 Task: Create new invoice with Date Opened :15-Apr-23, Select Customer: American Spirits, Terms: Payment Term 1. Make invoice entry for item-1 with Date: 15-Apr-23, Description: Gold Peak Tea Sweet Bottle (52 oz)_x000D_
, Action: Material, Income Account: Income:Sales, Quantity: 1, Unit Price: 9.25, Discount $: 0.5. Make entry for item-2 with Date: 15-Apr-23, Description: _x000D_
Bounty Paper Napkins White & Print, Action: Material, Income Account: Income:Sales, Quantity: 1, Unit Price: 5.5, Discount $: 1.5. Make entry for item-3 with Date: 15-Apr-23, Description: Nice! Halves & Pieces Honey Roasted Cashew, Action: Material, Income Account: Income:Sales, Quantity: 2, Unit Price: 6.5, Discount $: 2. Write Notes: Looking forward to serving you again.. Post Invoice with Post Date: 15-Apr-23, Post to Accounts: Assets:Accounts Receivable. Pay / Process Payment with Transaction Date: 15-May-23, Amount: 23.75, Transfer Account: Checking Account. Print Invoice, display notes by going to Option, then go to Display Tab and check Invoice Notes.
Action: Mouse moved to (143, 16)
Screenshot: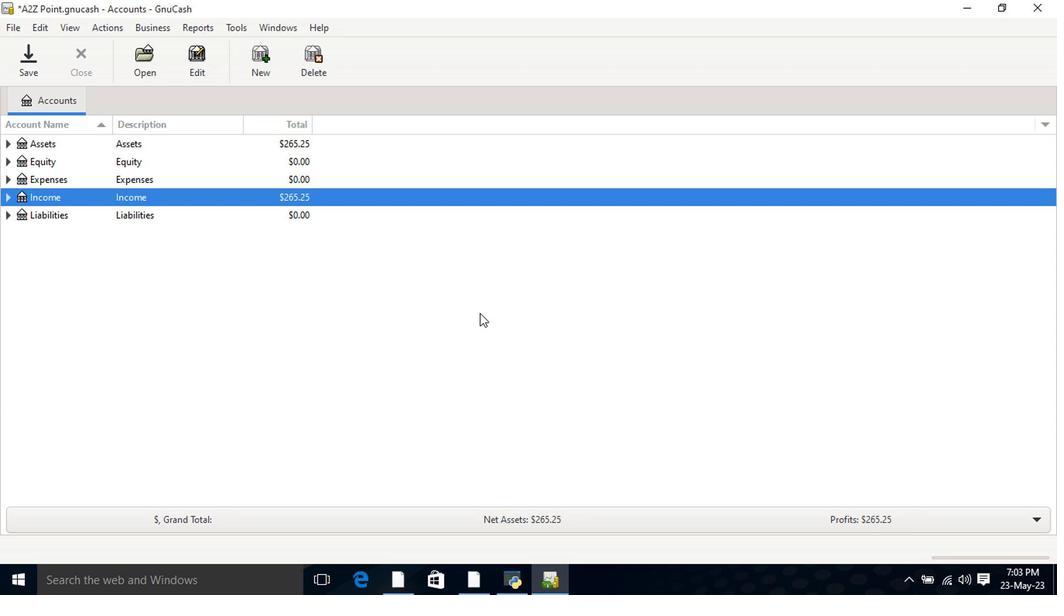 
Action: Mouse pressed left at (143, 16)
Screenshot: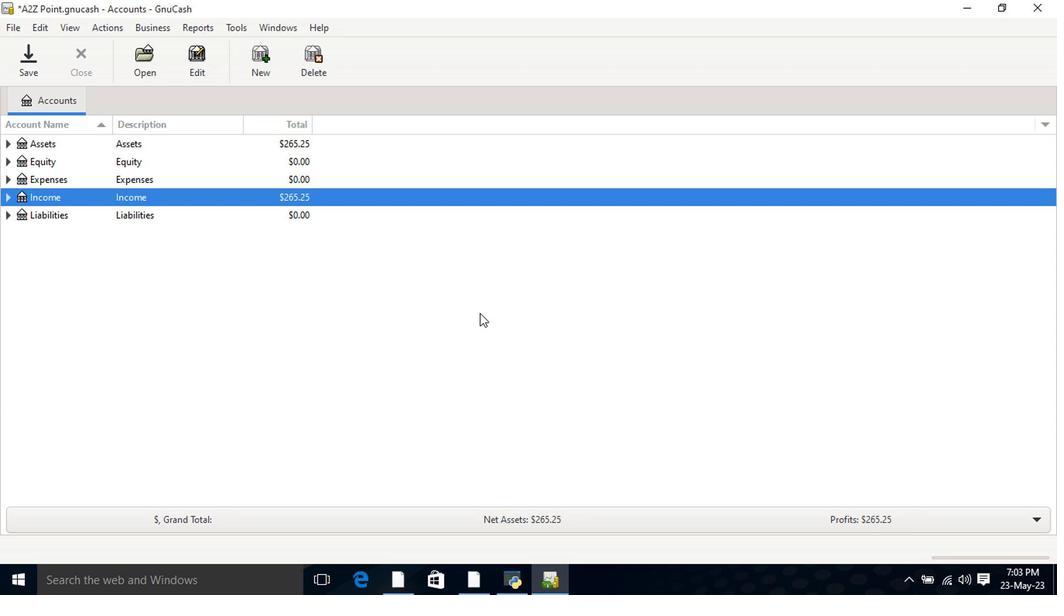 
Action: Mouse moved to (171, 43)
Screenshot: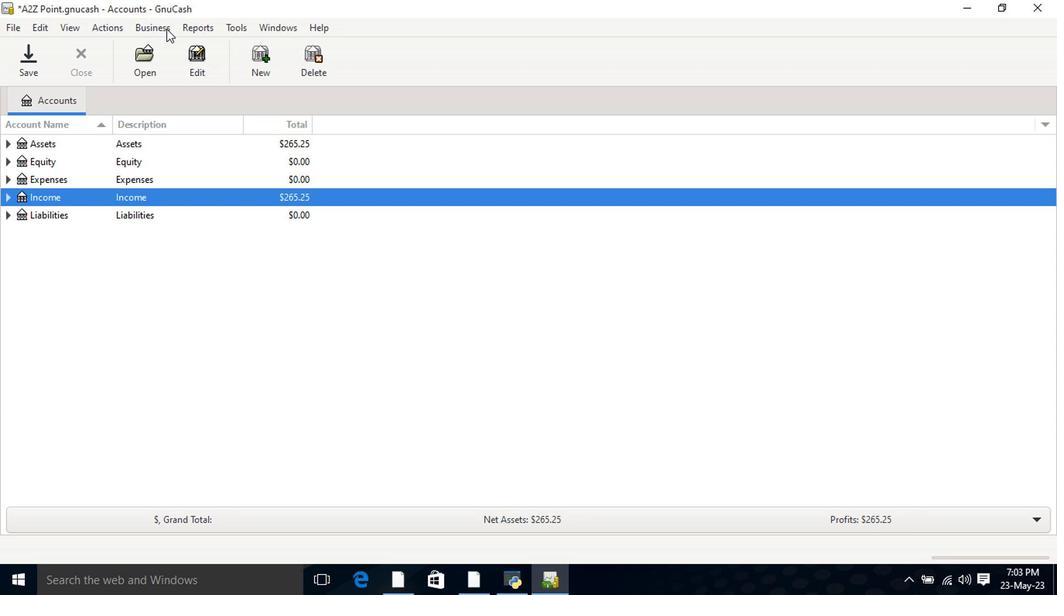 
Action: Mouse pressed left at (171, 43)
Screenshot: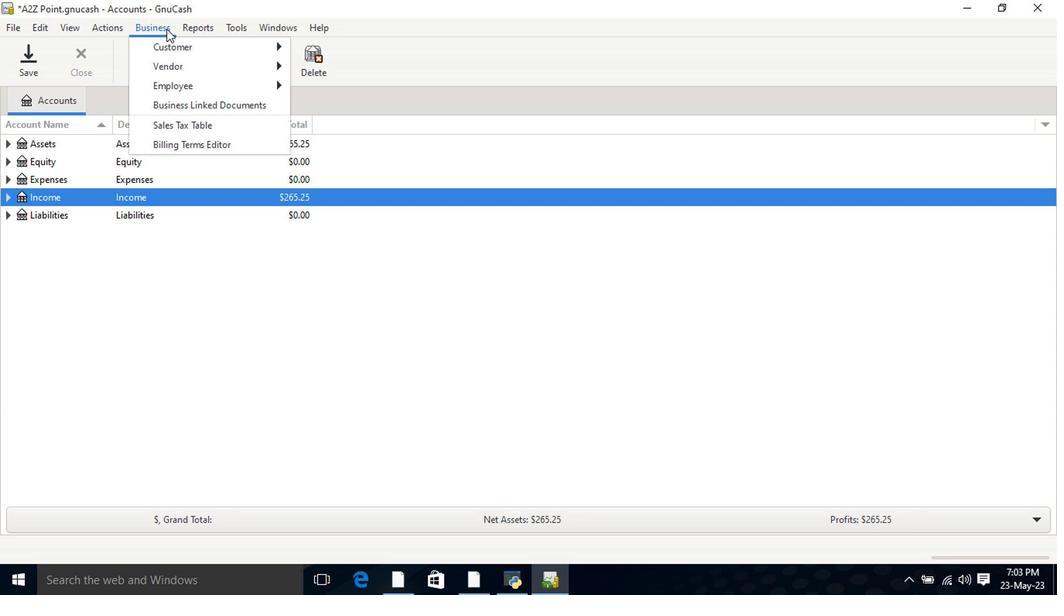 
Action: Mouse moved to (337, 106)
Screenshot: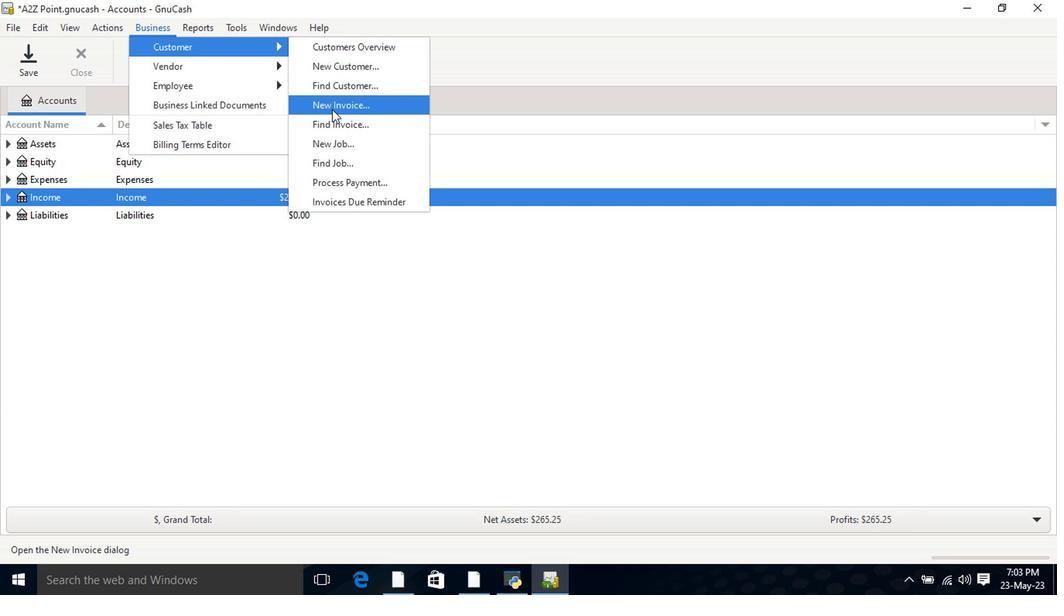 
Action: Mouse pressed left at (337, 106)
Screenshot: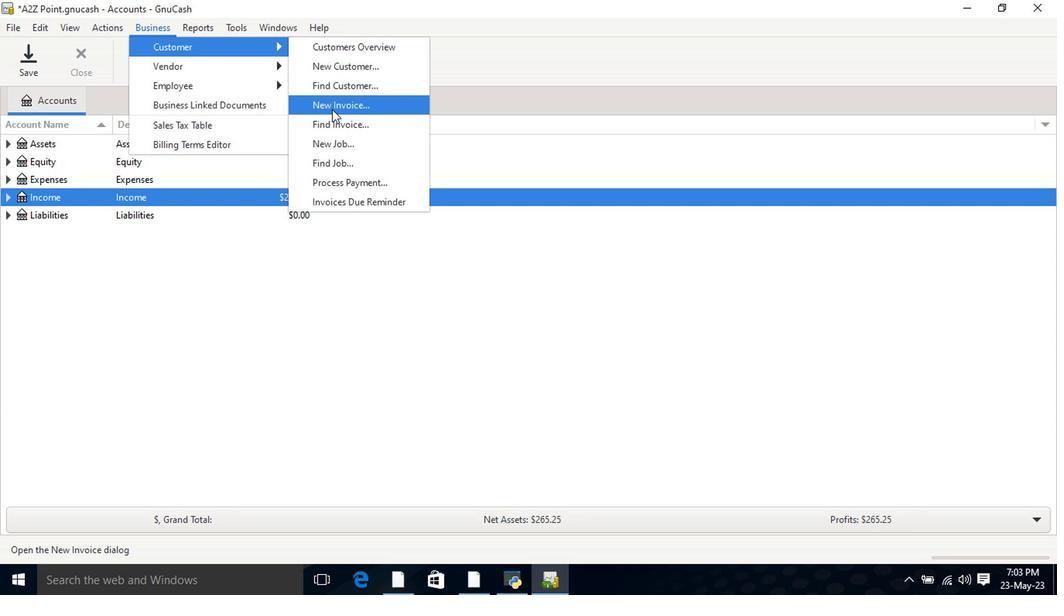 
Action: Mouse moved to (628, 233)
Screenshot: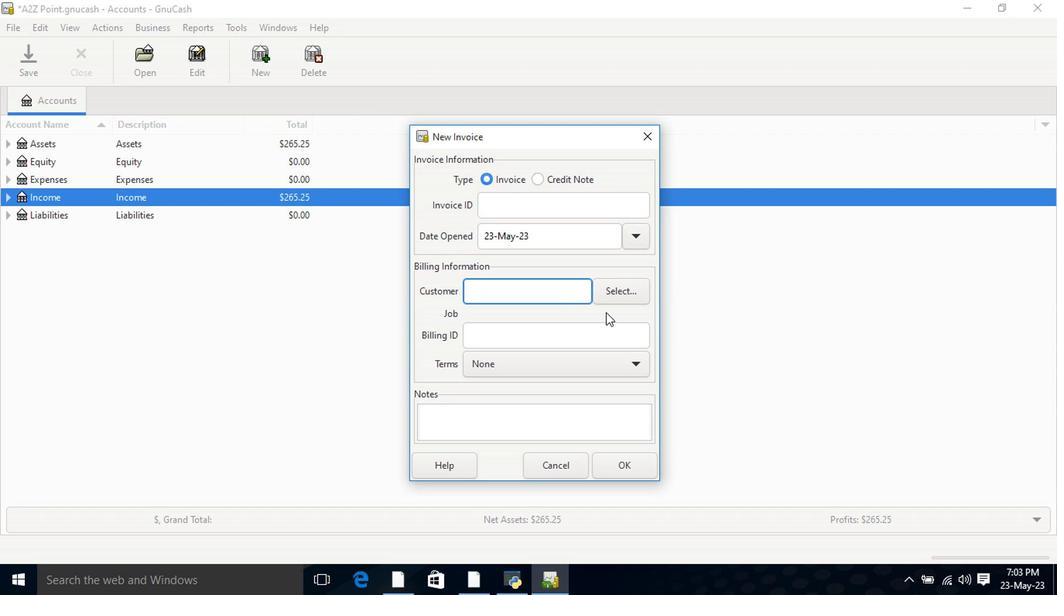 
Action: Mouse pressed left at (628, 233)
Screenshot: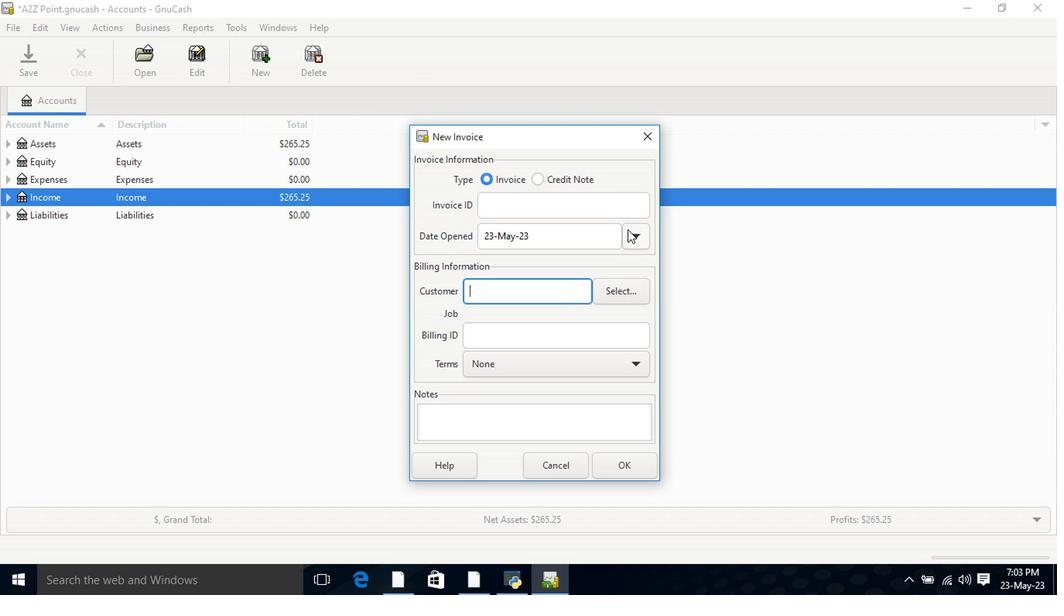 
Action: Mouse moved to (507, 257)
Screenshot: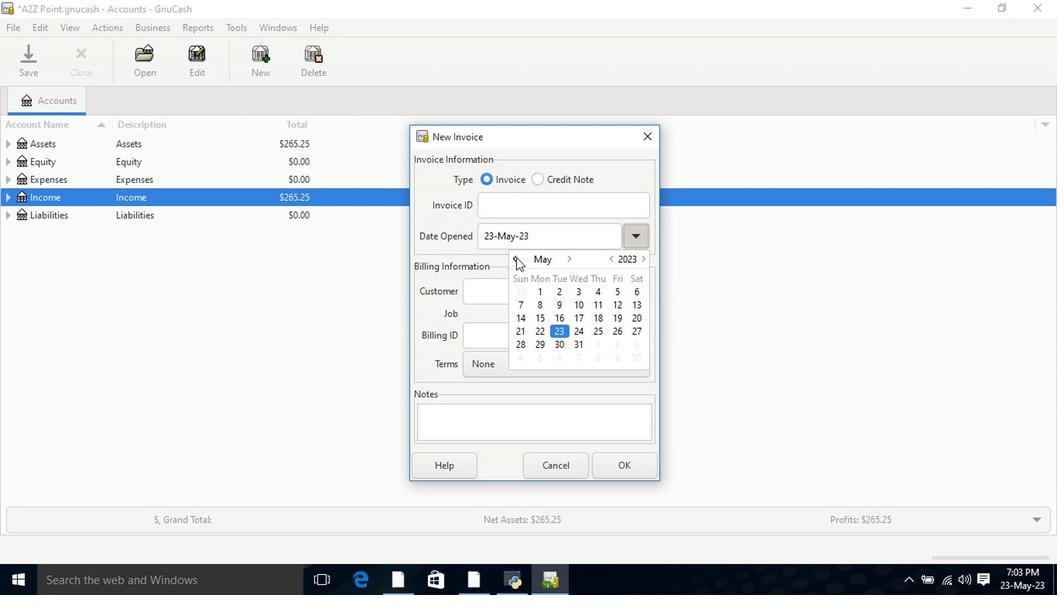 
Action: Mouse pressed left at (507, 257)
Screenshot: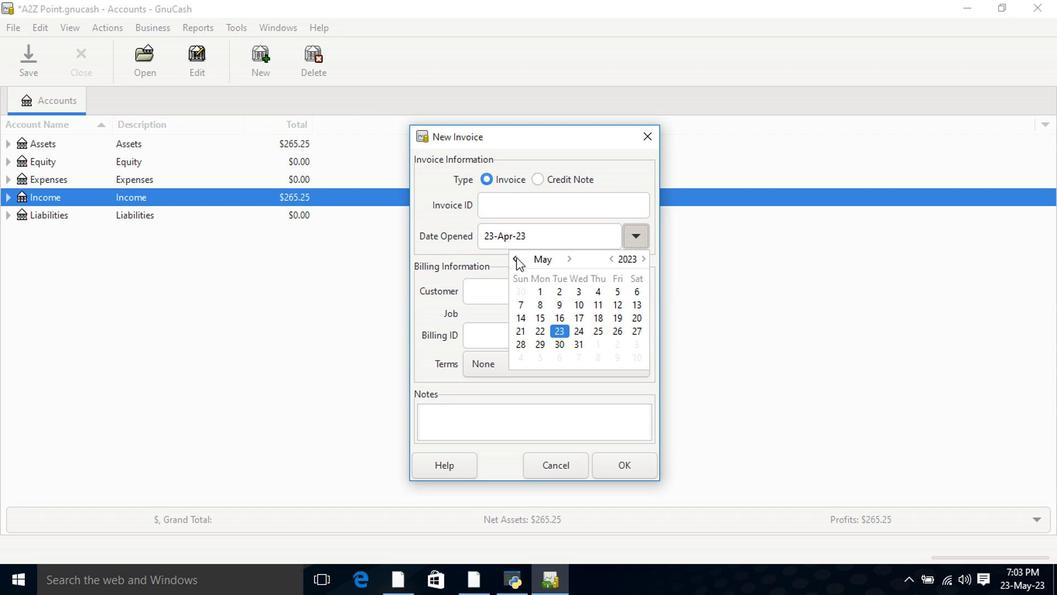 
Action: Mouse moved to (640, 315)
Screenshot: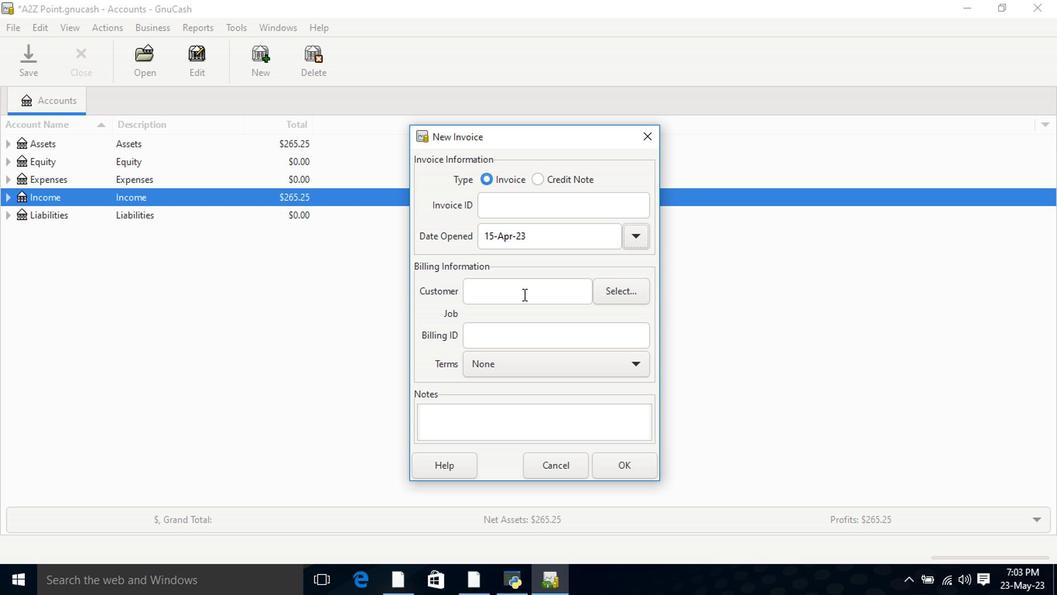 
Action: Mouse pressed left at (640, 315)
Screenshot: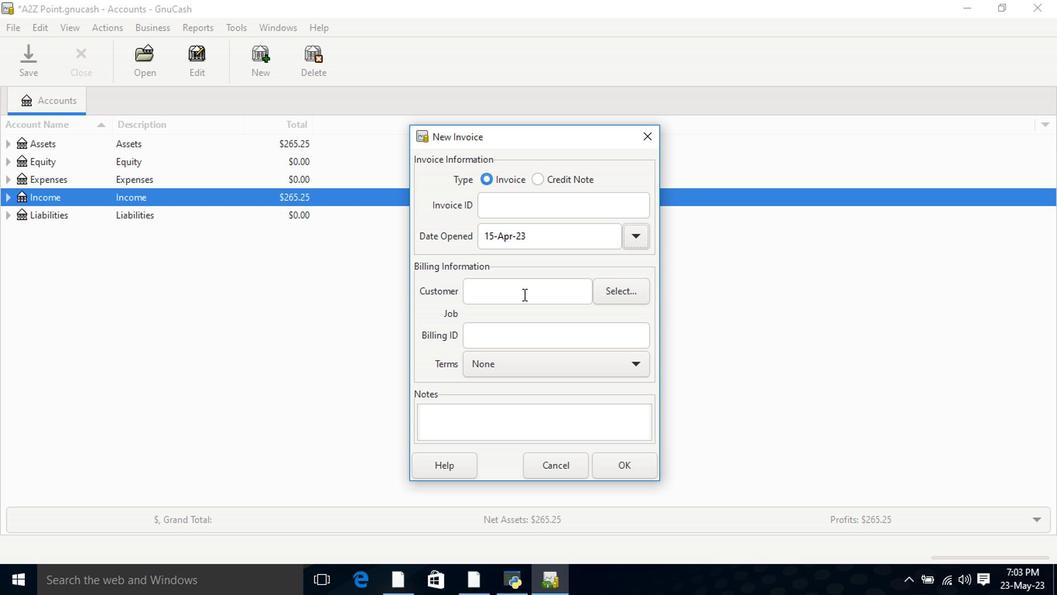 
Action: Mouse pressed left at (640, 315)
Screenshot: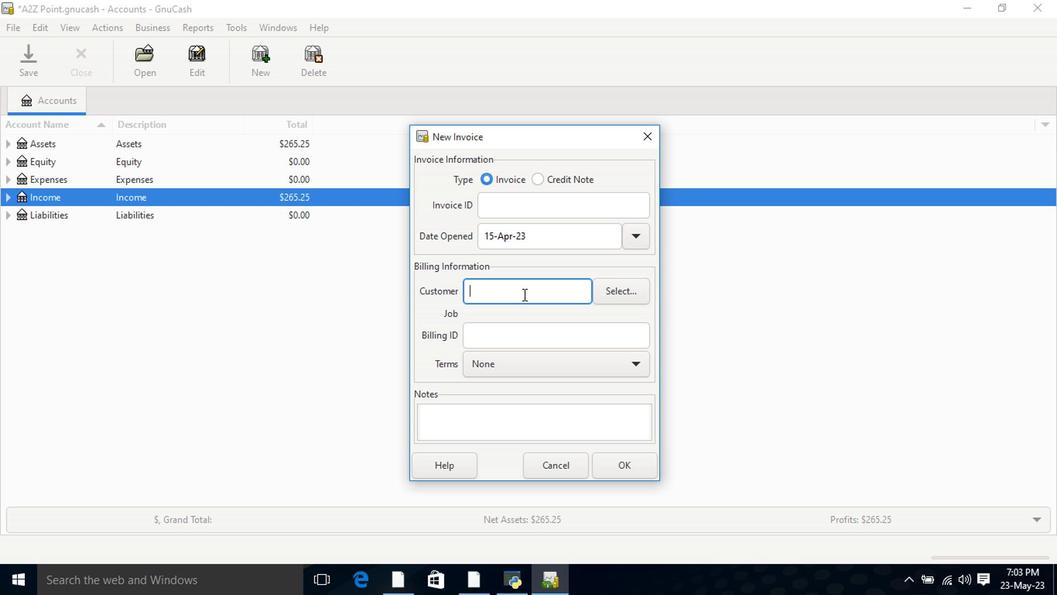 
Action: Mouse moved to (526, 295)
Screenshot: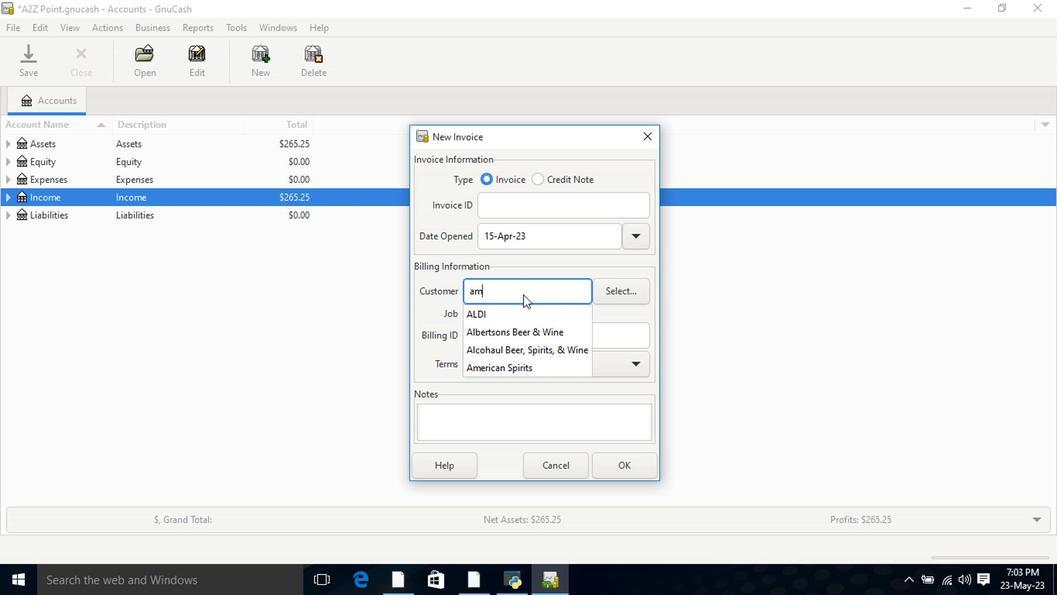 
Action: Mouse pressed left at (526, 295)
Screenshot: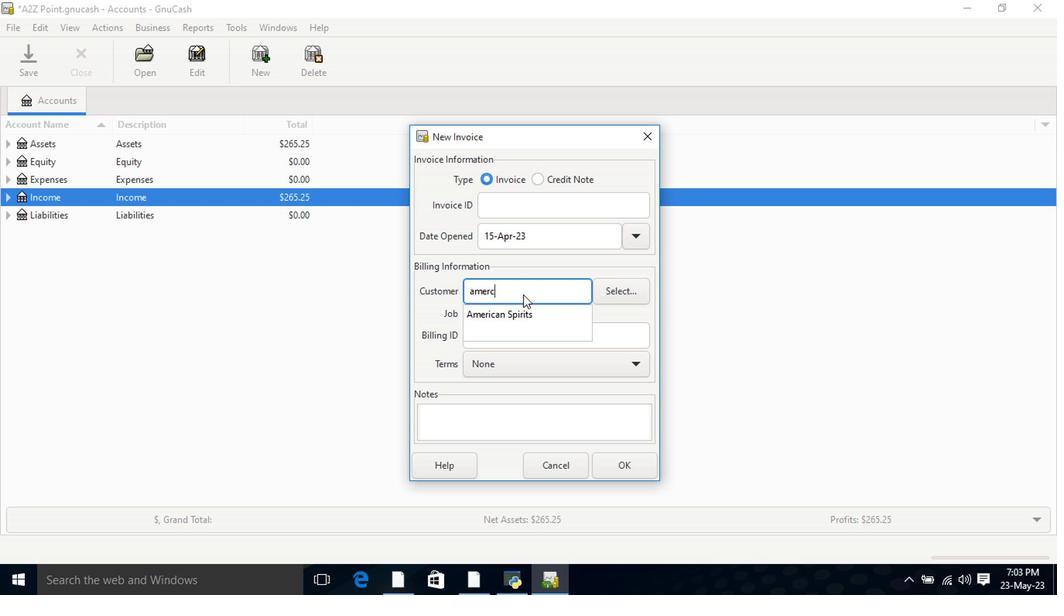 
Action: Mouse moved to (526, 295)
Screenshot: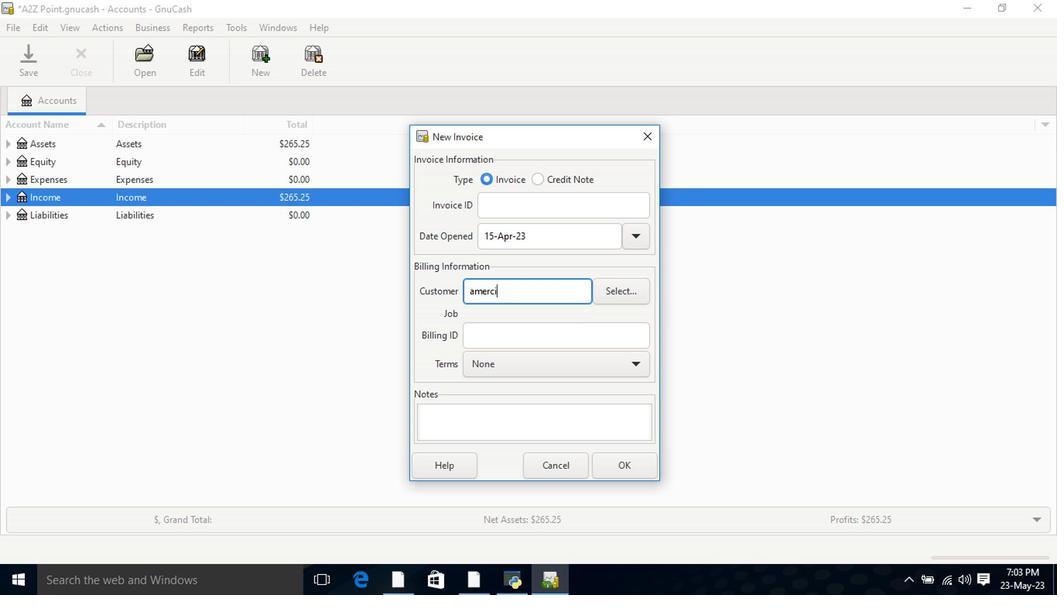 
Action: Key pressed <Key.shift>amei<Key.backspace>r
Screenshot: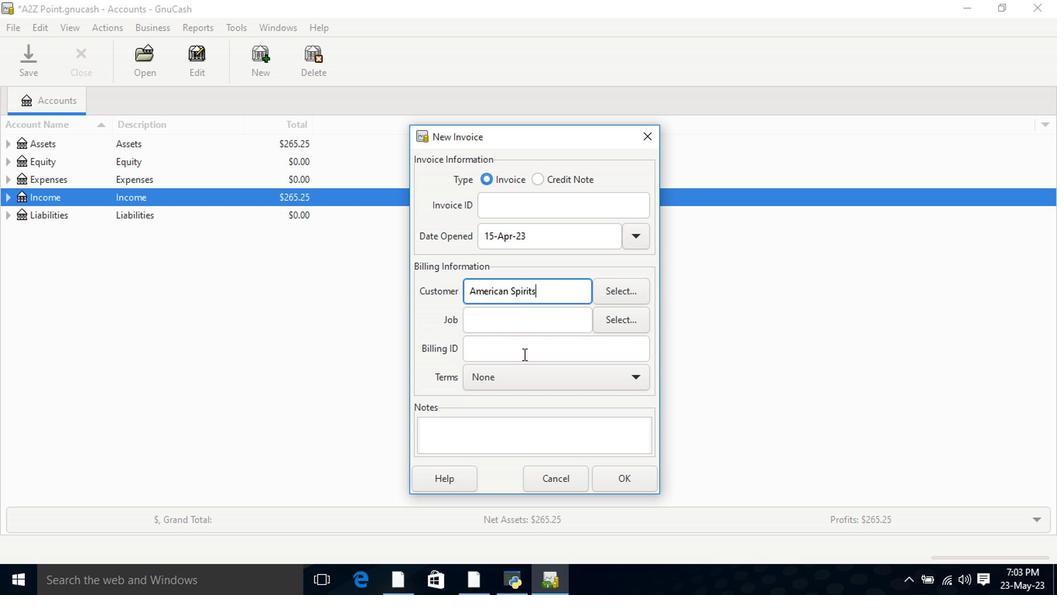 
Action: Mouse moved to (536, 319)
Screenshot: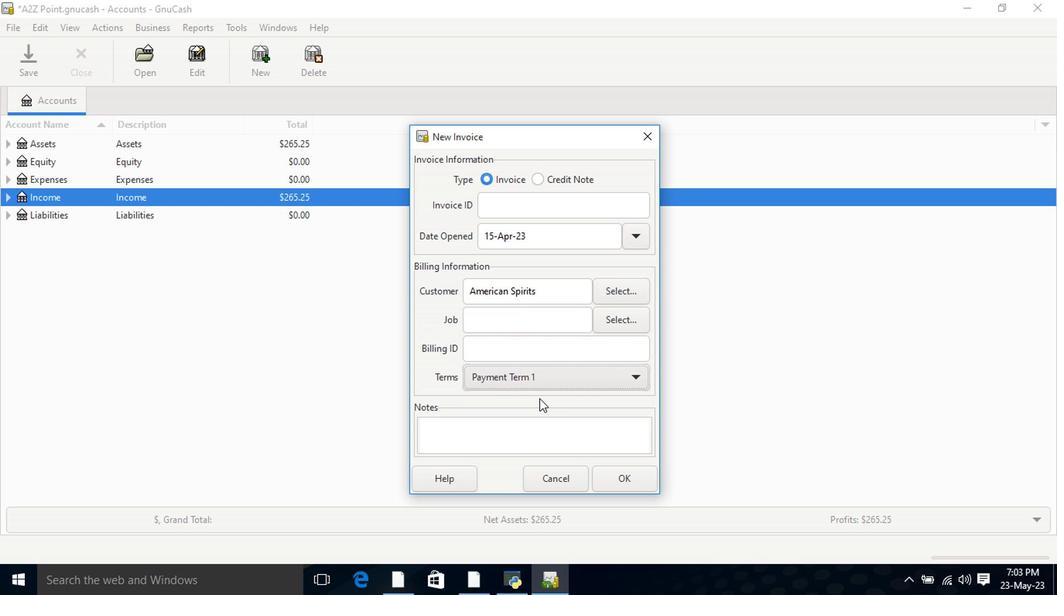 
Action: Mouse pressed left at (536, 319)
Screenshot: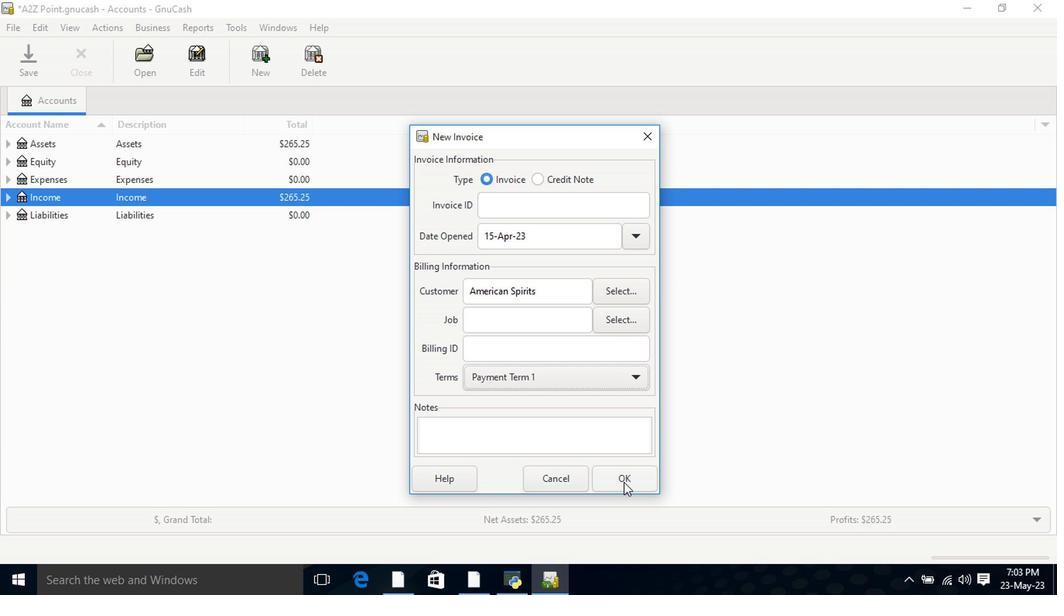 
Action: Mouse moved to (536, 348)
Screenshot: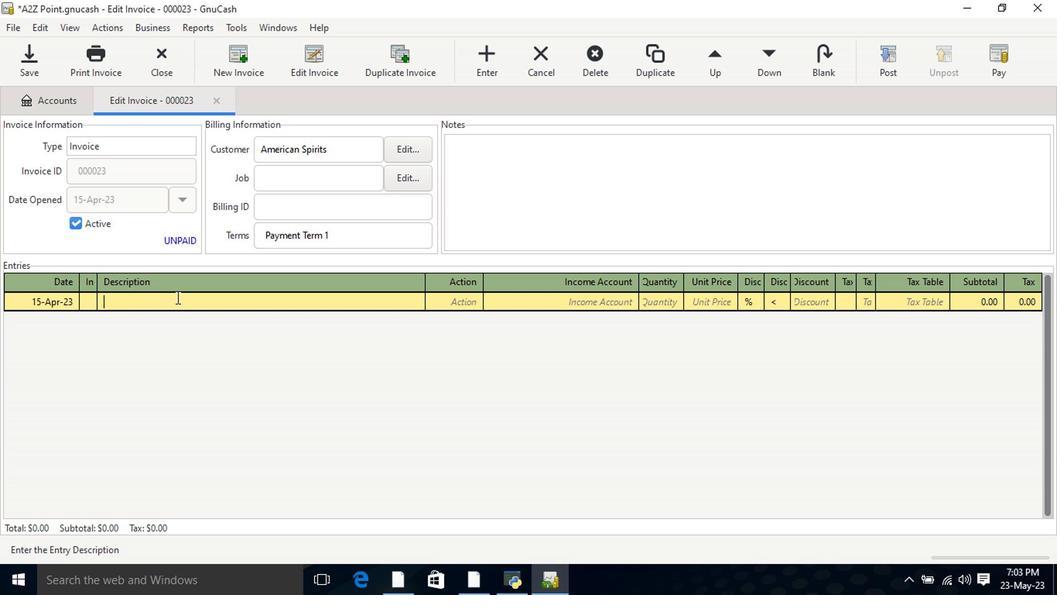 
Action: Mouse pressed left at (536, 348)
Screenshot: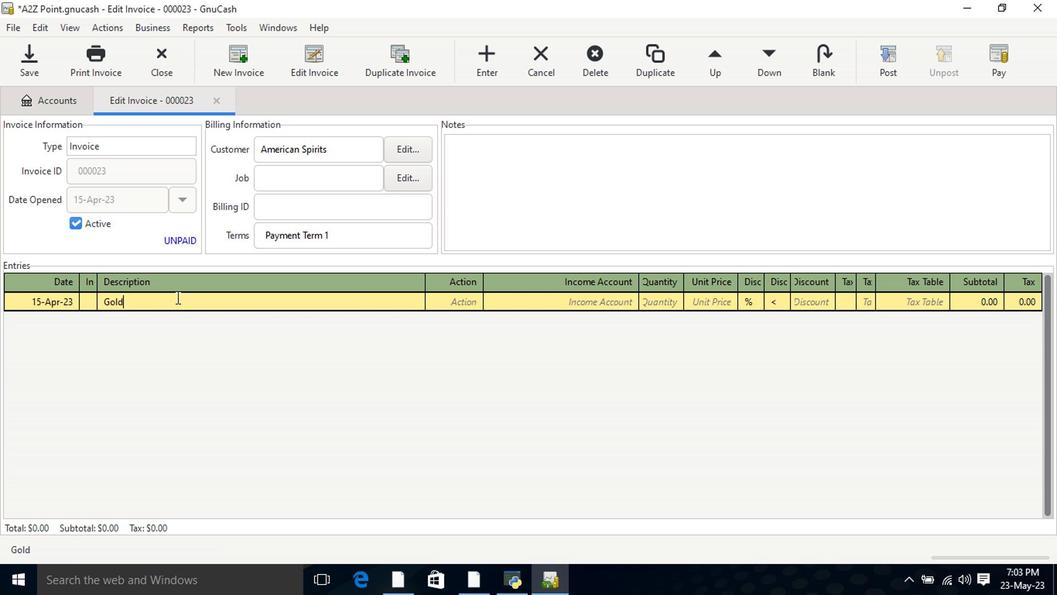 
Action: Mouse moved to (543, 322)
Screenshot: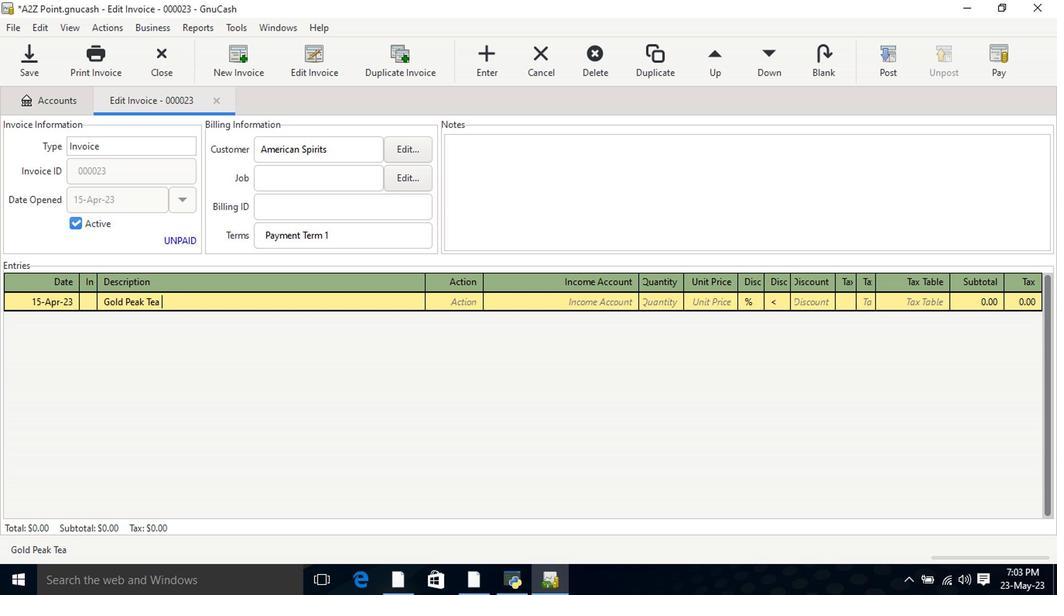 
Action: Mouse pressed left at (543, 322)
Screenshot: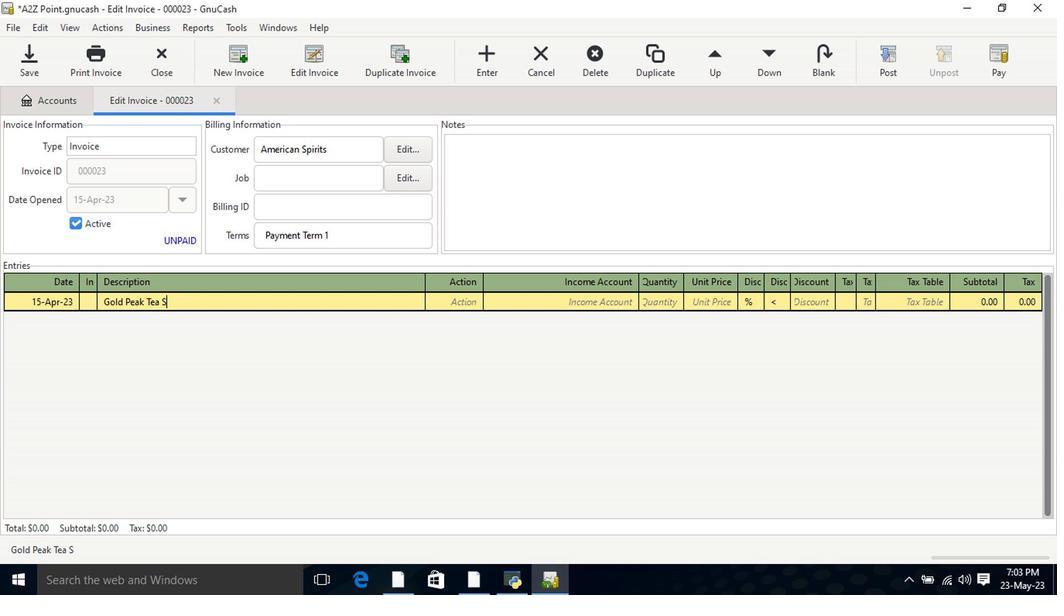 
Action: Mouse moved to (544, 293)
Screenshot: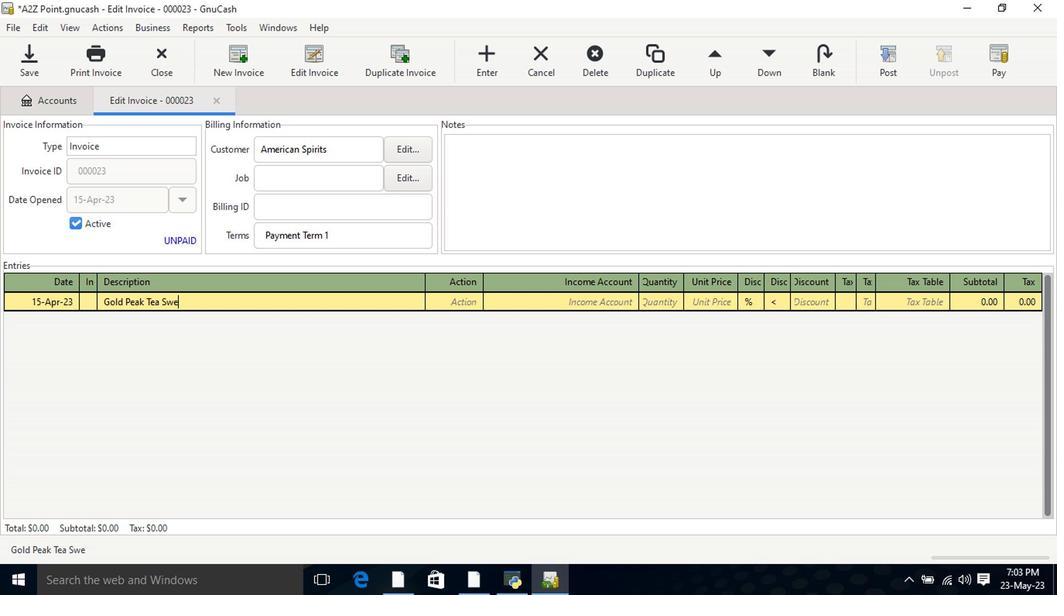 
Action: Mouse pressed left at (544, 293)
Screenshot: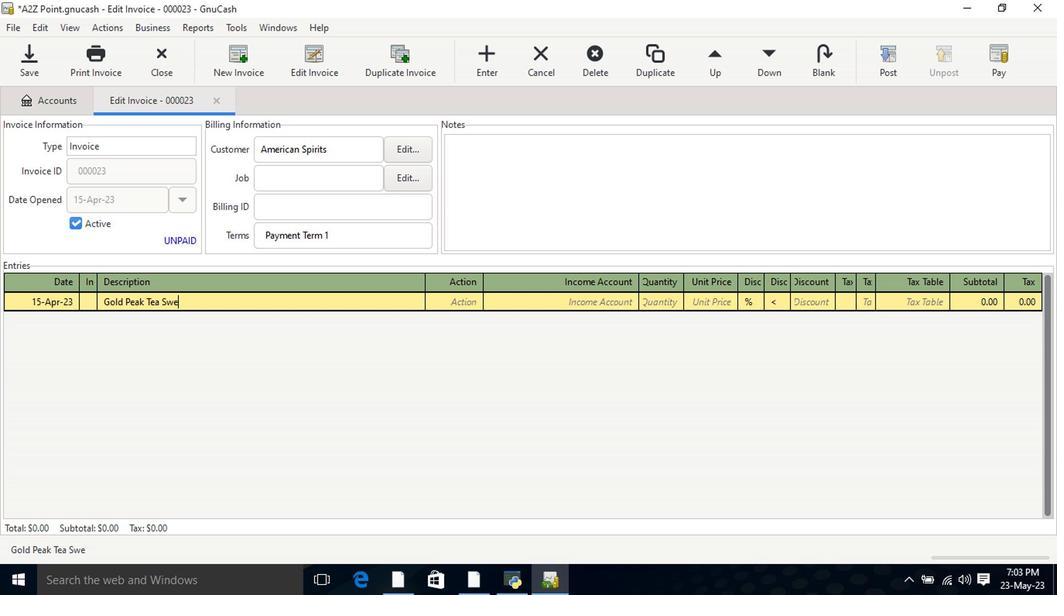 
Action: Mouse moved to (546, 322)
Screenshot: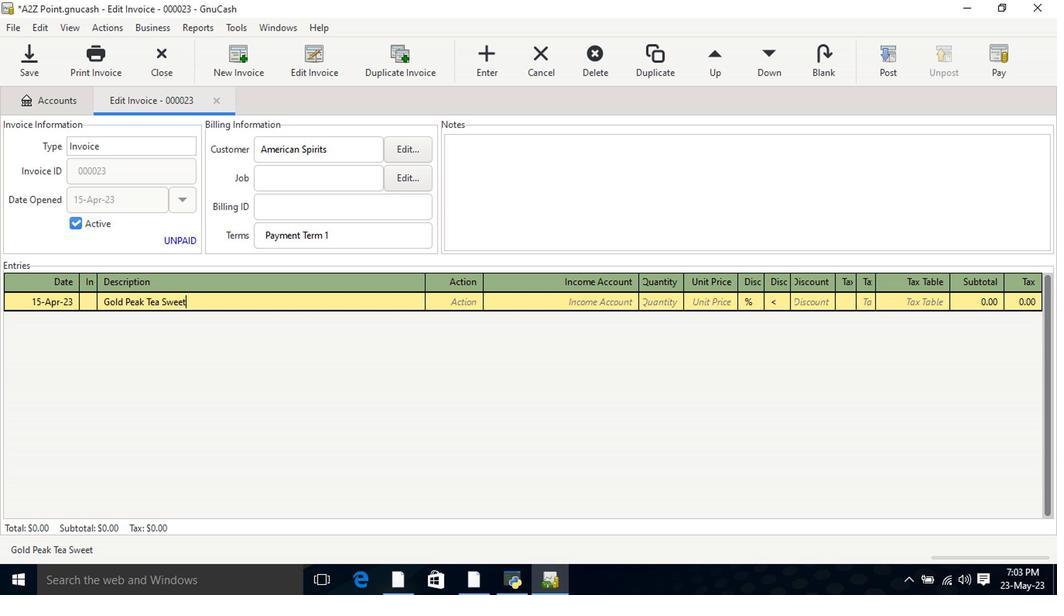 
Action: Mouse pressed left at (546, 322)
Screenshot: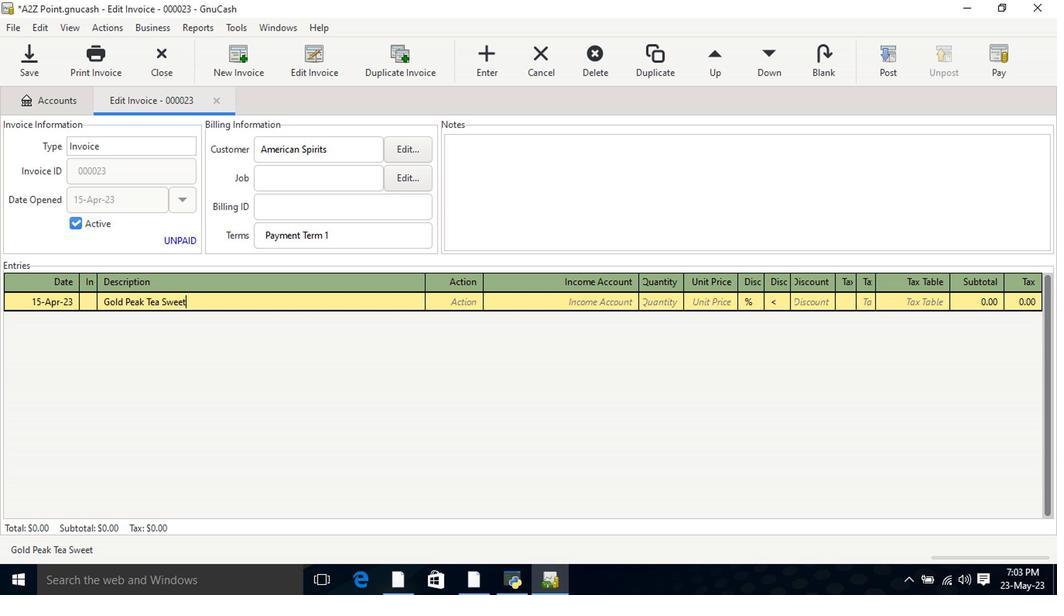 
Action: Mouse moved to (544, 354)
Screenshot: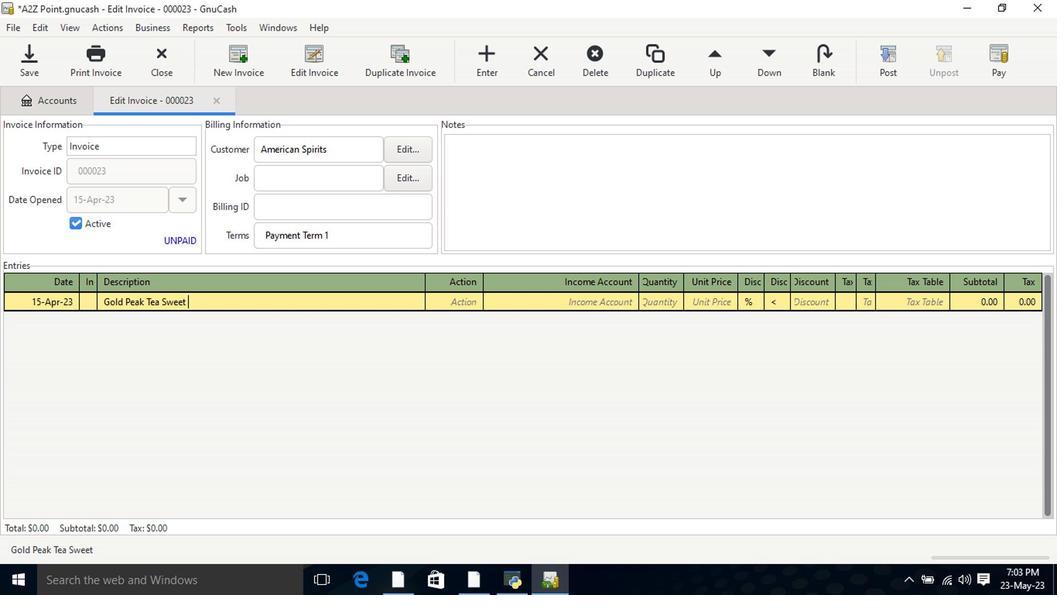 
Action: Mouse pressed left at (544, 354)
Screenshot: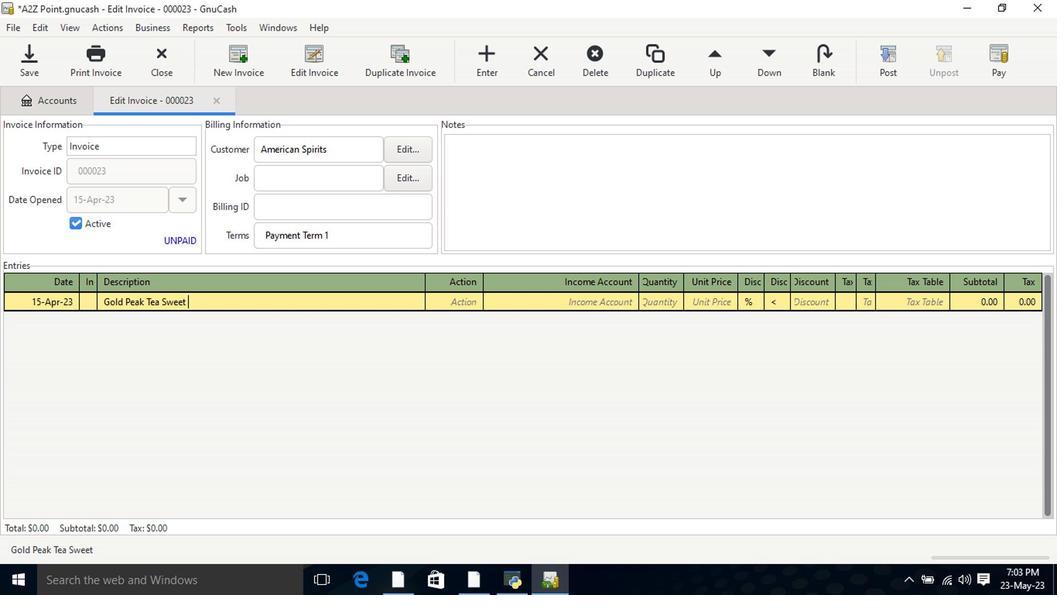 
Action: Mouse moved to (157, 24)
Screenshot: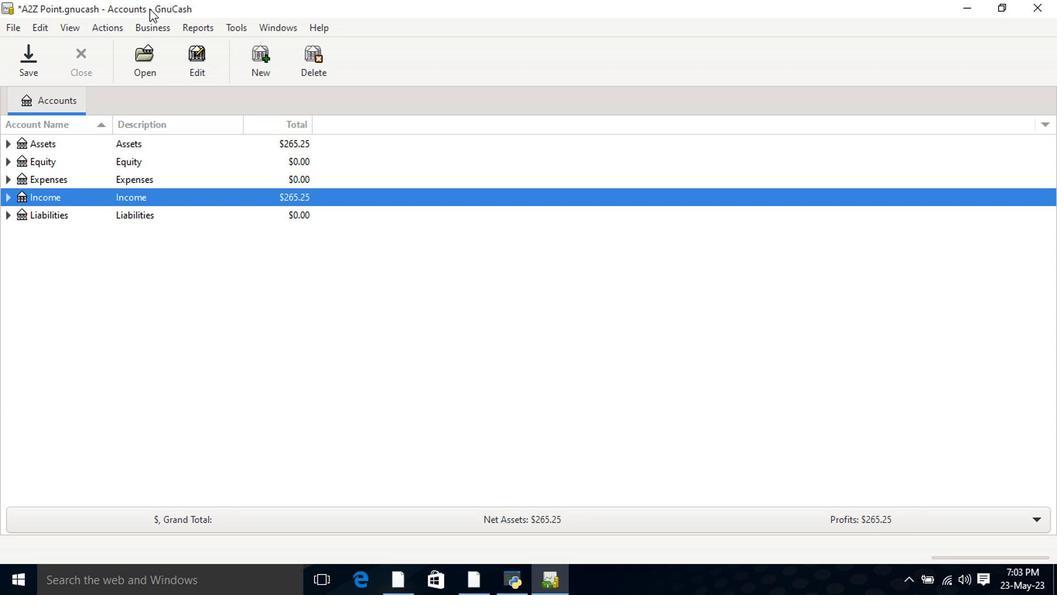 
Action: Mouse pressed left at (157, 24)
Screenshot: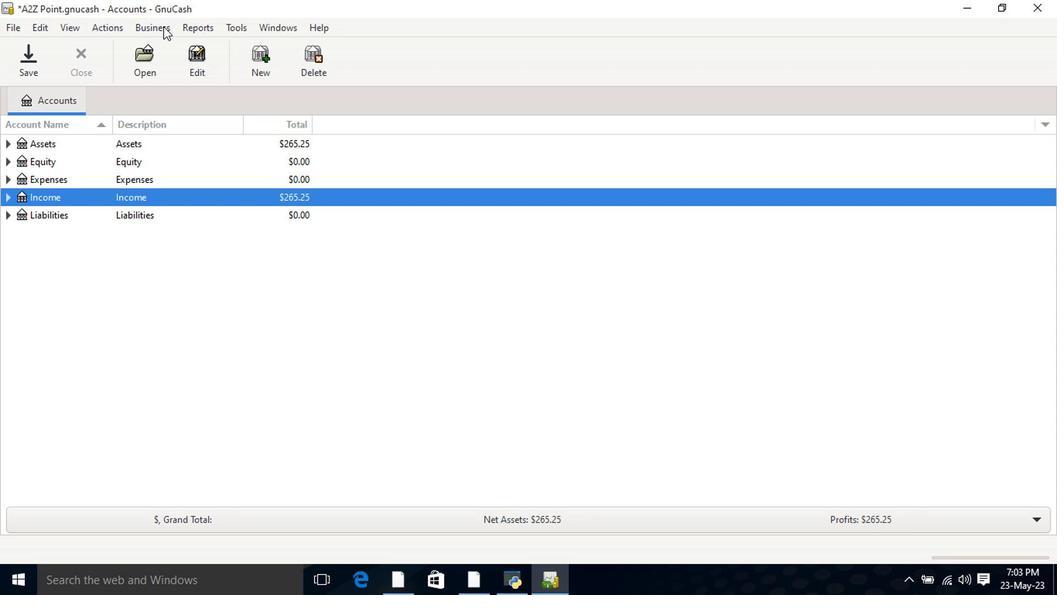 
Action: Mouse moved to (351, 101)
Screenshot: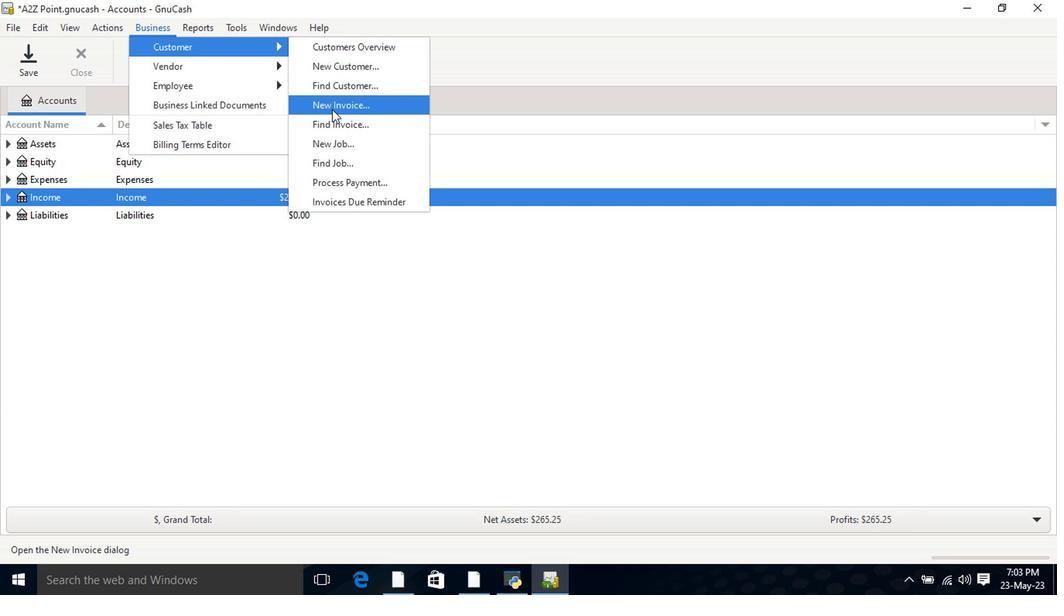 
Action: Mouse pressed left at (351, 101)
Screenshot: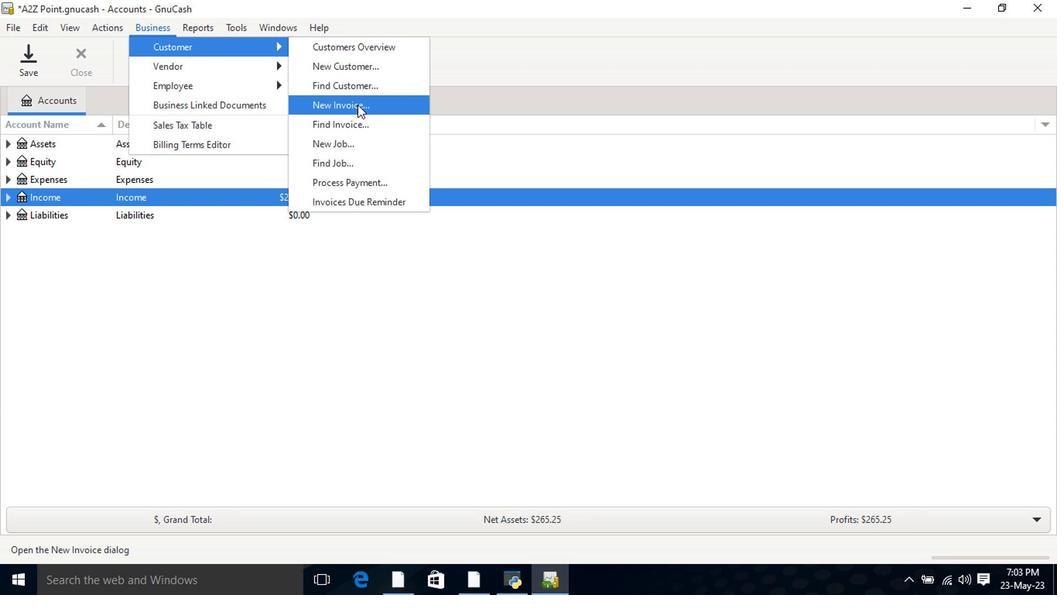 
Action: Mouse moved to (625, 229)
Screenshot: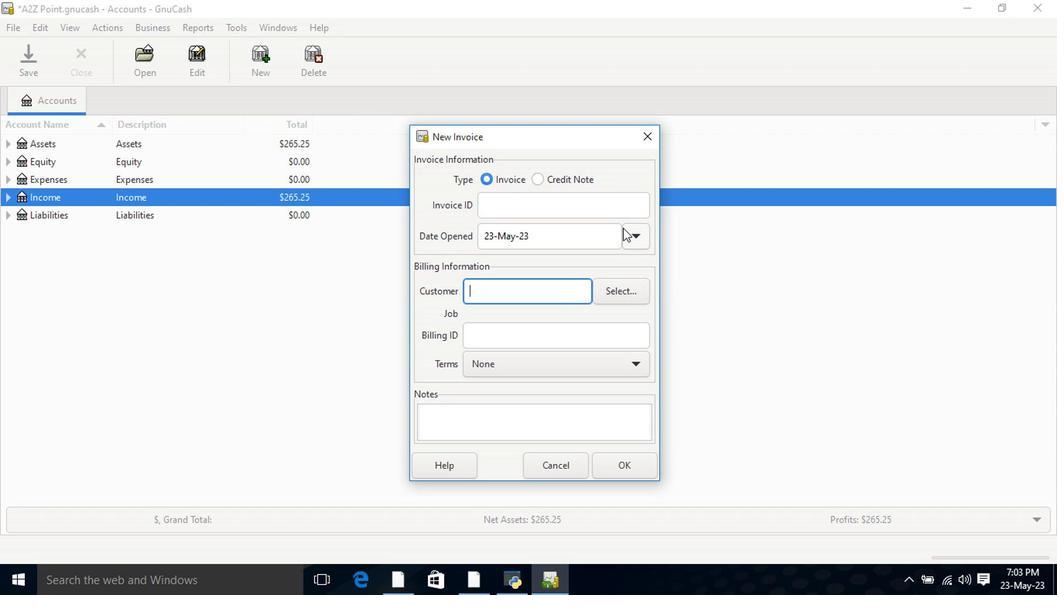 
Action: Mouse pressed left at (625, 229)
Screenshot: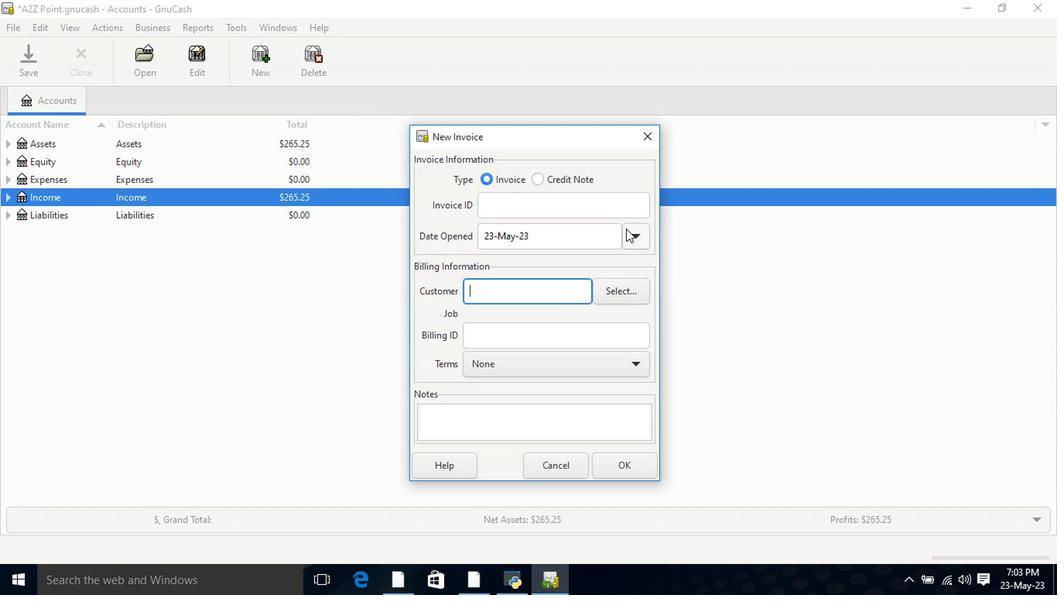 
Action: Mouse moved to (512, 257)
Screenshot: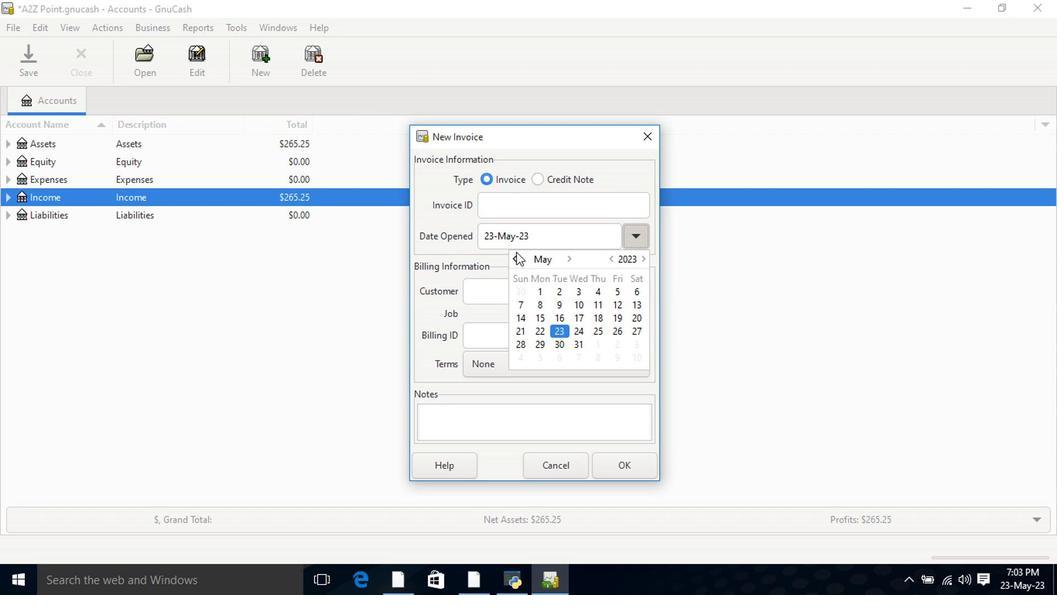 
Action: Mouse pressed left at (512, 257)
Screenshot: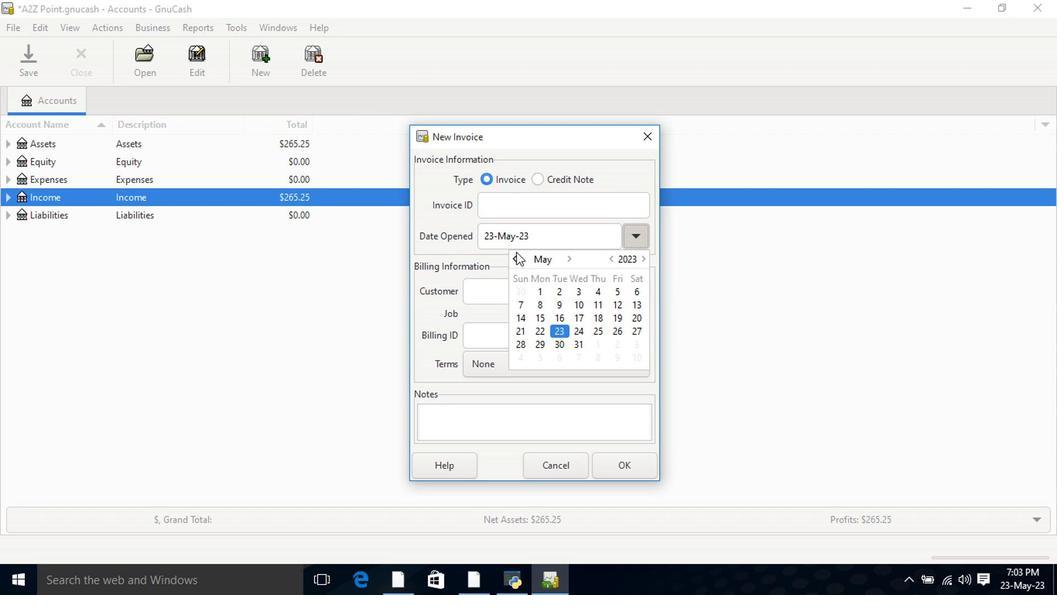 
Action: Mouse moved to (634, 317)
Screenshot: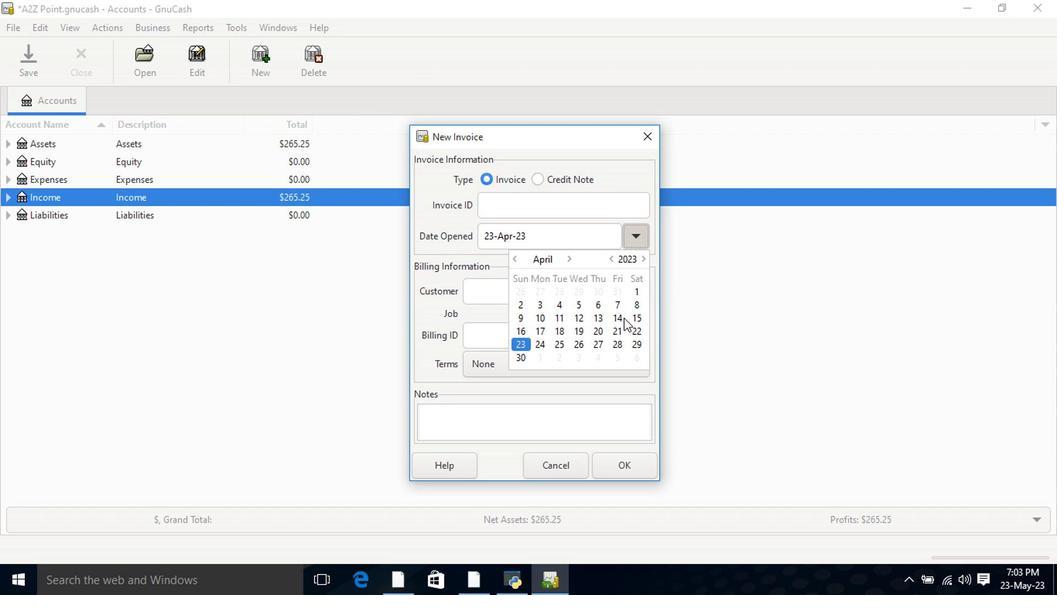 
Action: Mouse pressed left at (634, 317)
Screenshot: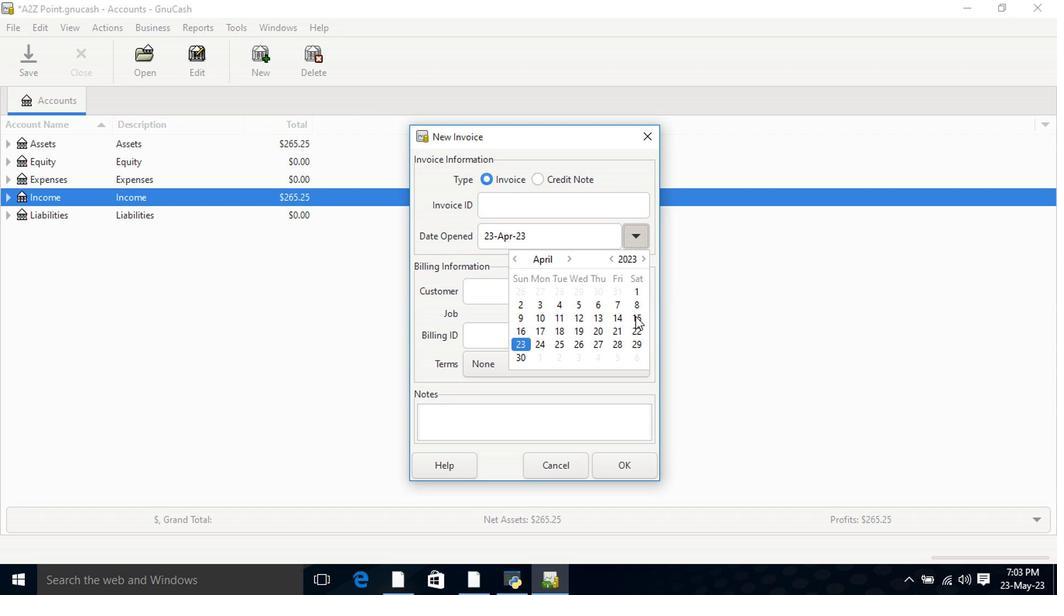 
Action: Mouse moved to (634, 317)
Screenshot: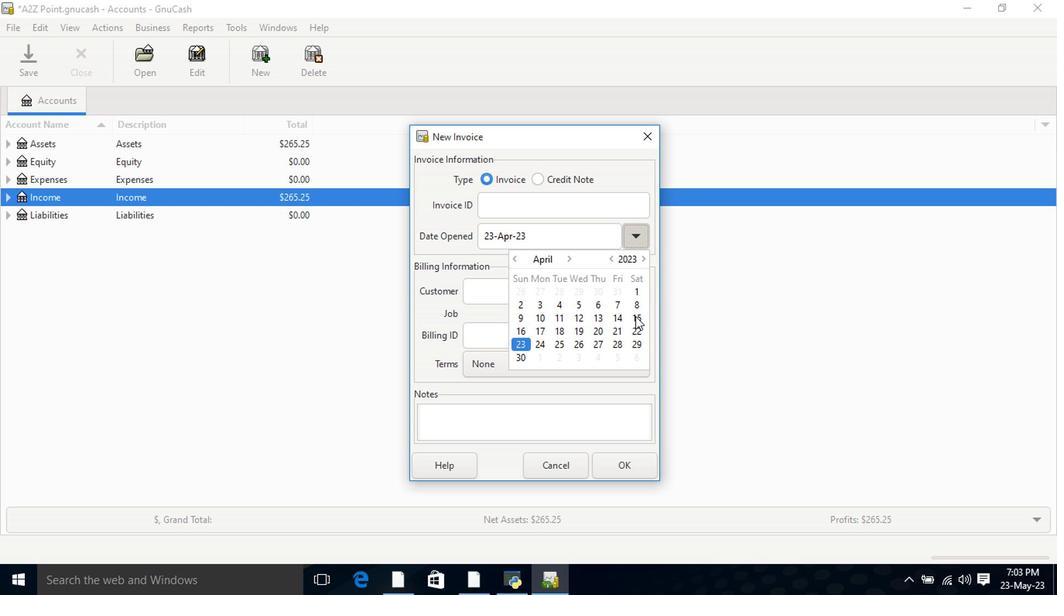 
Action: Mouse pressed left at (634, 317)
Screenshot: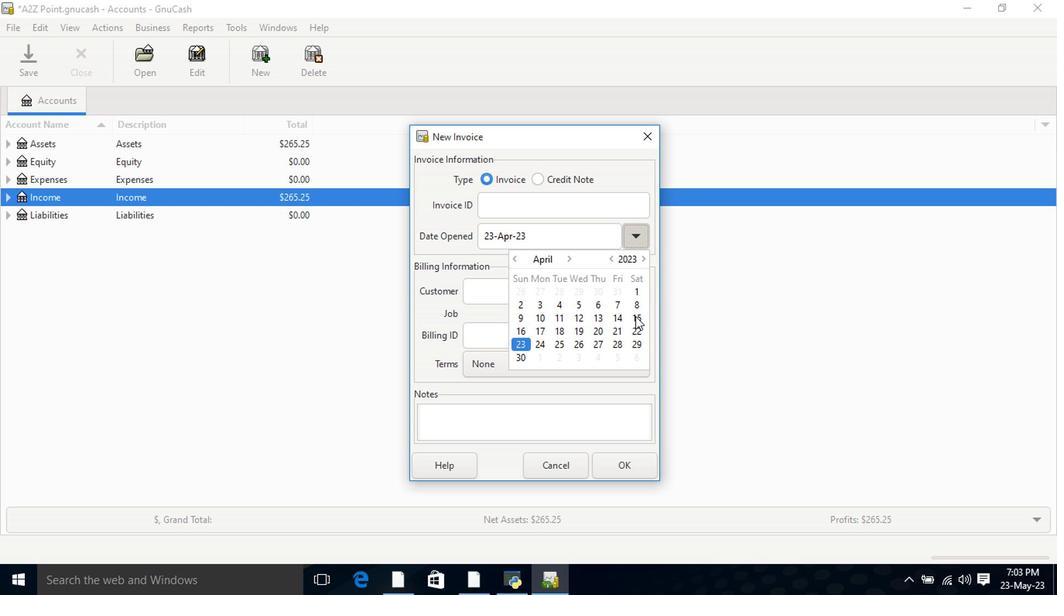 
Action: Mouse moved to (519, 295)
Screenshot: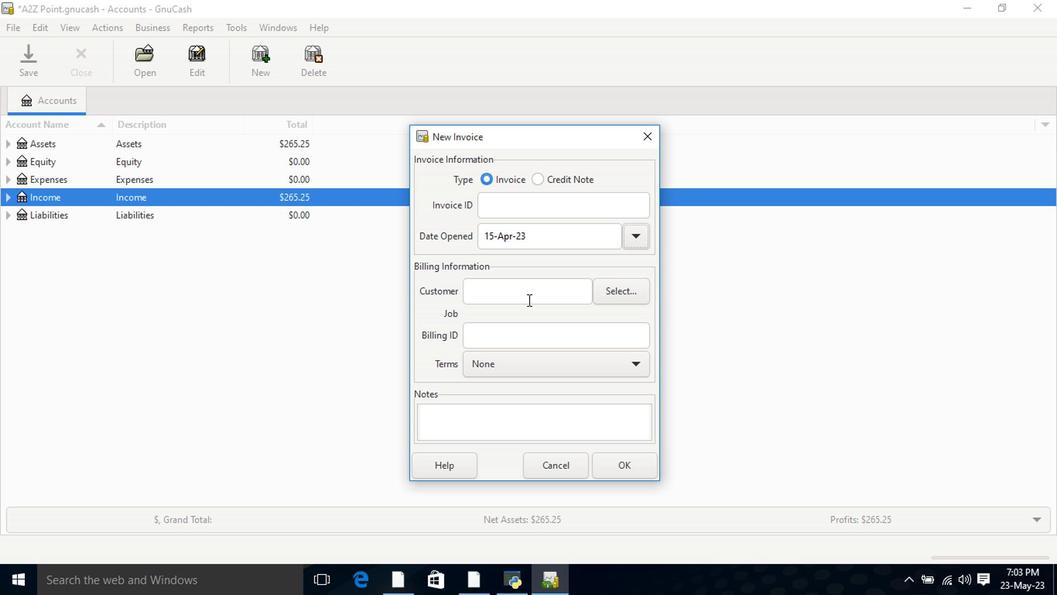 
Action: Mouse pressed left at (519, 295)
Screenshot: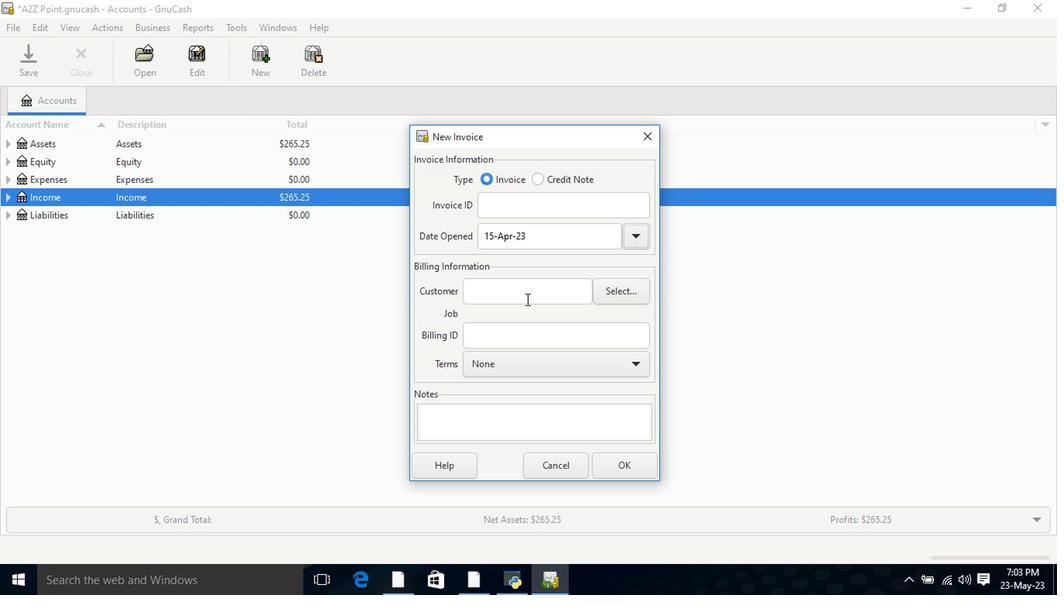 
Action: Key pressed amerci<Key.backspace><Key.backspace>
Screenshot: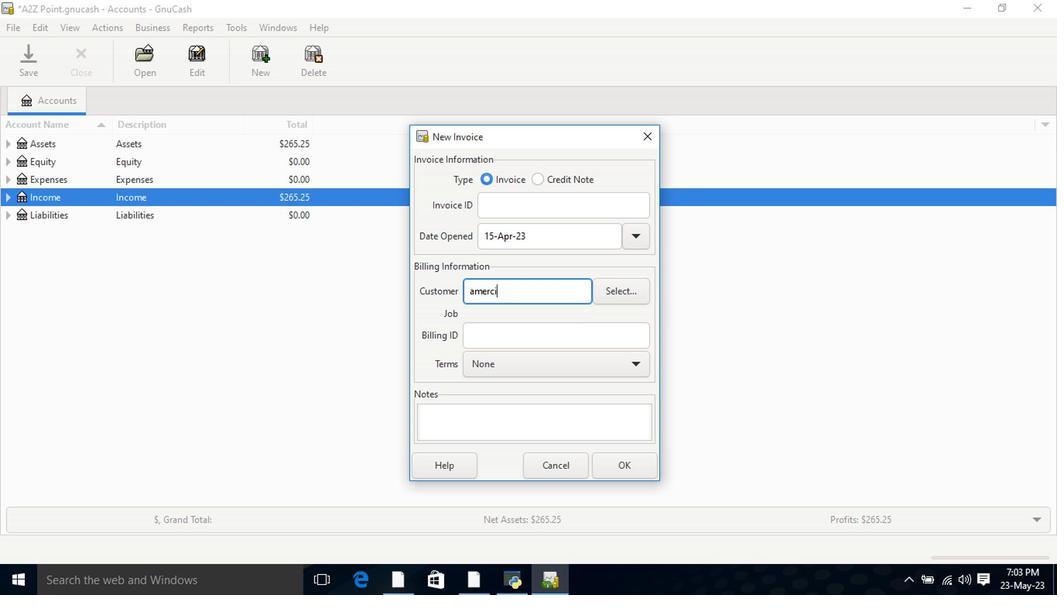 
Action: Mouse moved to (519, 315)
Screenshot: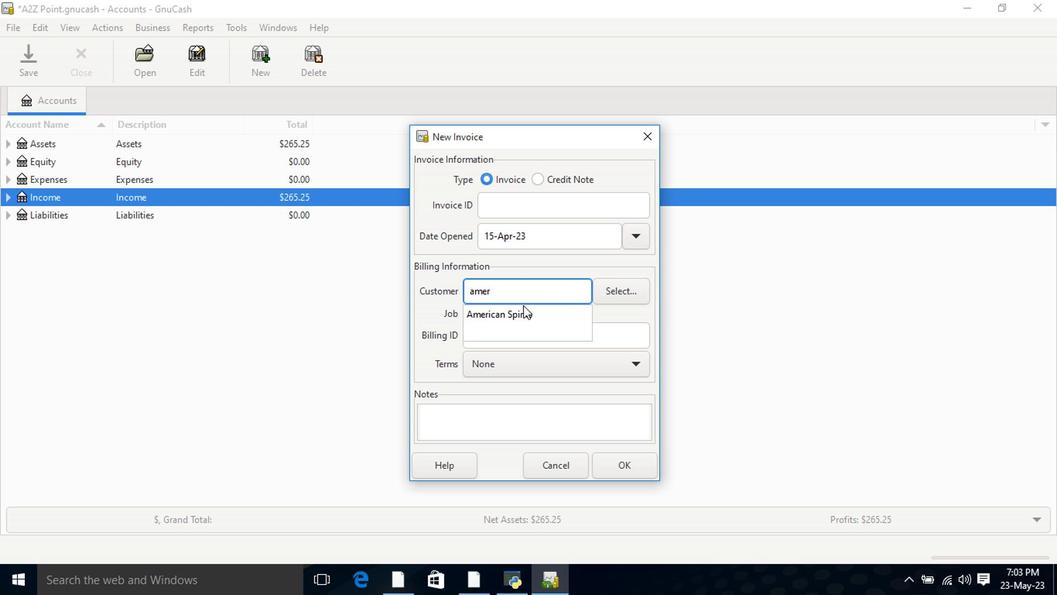 
Action: Mouse pressed left at (519, 315)
Screenshot: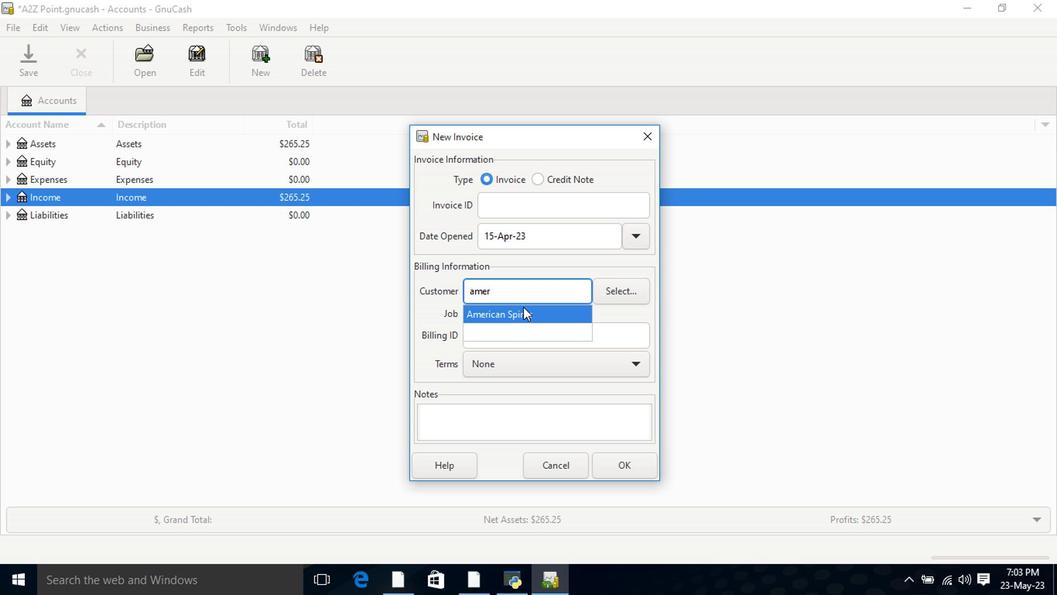 
Action: Mouse moved to (526, 370)
Screenshot: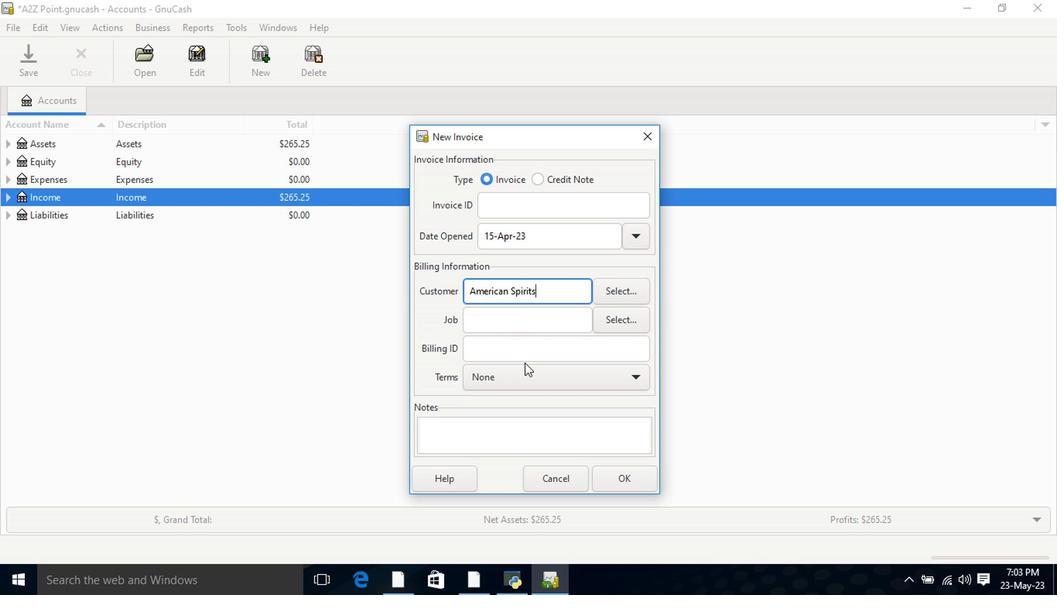 
Action: Mouse pressed left at (526, 370)
Screenshot: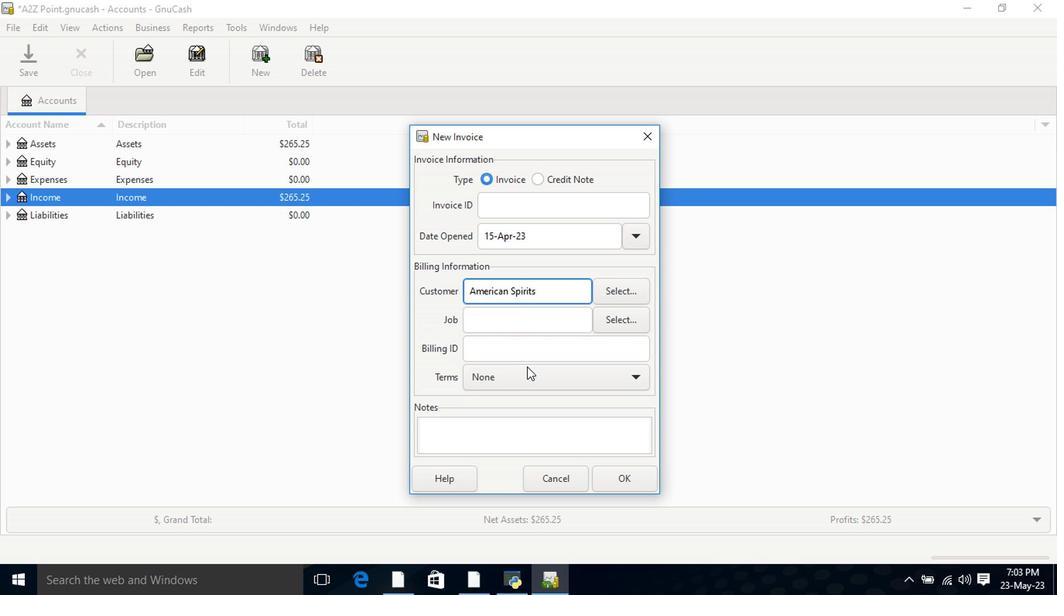 
Action: Mouse moved to (536, 401)
Screenshot: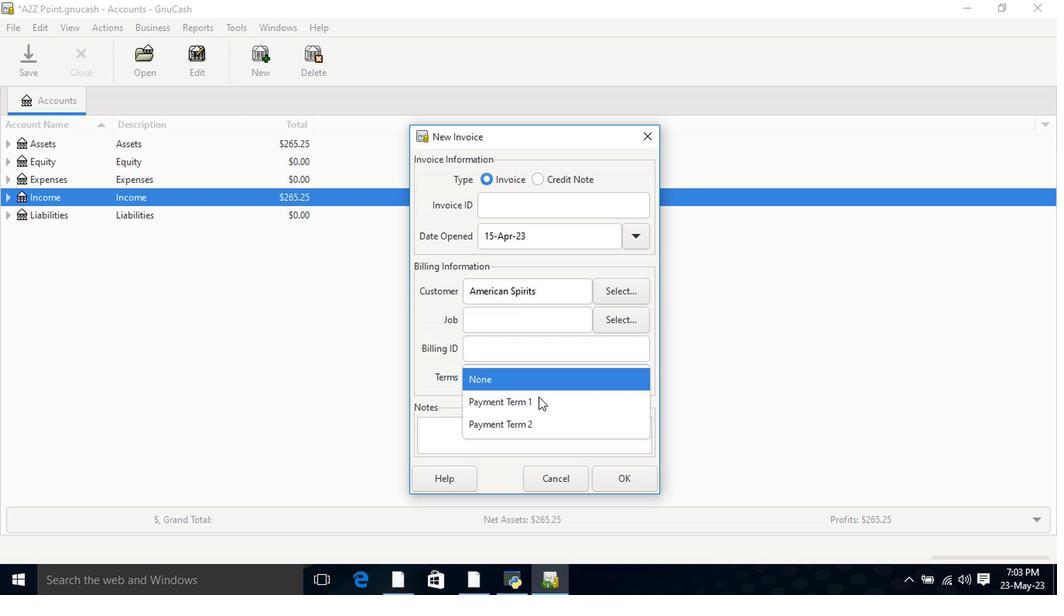 
Action: Mouse pressed left at (536, 401)
Screenshot: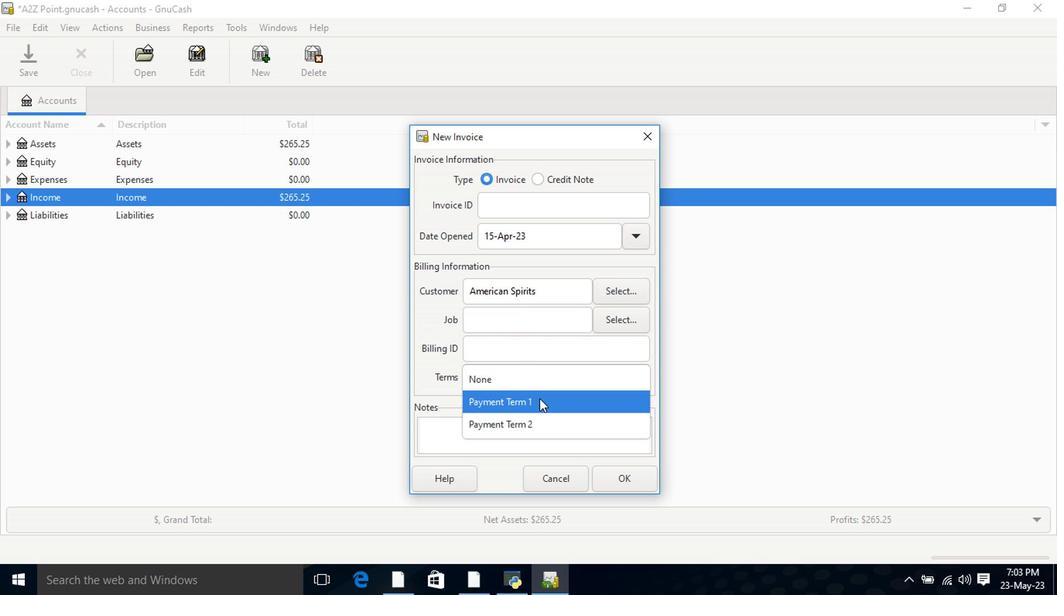 
Action: Mouse moved to (651, 487)
Screenshot: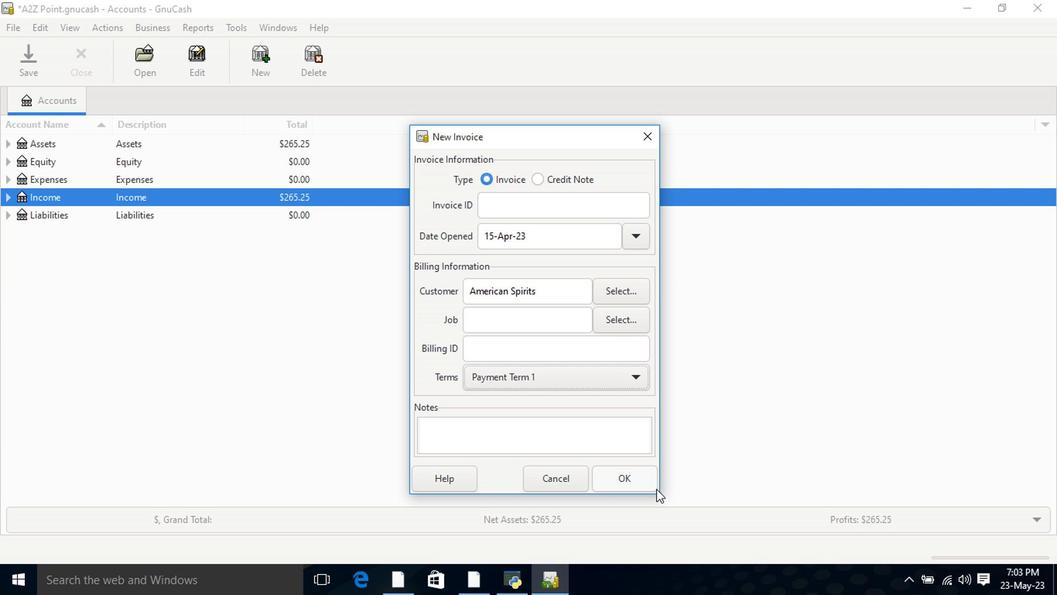 
Action: Mouse pressed left at (651, 487)
Screenshot: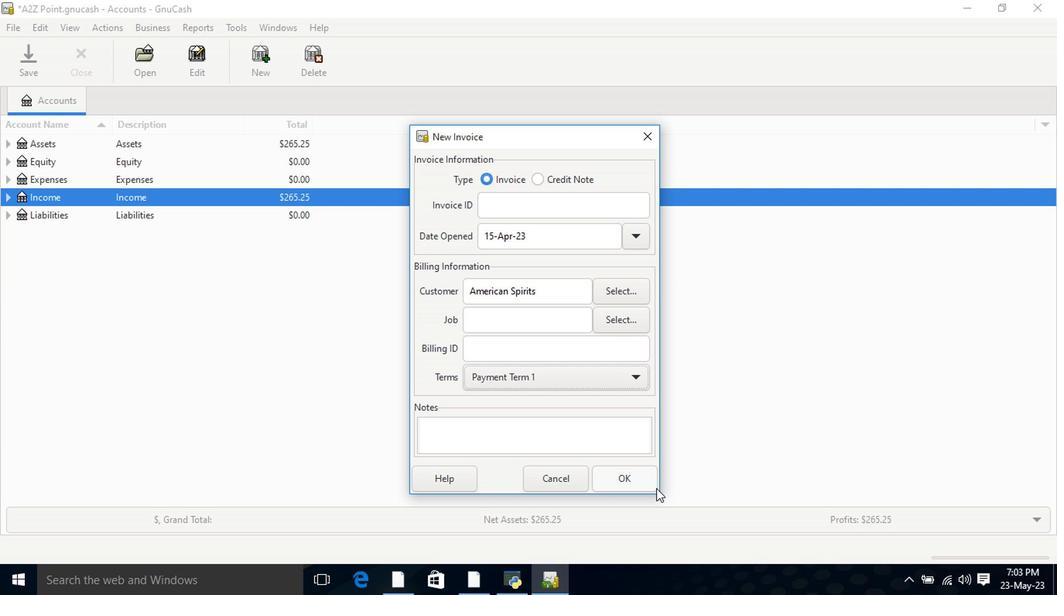 
Action: Mouse moved to (61, 301)
Screenshot: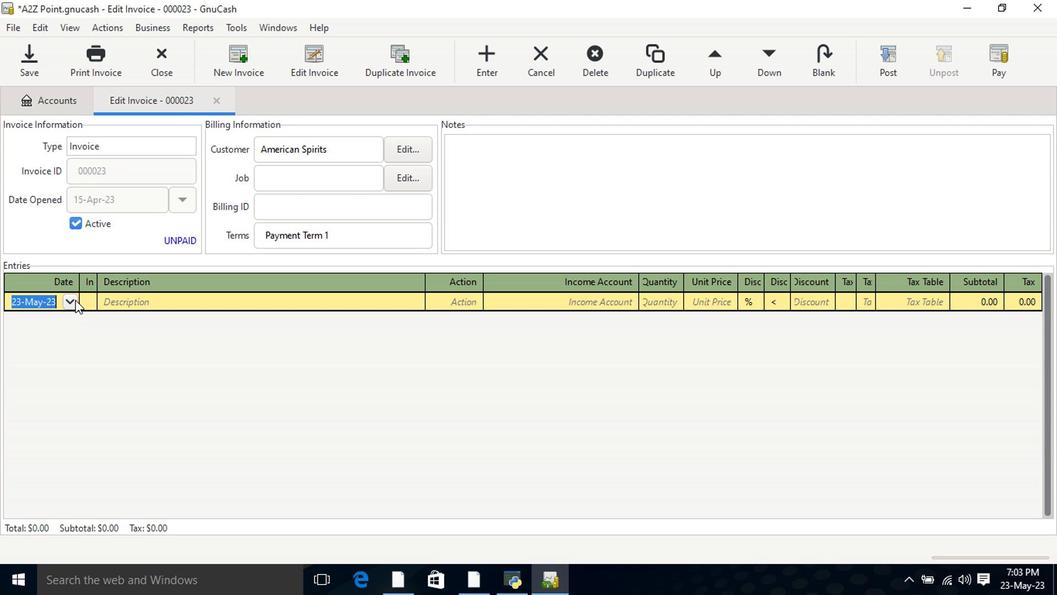 
Action: Mouse pressed left at (61, 301)
Screenshot: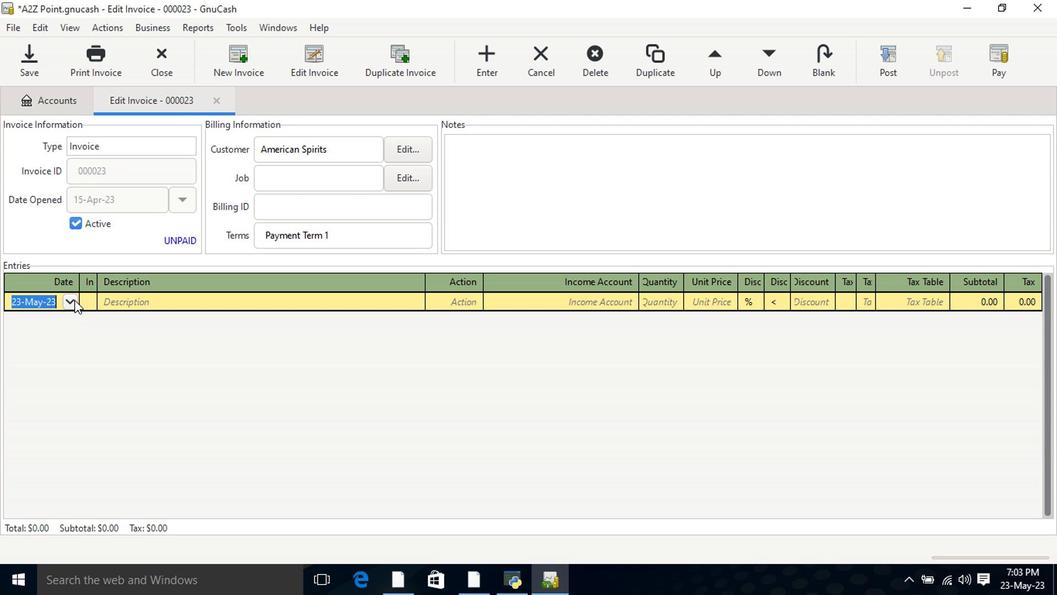 
Action: Mouse moved to (1, 322)
Screenshot: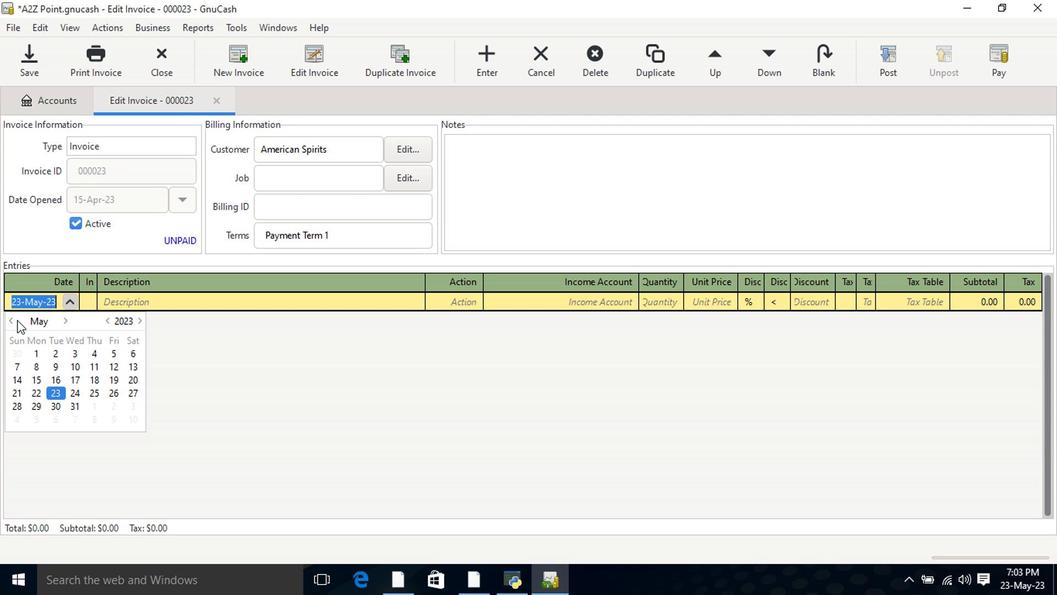 
Action: Mouse pressed left at (1, 322)
Screenshot: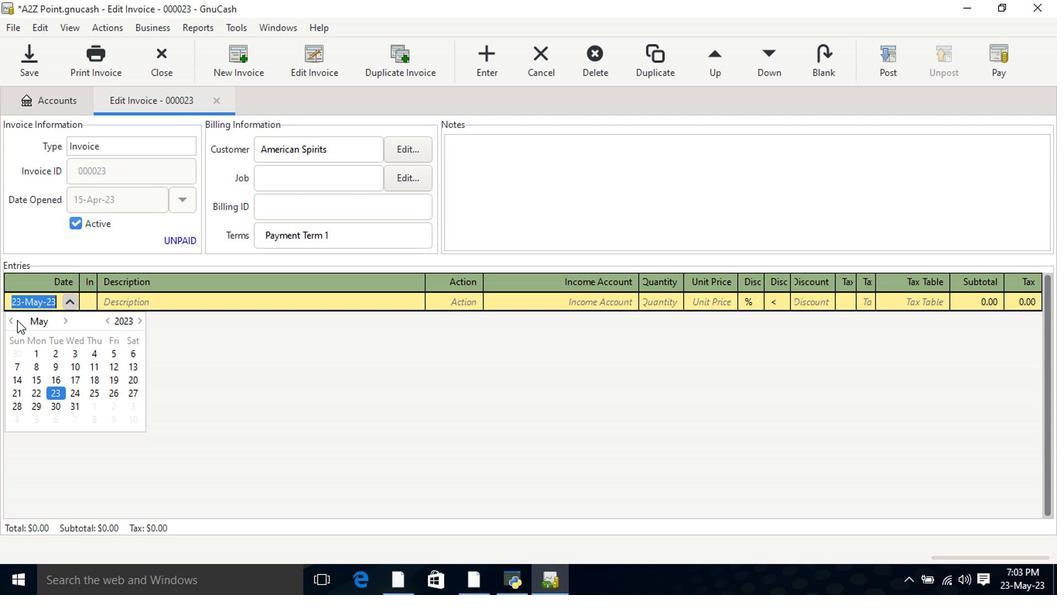 
Action: Mouse moved to (117, 382)
Screenshot: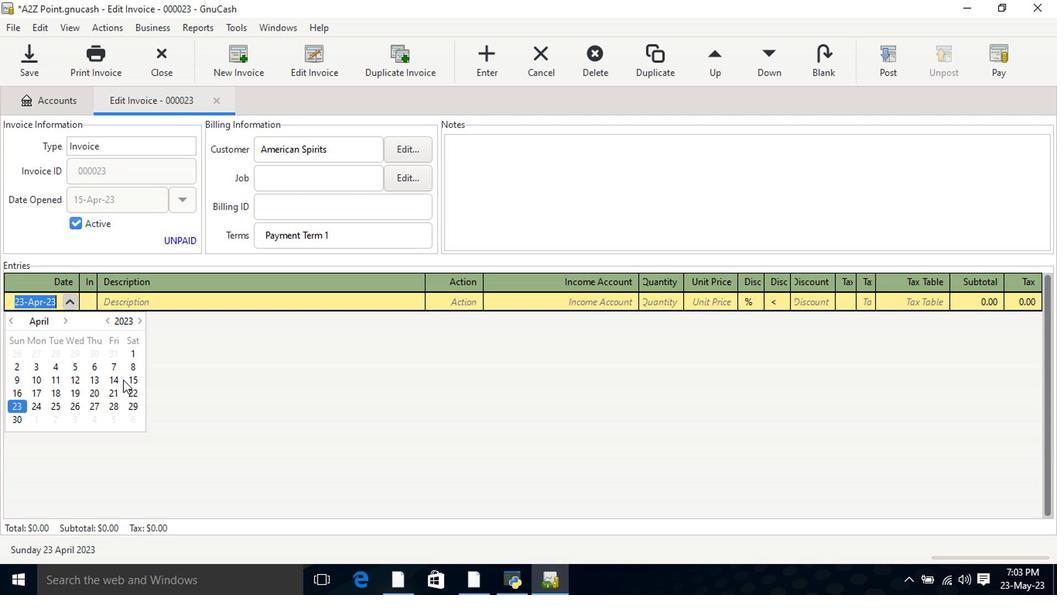 
Action: Mouse pressed left at (117, 382)
Screenshot: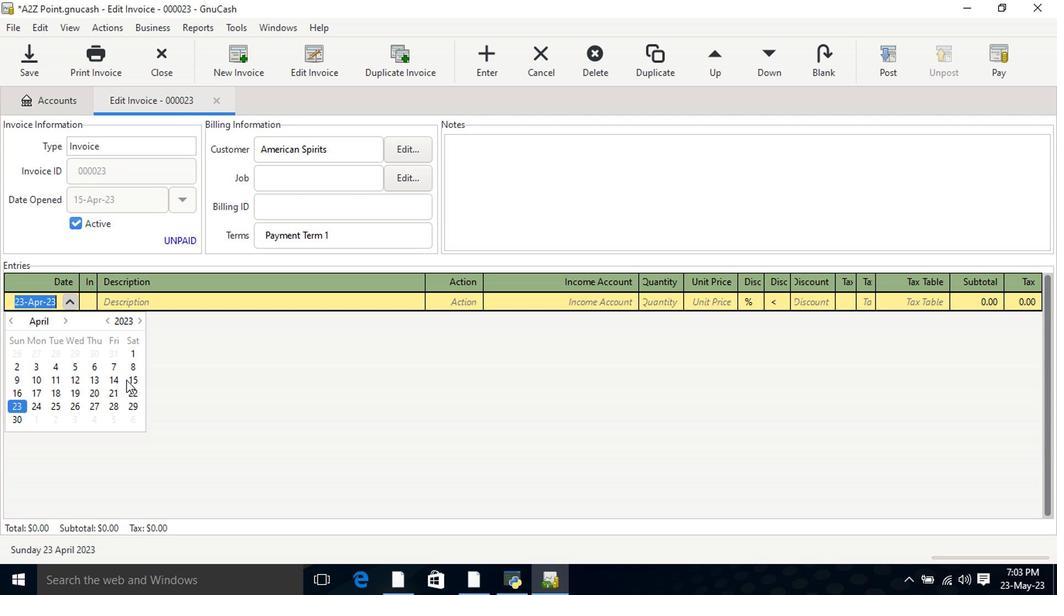 
Action: Mouse pressed left at (117, 382)
Screenshot: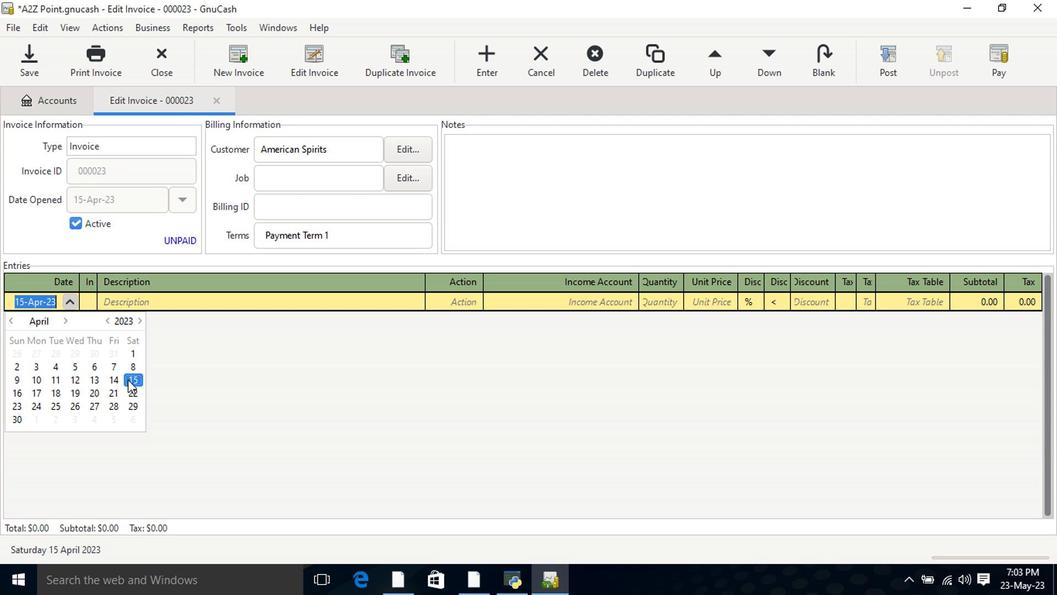 
Action: Mouse moved to (166, 297)
Screenshot: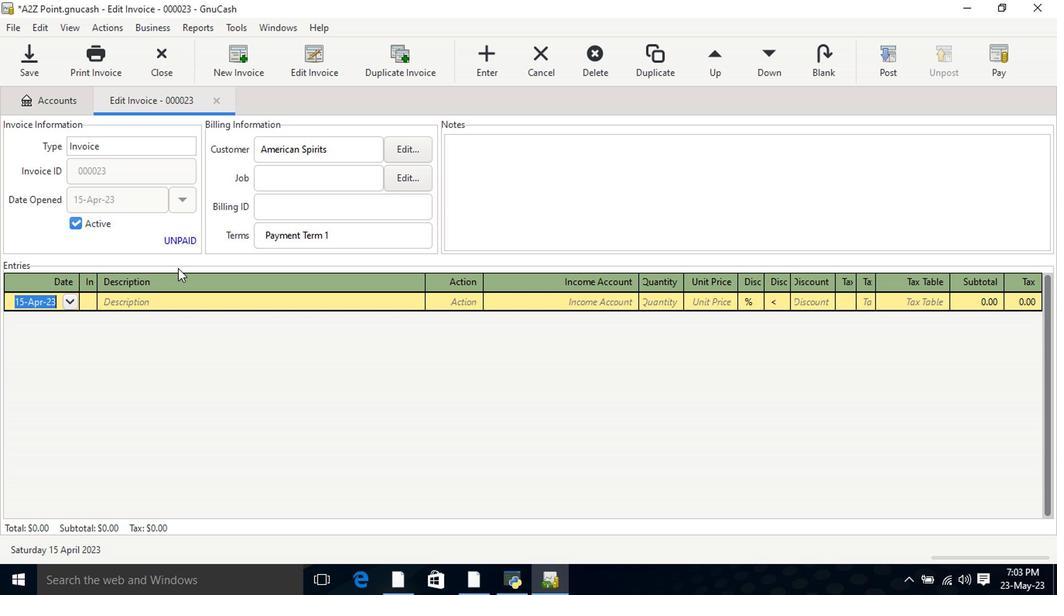 
Action: Mouse pressed left at (166, 297)
Screenshot: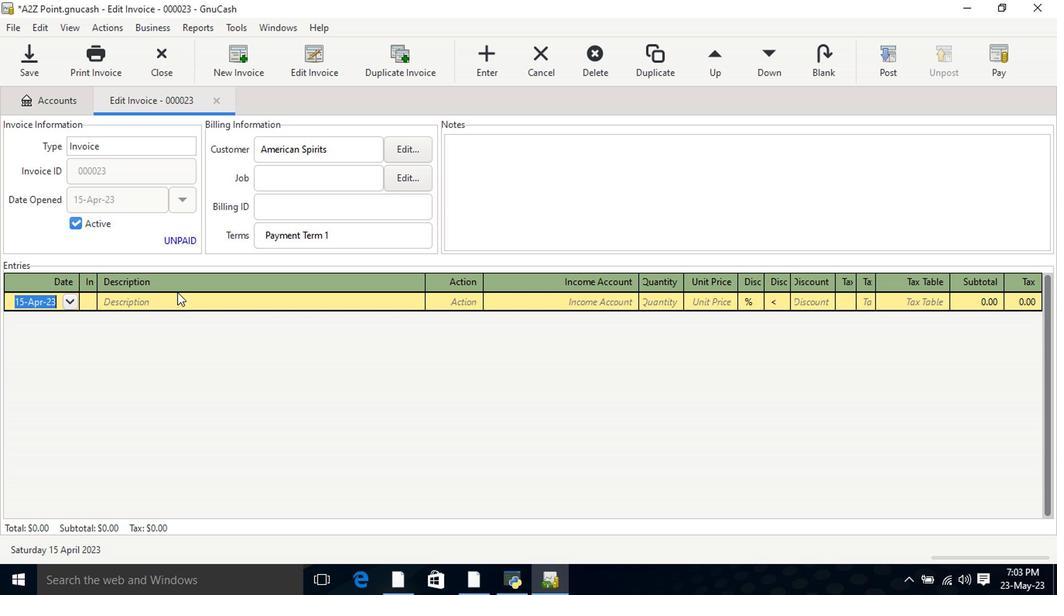 
Action: Mouse moved to (166, 298)
Screenshot: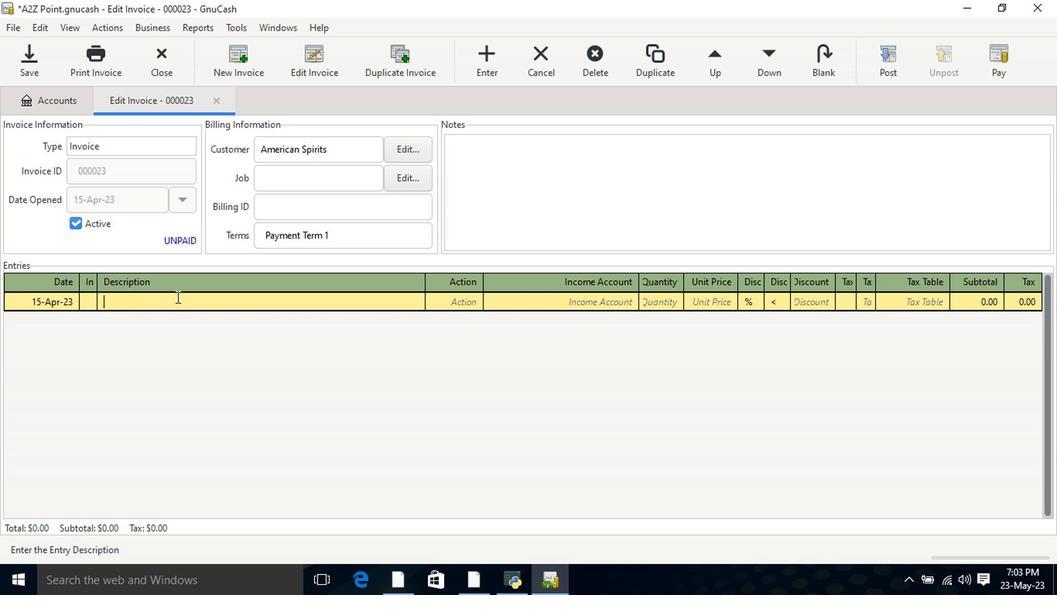 
Action: Key pressed <Key.shift>Gold<Key.space><Key.shift>Pa<Key.backspace>eak<Key.space><Key.shift>Tea<Key.space><Key.shift>Sweet<Key.space><Key.shift>Bottle<Key.space><Key.shift_r>(<Key.shift>52<Key.space><Key.shift>Oz<Key.shift_r><Key.shift_r><Key.shift_r><Key.shift_r><Key.shift_r><Key.shift_r>)<Key.tab>mater<Key.tab>income<Key.down><Key.down><Key.down><Key.tab>1<Key.tab>9.25
Screenshot: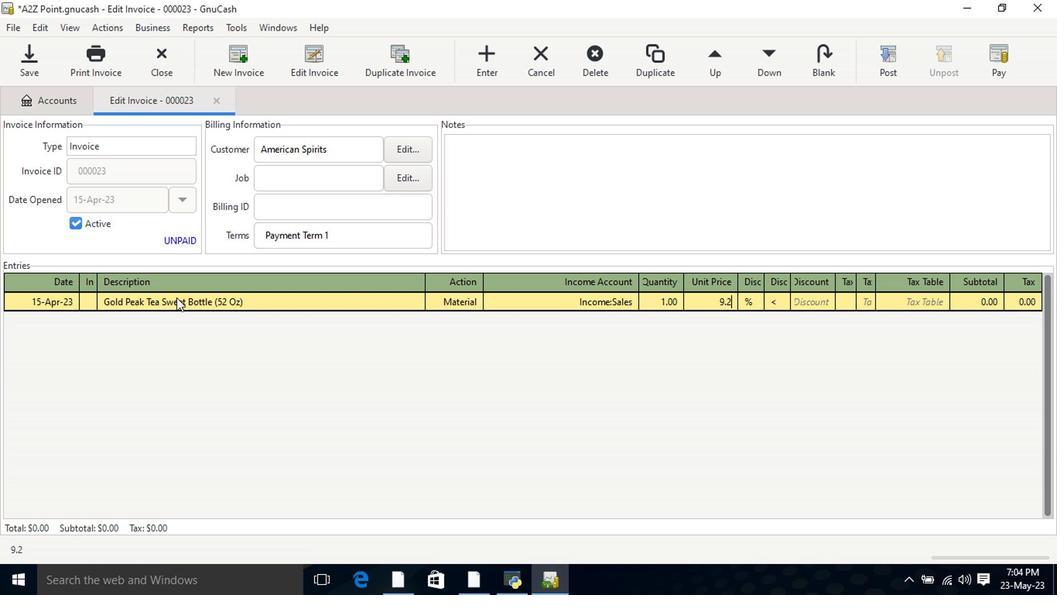 
Action: Mouse moved to (746, 303)
Screenshot: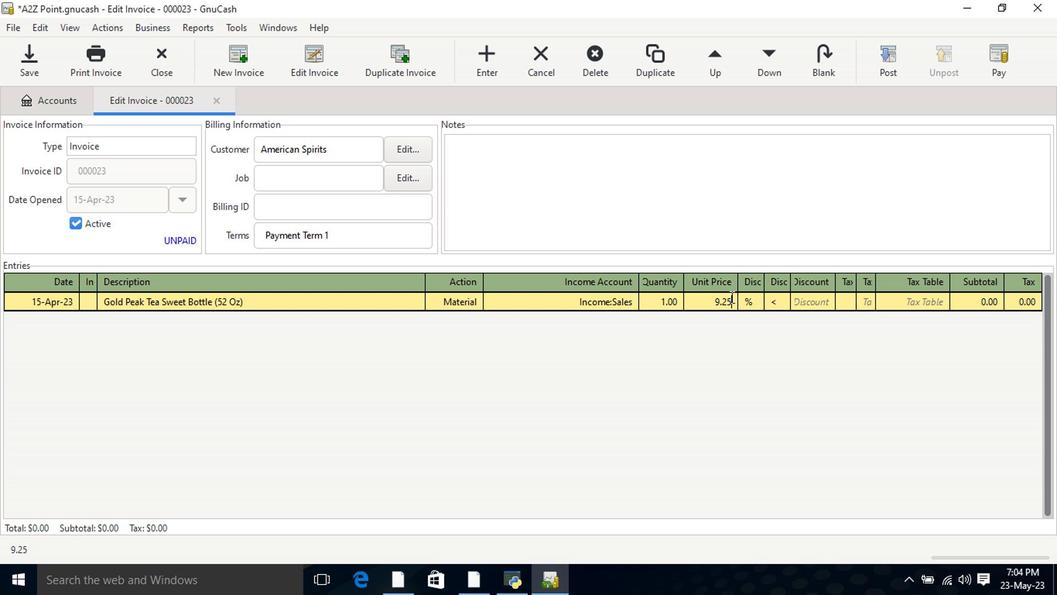 
Action: Mouse pressed left at (746, 303)
Screenshot: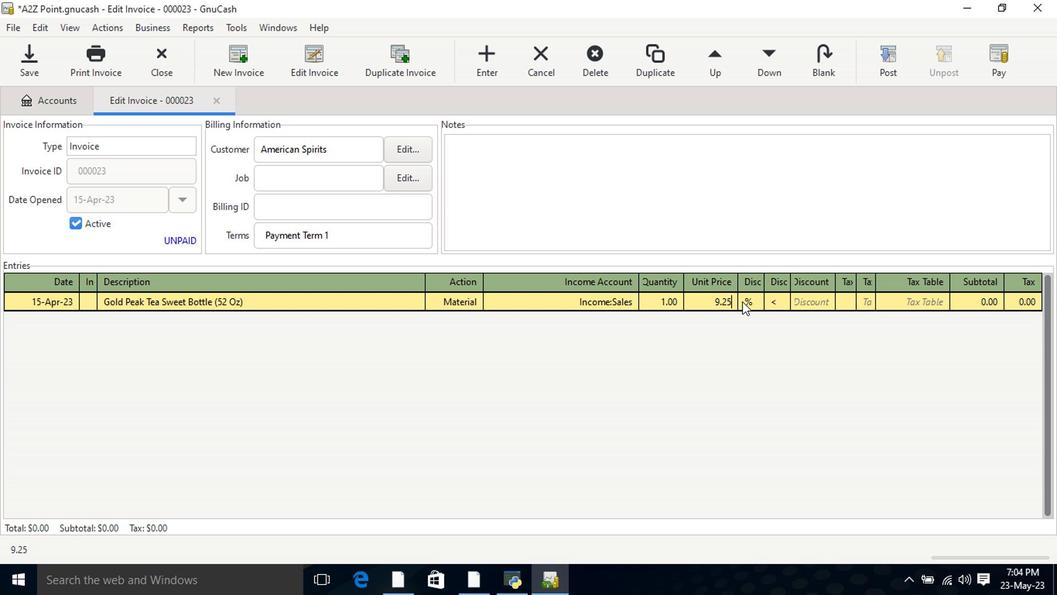 
Action: Mouse moved to (778, 303)
Screenshot: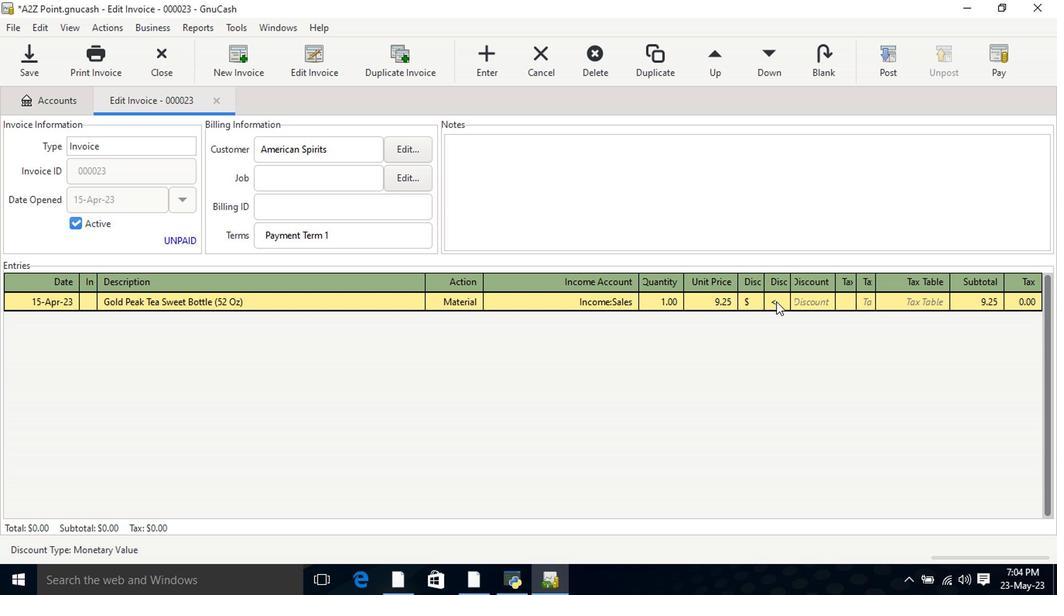 
Action: Mouse pressed left at (778, 303)
Screenshot: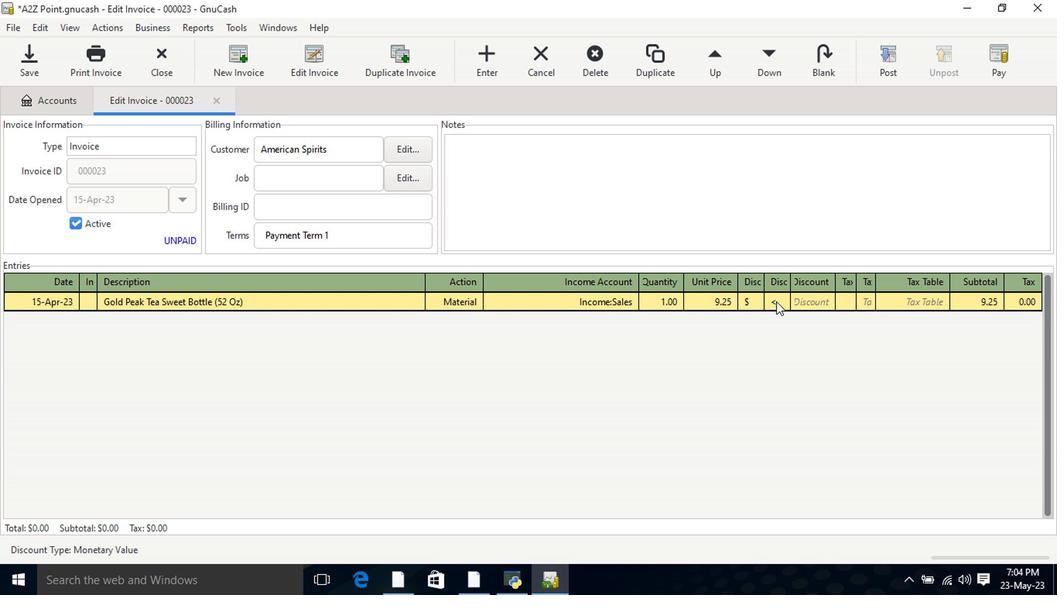 
Action: Mouse moved to (796, 304)
Screenshot: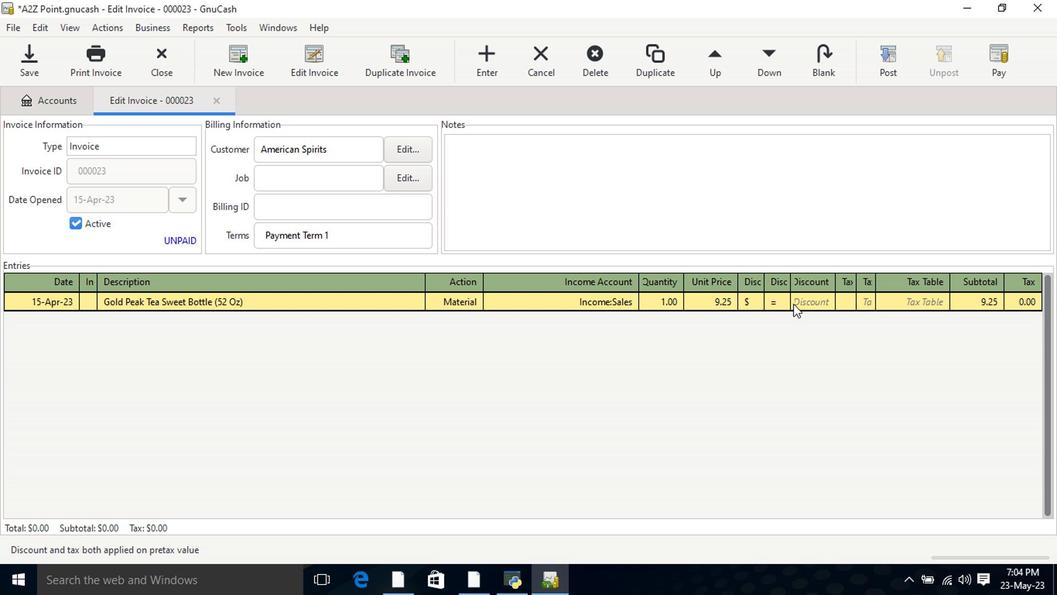 
Action: Mouse pressed left at (796, 304)
Screenshot: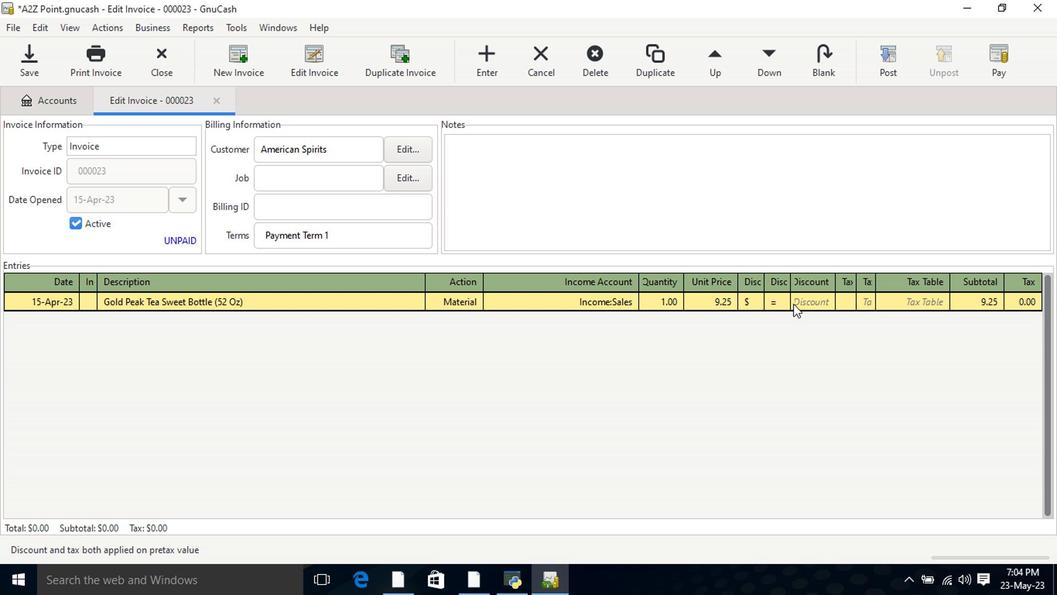 
Action: Mouse moved to (797, 305)
Screenshot: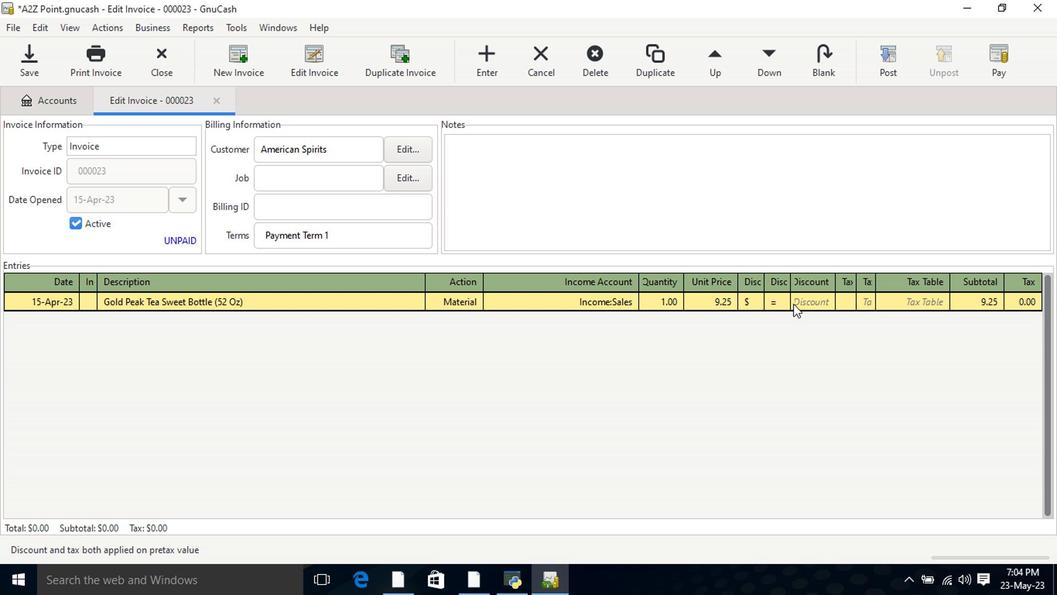 
Action: Key pressed 0.5<Key.tab><Key.tab><Key.shift>Bounty<Key.space><Key.shift>Paper<Key.space><Key.shift>Napl<Key.backspace>kins<Key.space><Key.shift>White<Key.space><Key.shift>&<Key.space><Key.shift>Print<Key.tab>mater<Key.tab>income<Key.down><Key.down><Key.down><Key.tab>1<Key.tab>5.5<Key.tab>
Screenshot: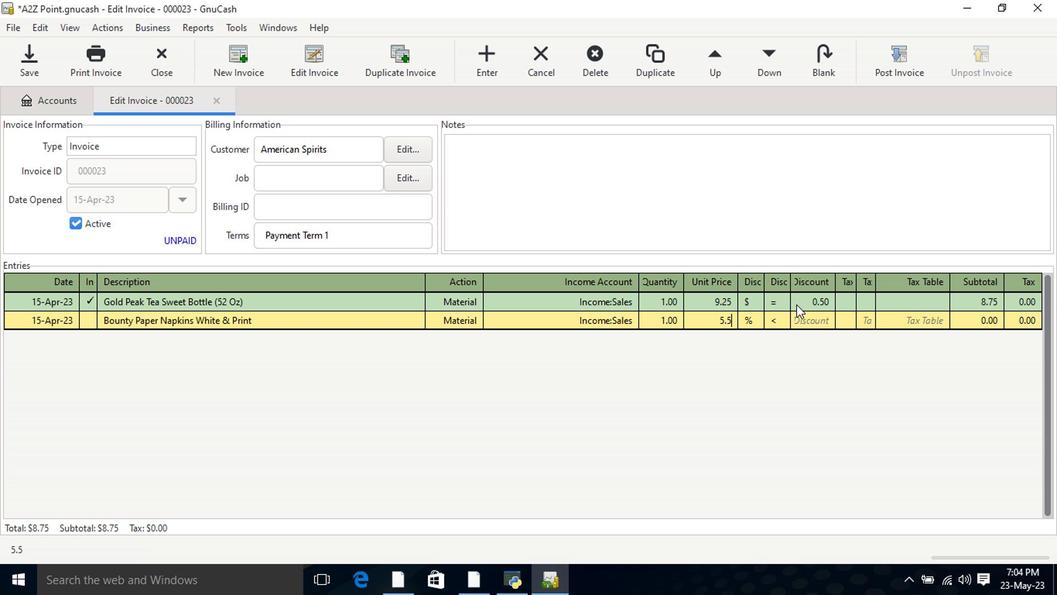 
Action: Mouse moved to (752, 326)
Screenshot: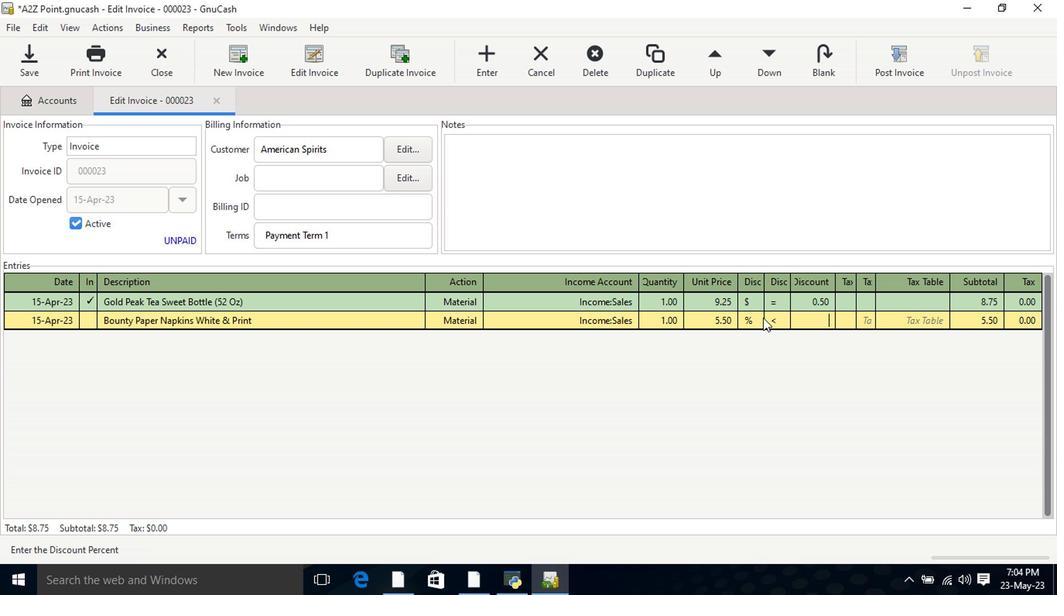 
Action: Mouse pressed left at (752, 326)
Screenshot: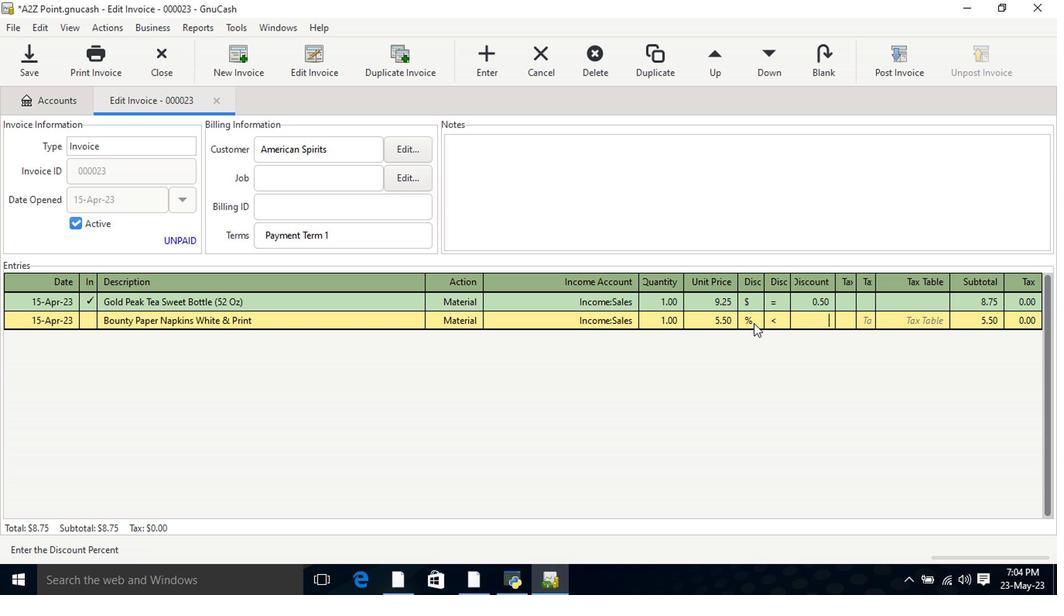 
Action: Mouse moved to (786, 323)
Screenshot: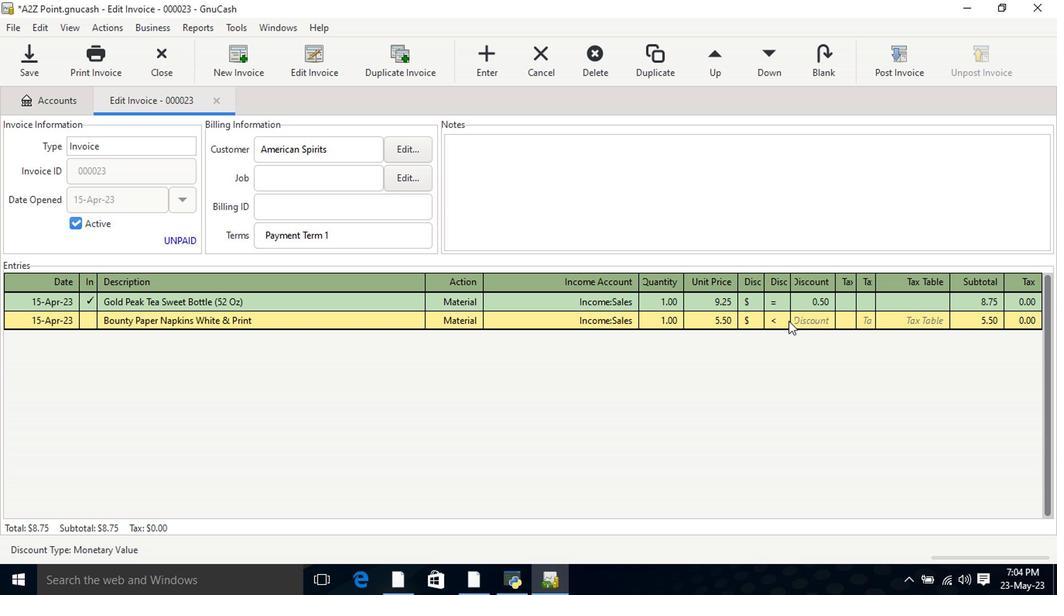 
Action: Mouse pressed left at (786, 323)
Screenshot: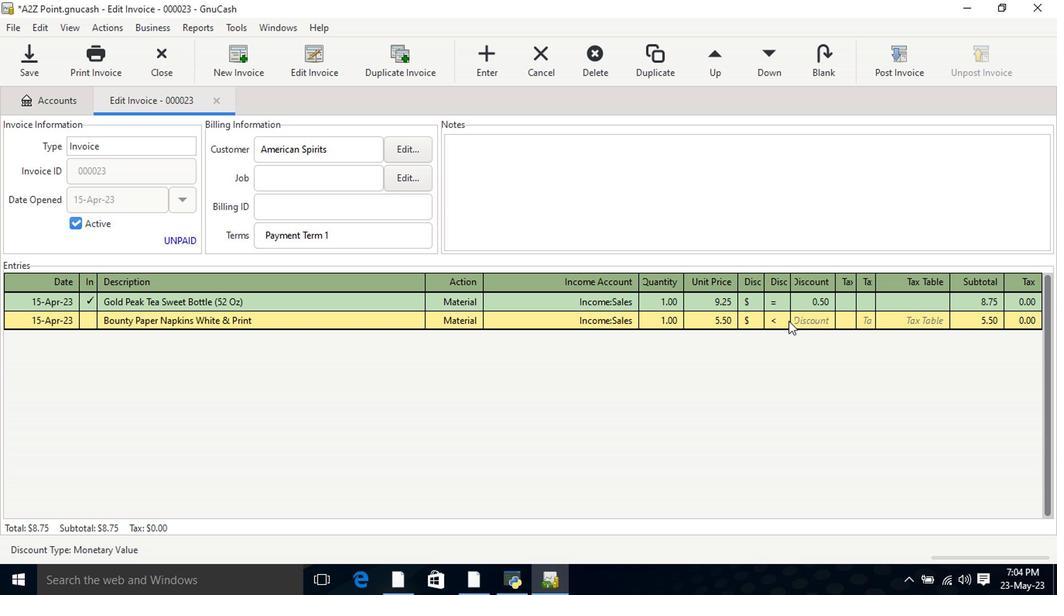 
Action: Mouse moved to (798, 319)
Screenshot: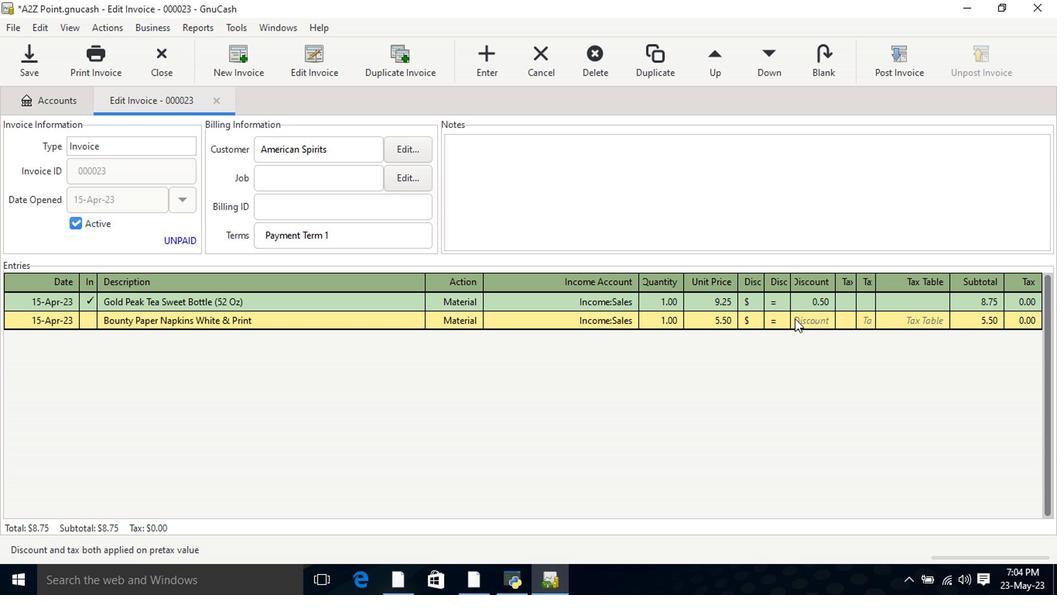 
Action: Mouse pressed left at (798, 319)
Screenshot: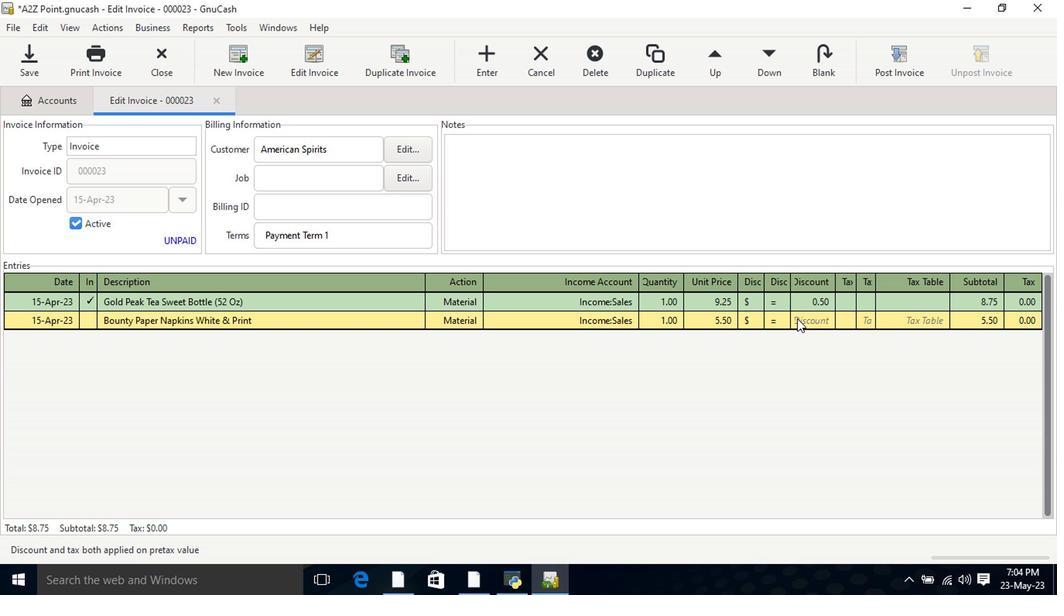 
Action: Key pressed 1.5<Key.tab><Key.tab><Key.shift>Nice<Key.shift>!<Key.space><Key.shift>Havels<Key.backspace>s<Key.backspace><Key.backspace><Key.backspace><Key.backspace>lves<Key.space><Key.shift>&<Key.space><Key.shift>Pe<Key.backspace>ience<Key.backspace><Key.backspace><Key.backspace>ces<Key.space><Key.shift>Honey<Key.space><Key.shift>Roadsted<Key.space><Key.shift>Cashew<Key.tab>mater<Key.tab>incom<Key.down><Key.down><Key.down><Key.tab>2<Key.tab>6.5<Key.tab>
Screenshot: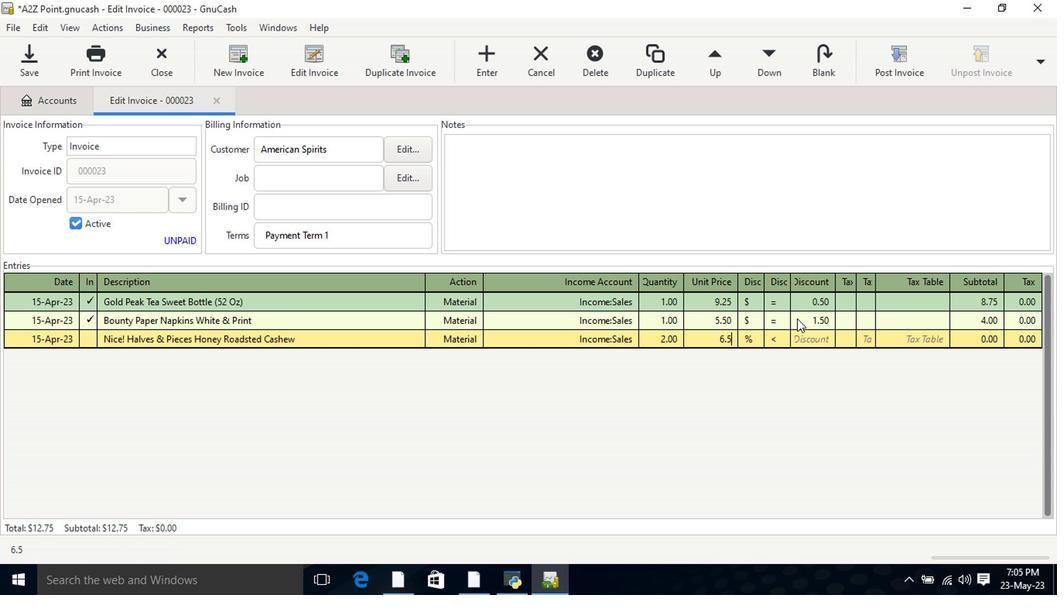 
Action: Mouse moved to (746, 342)
Screenshot: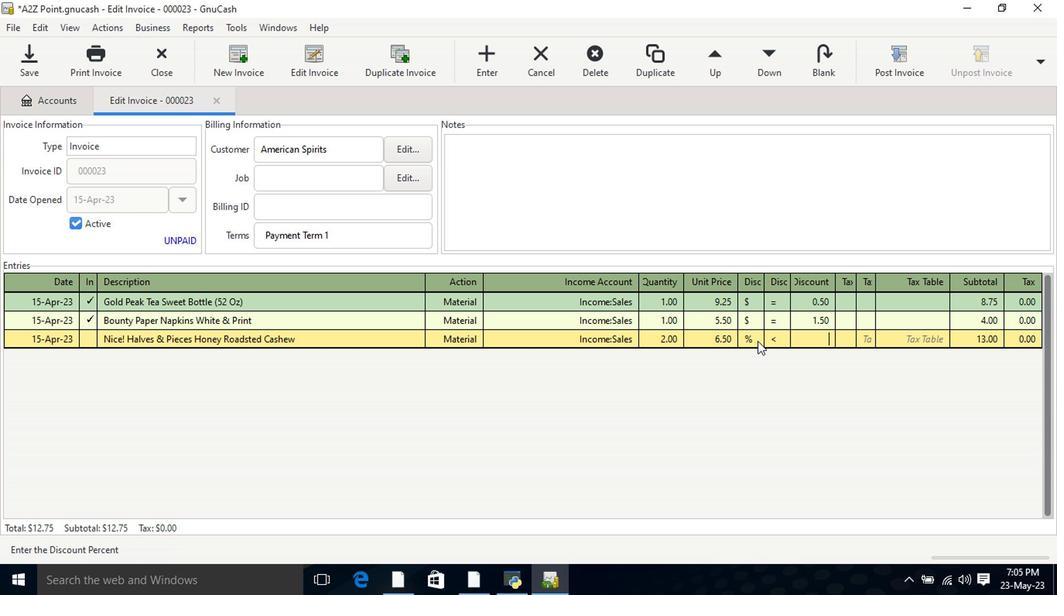 
Action: Mouse pressed left at (746, 342)
Screenshot: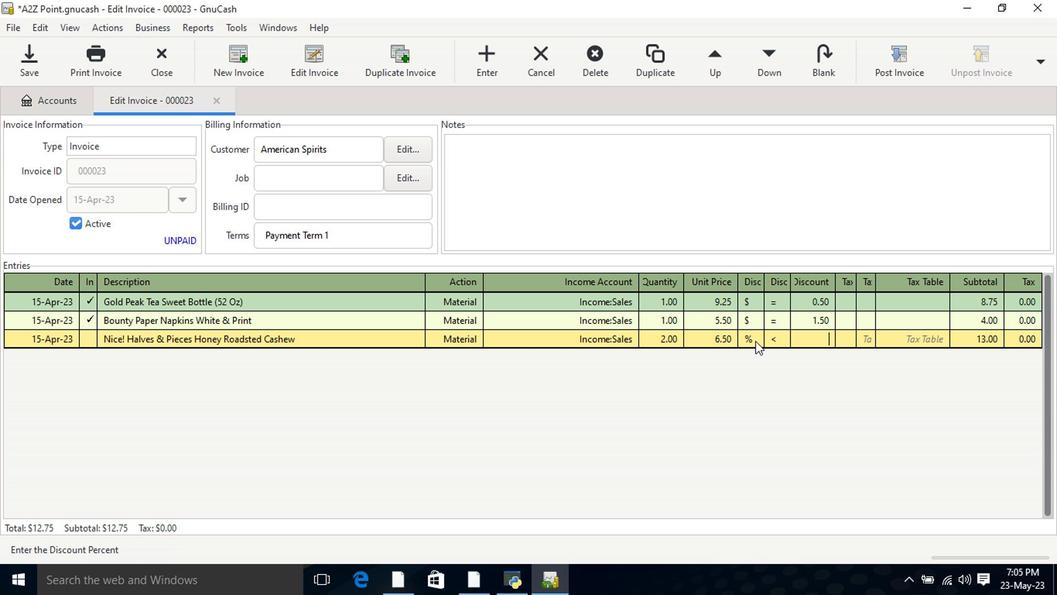 
Action: Mouse moved to (768, 340)
Screenshot: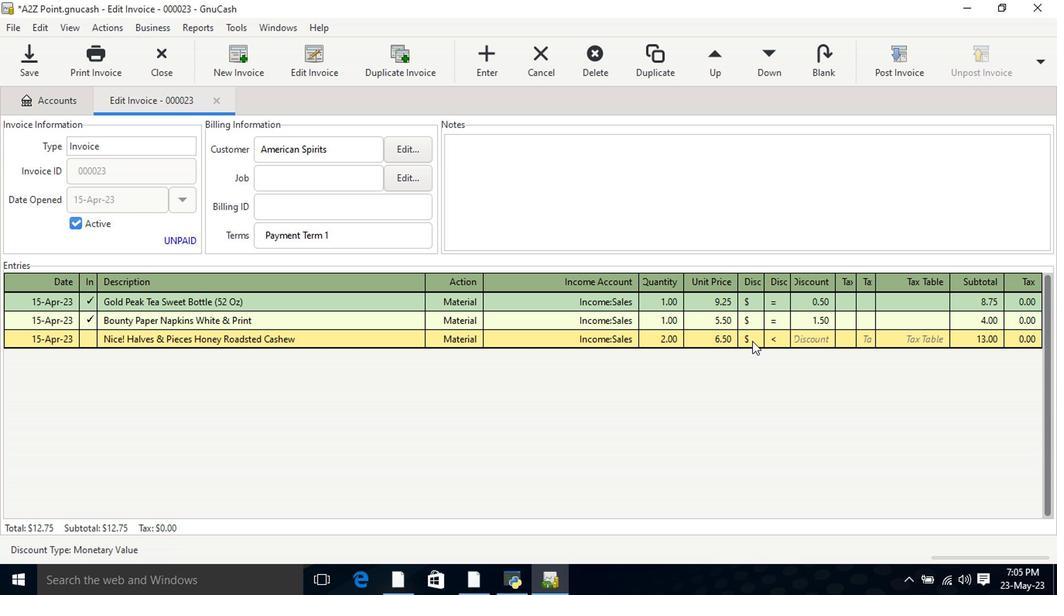 
Action: Mouse pressed left at (768, 340)
Screenshot: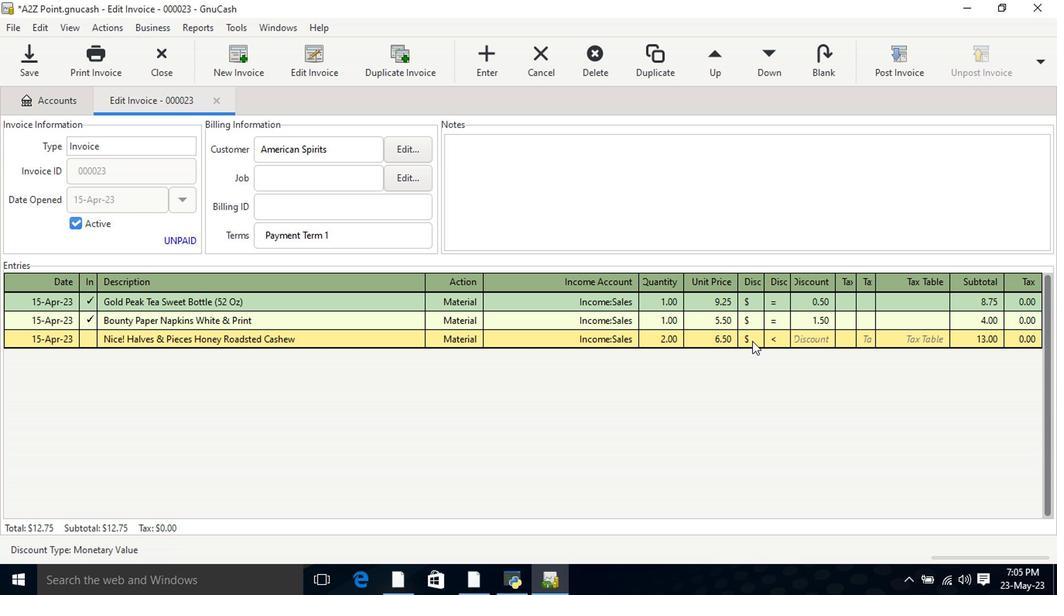 
Action: Mouse moved to (808, 342)
Screenshot: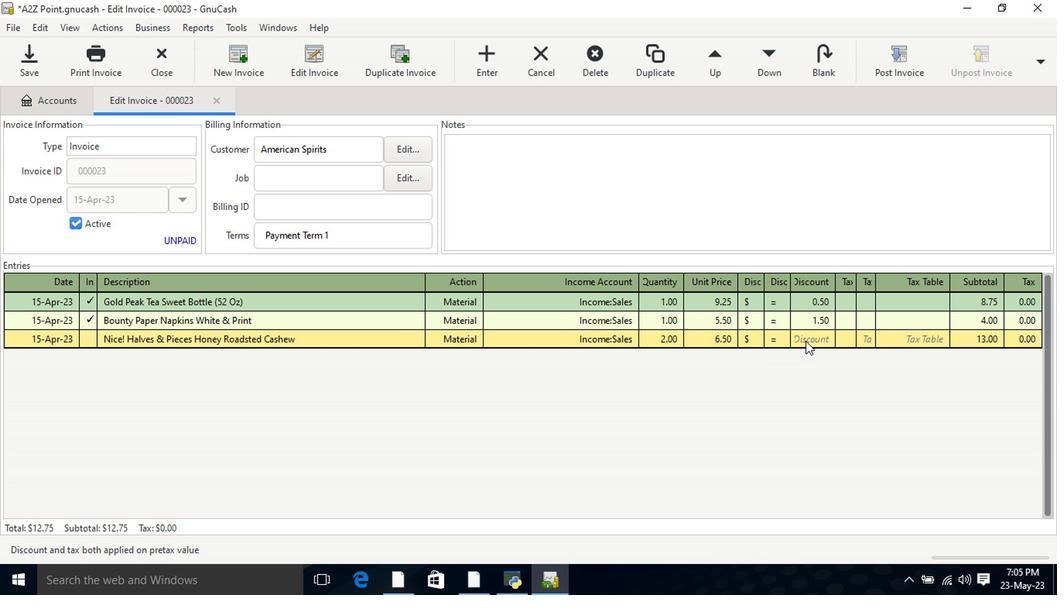 
Action: Mouse pressed left at (808, 342)
Screenshot: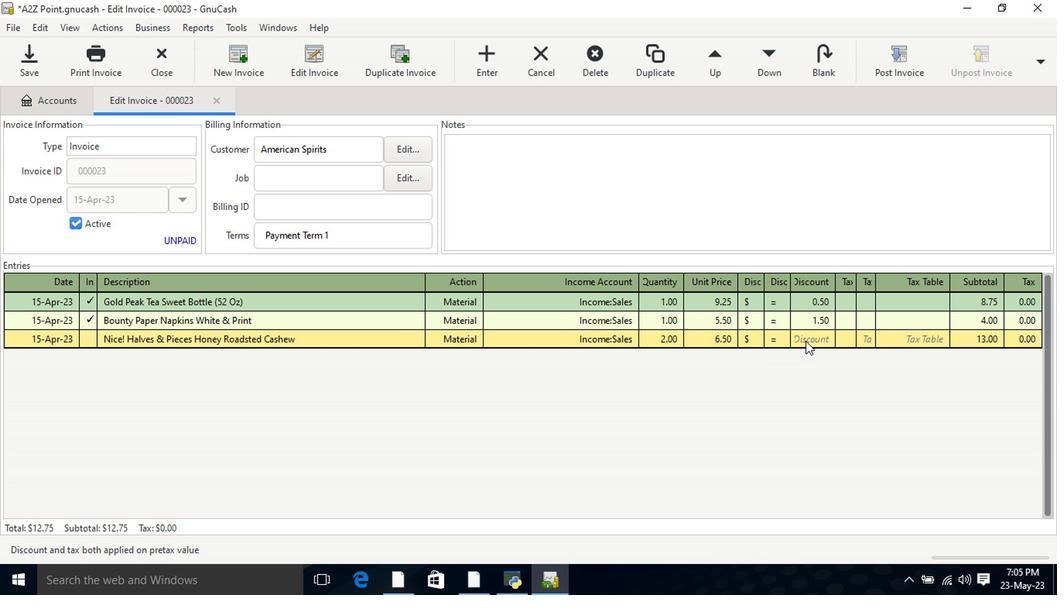 
Action: Mouse moved to (807, 342)
Screenshot: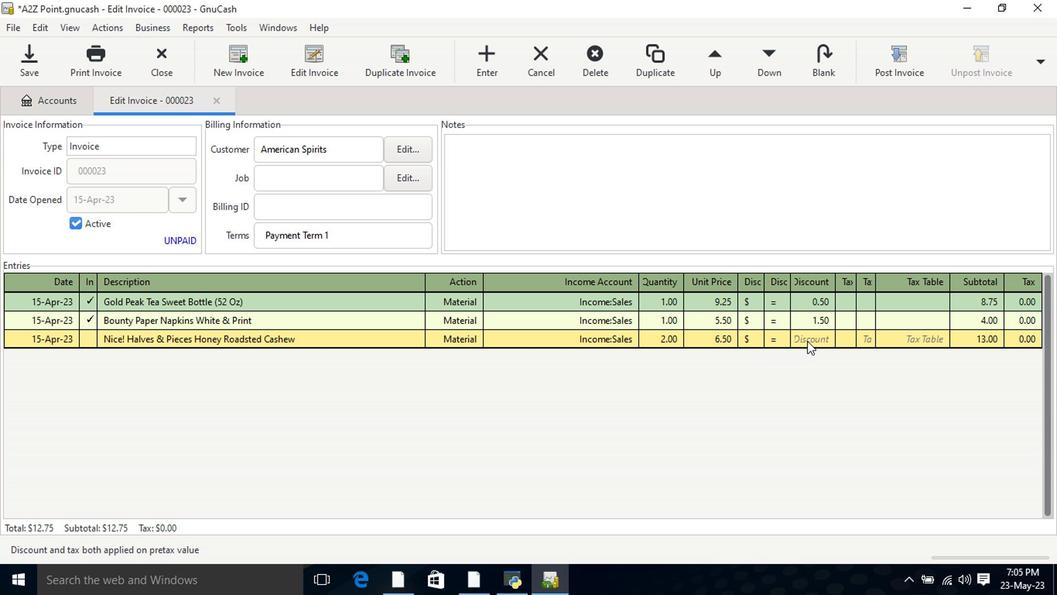 
Action: Key pressed 2<Key.tab>
Screenshot: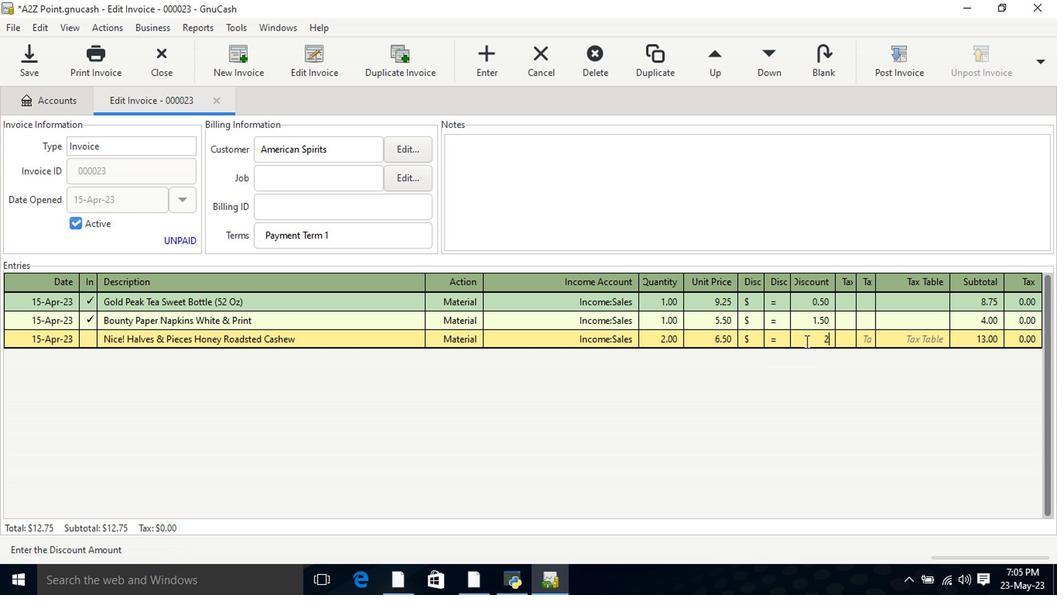 
Action: Mouse moved to (635, 173)
Screenshot: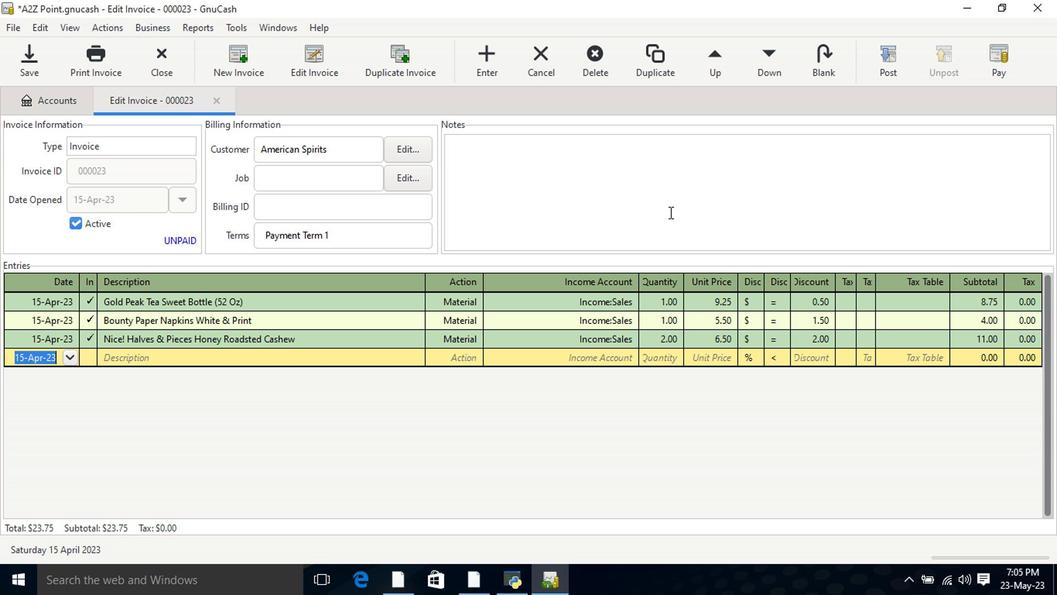 
Action: Mouse pressed left at (635, 173)
Screenshot: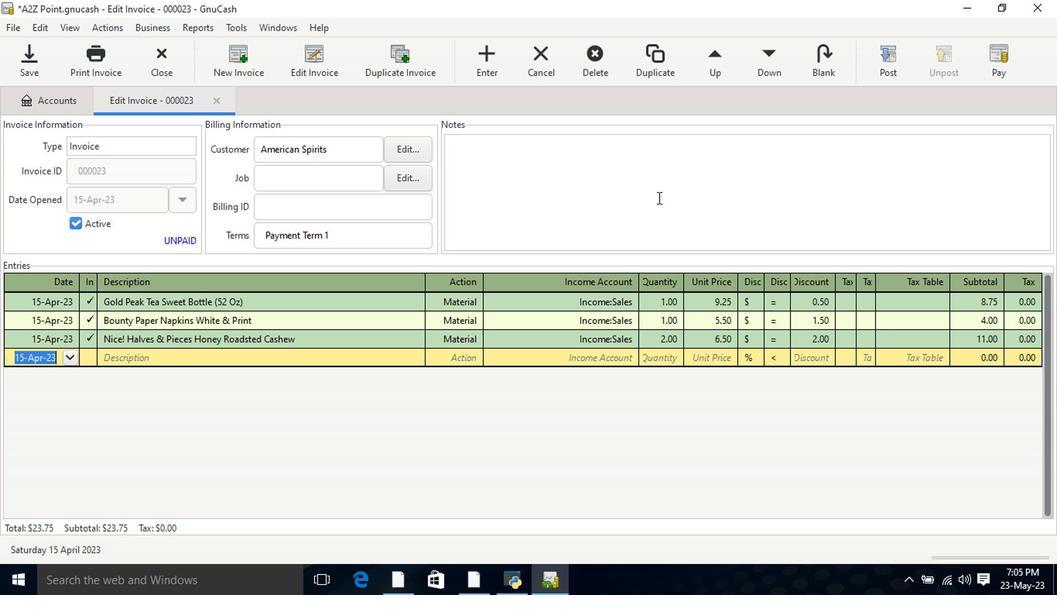 
Action: Key pressed <Key.shift>Looking<Key.space>forward<Key.space>to<Key.space>serving<Key.space>you<Key.space>again.
Screenshot: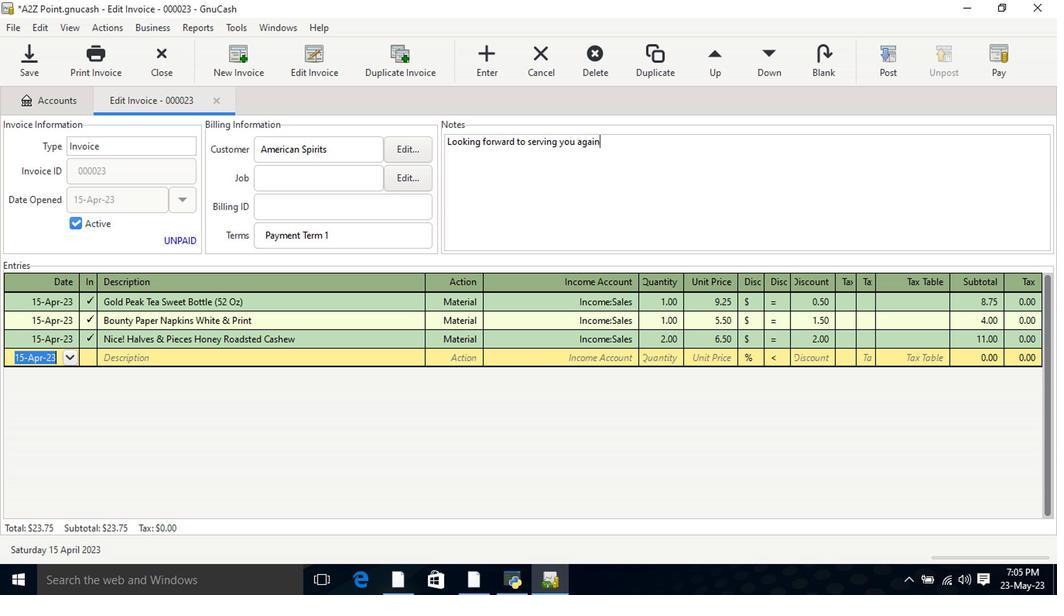 
Action: Mouse moved to (896, 61)
Screenshot: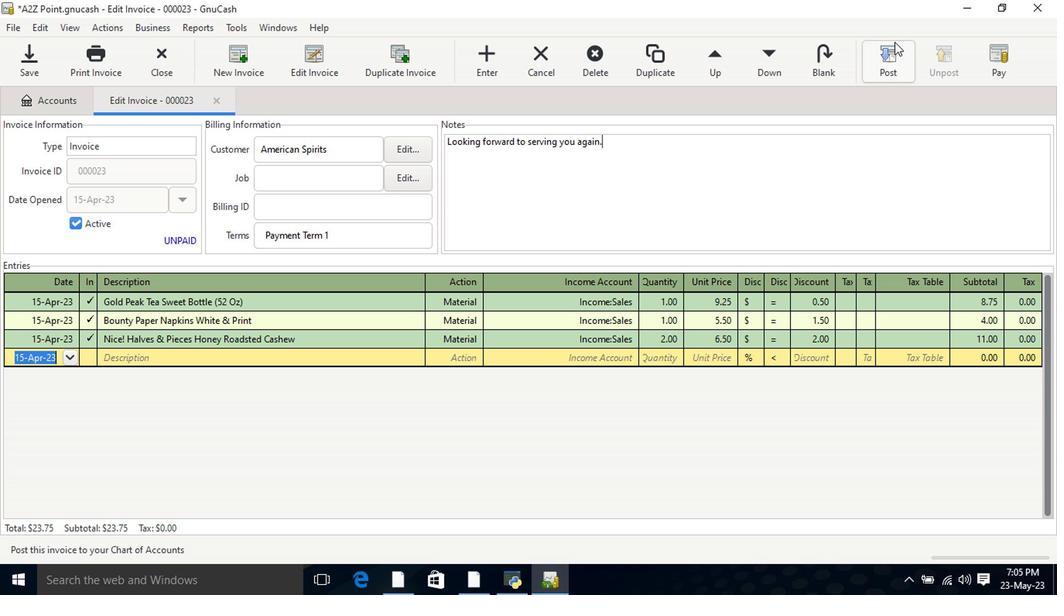 
Action: Mouse pressed left at (896, 61)
Screenshot: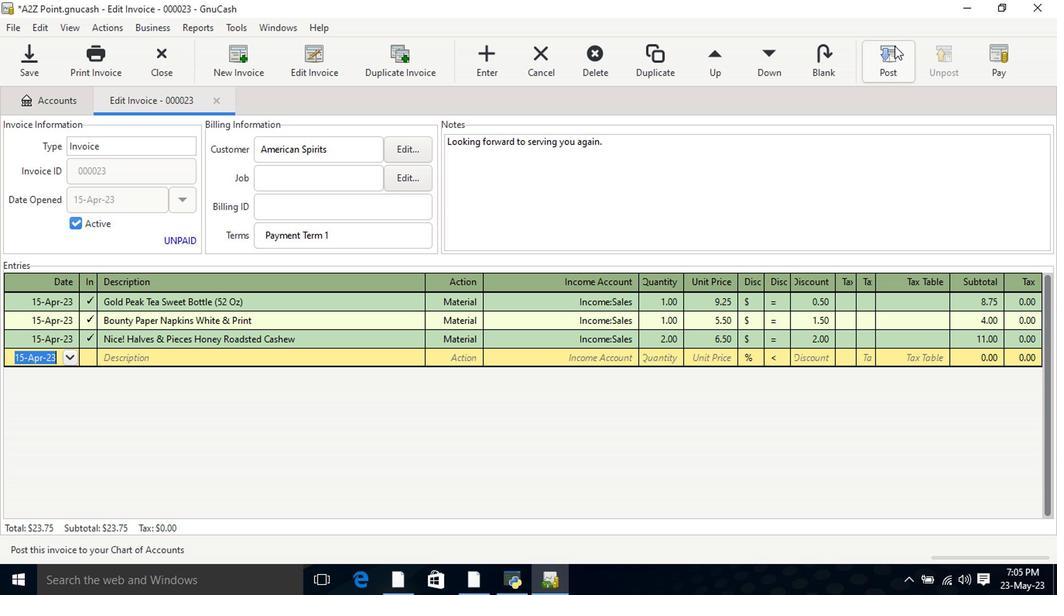 
Action: Mouse moved to (661, 258)
Screenshot: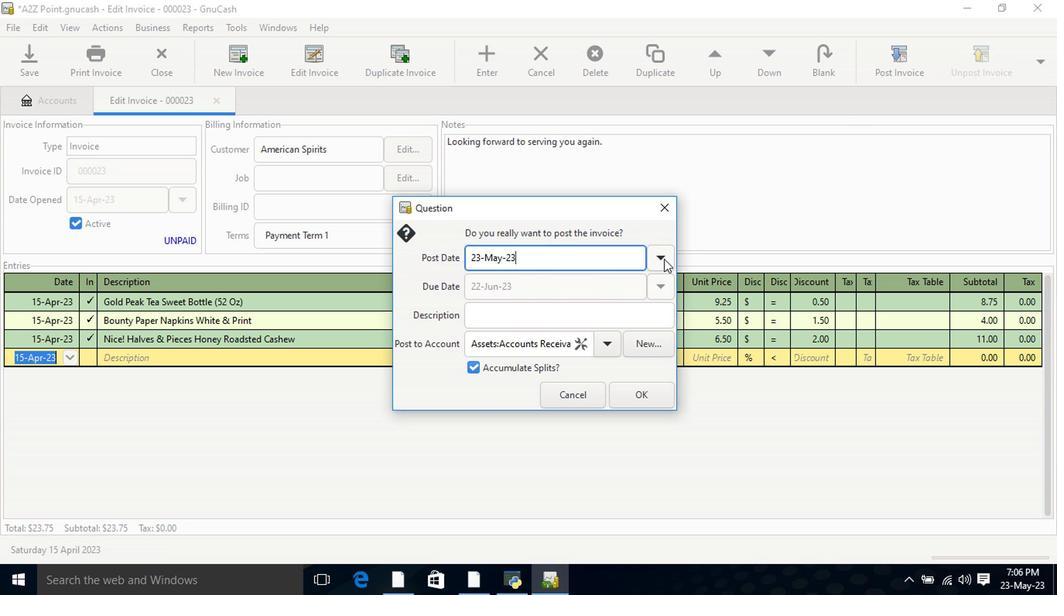 
Action: Mouse pressed left at (661, 258)
Screenshot: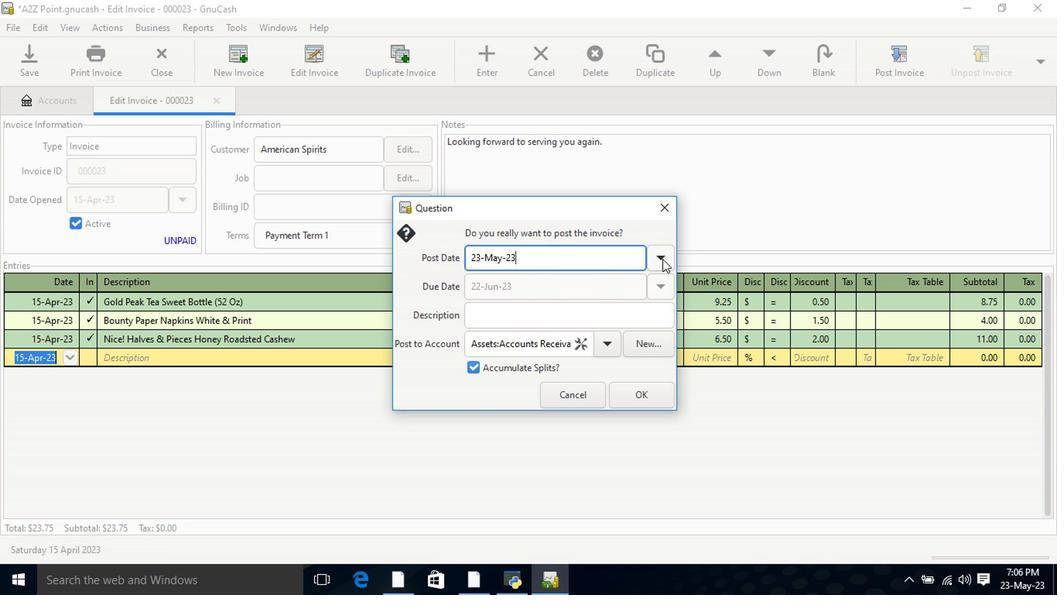 
Action: Mouse moved to (537, 284)
Screenshot: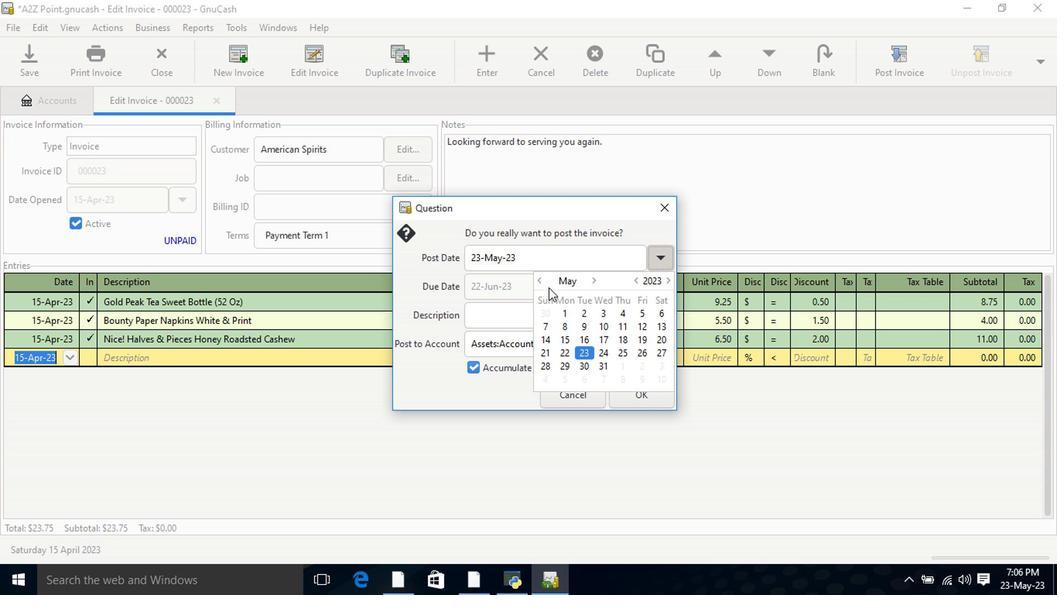 
Action: Mouse pressed left at (537, 284)
Screenshot: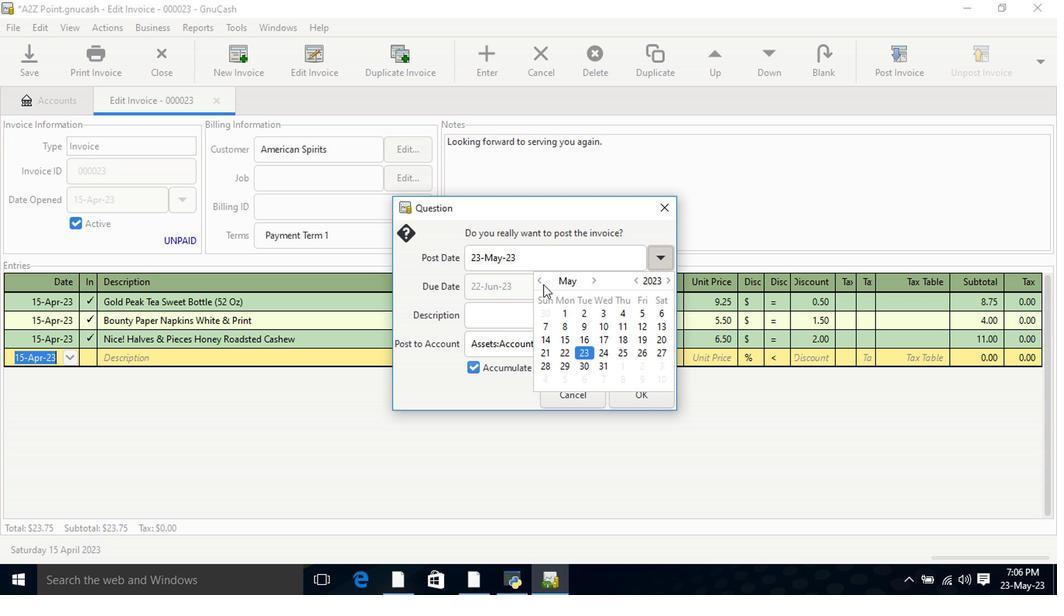 
Action: Mouse moved to (667, 338)
Screenshot: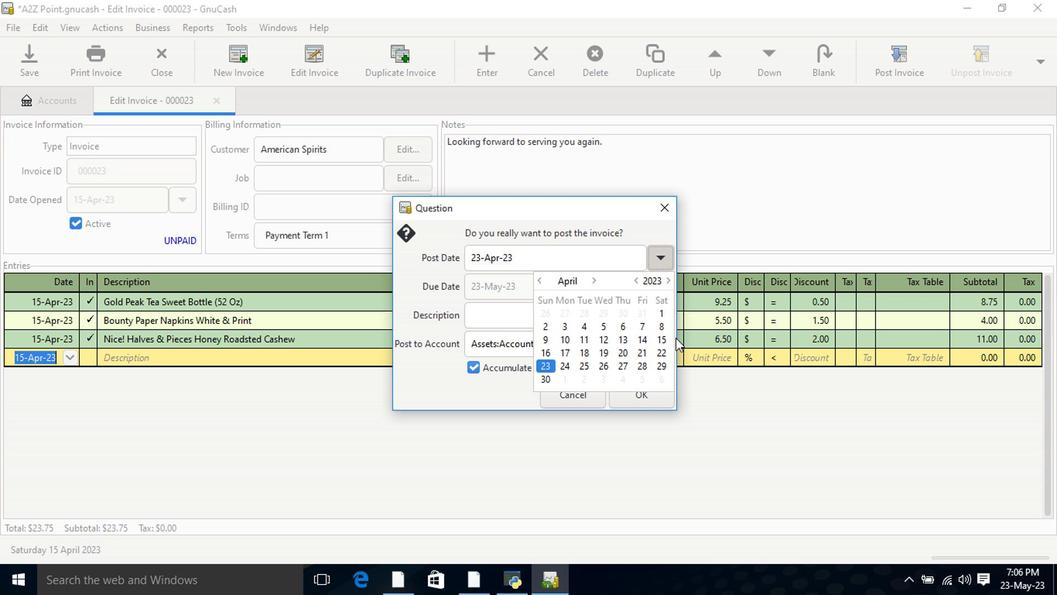 
Action: Mouse pressed left at (667, 338)
Screenshot: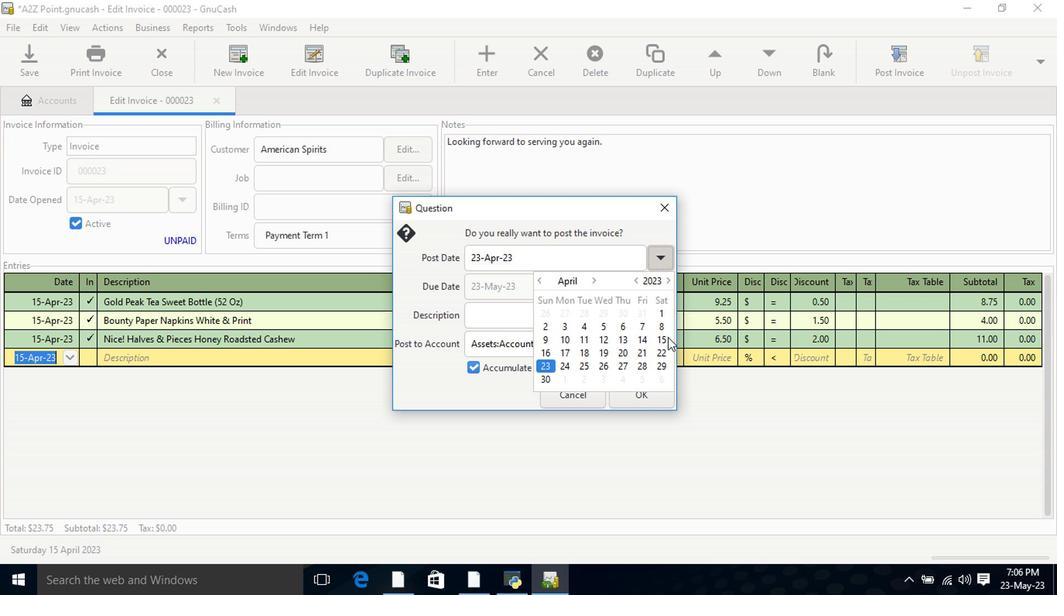 
Action: Mouse pressed left at (667, 338)
Screenshot: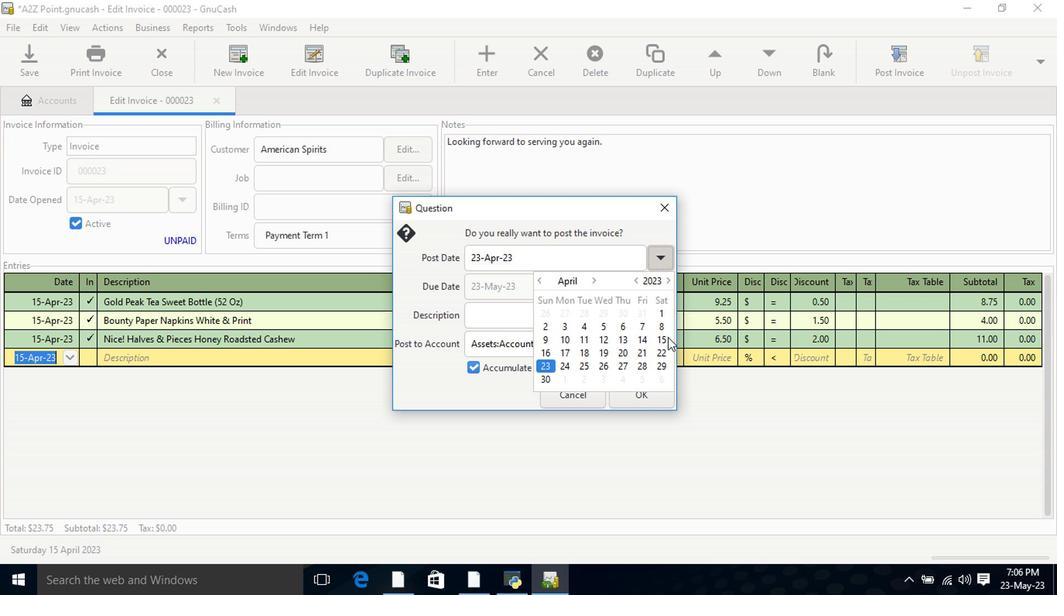
Action: Mouse moved to (630, 393)
Screenshot: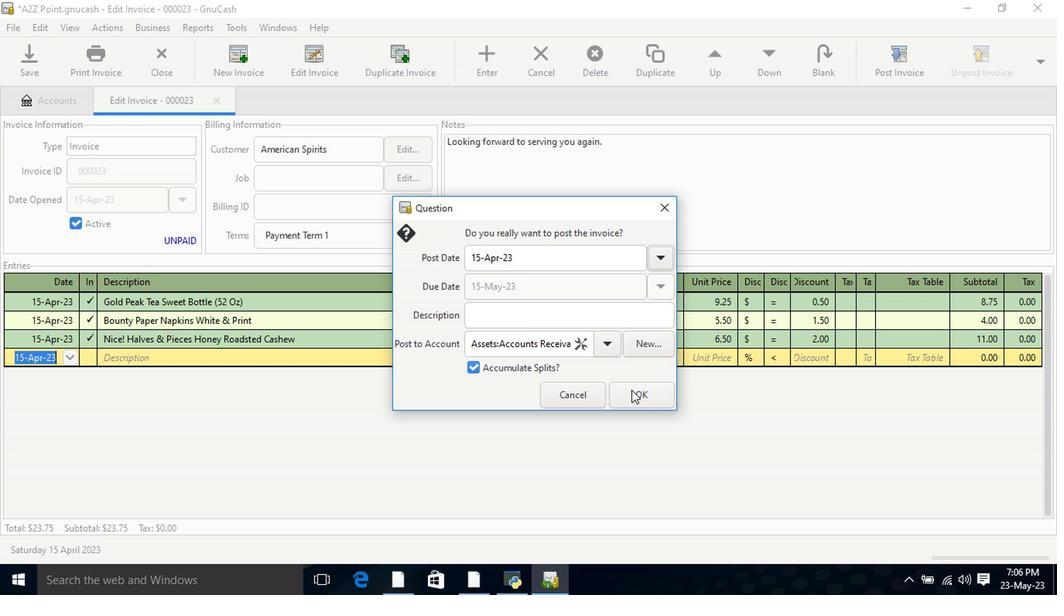 
Action: Mouse pressed left at (630, 393)
Screenshot: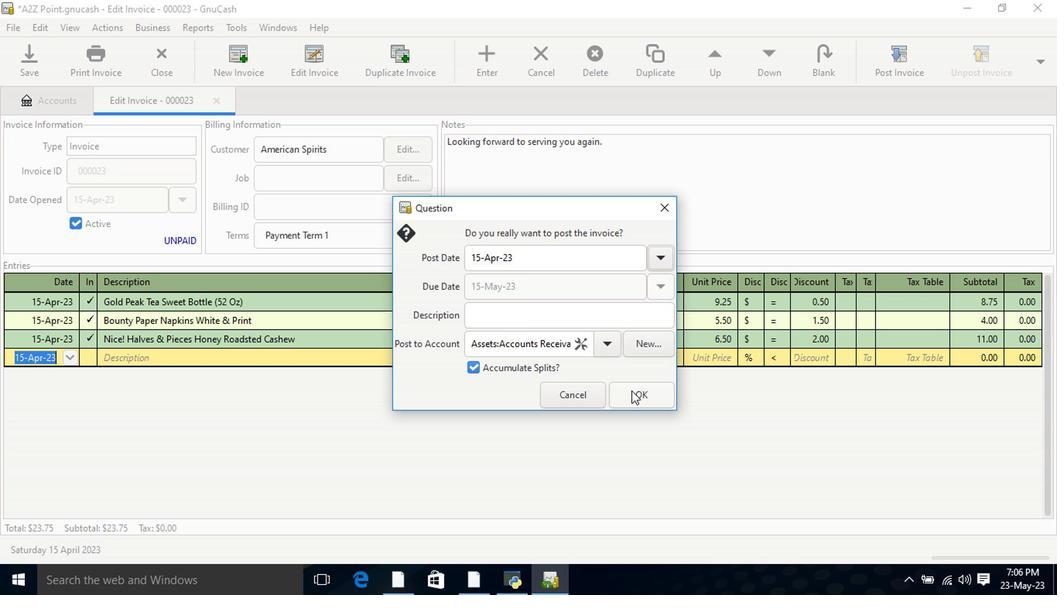 
Action: Mouse moved to (1007, 60)
Screenshot: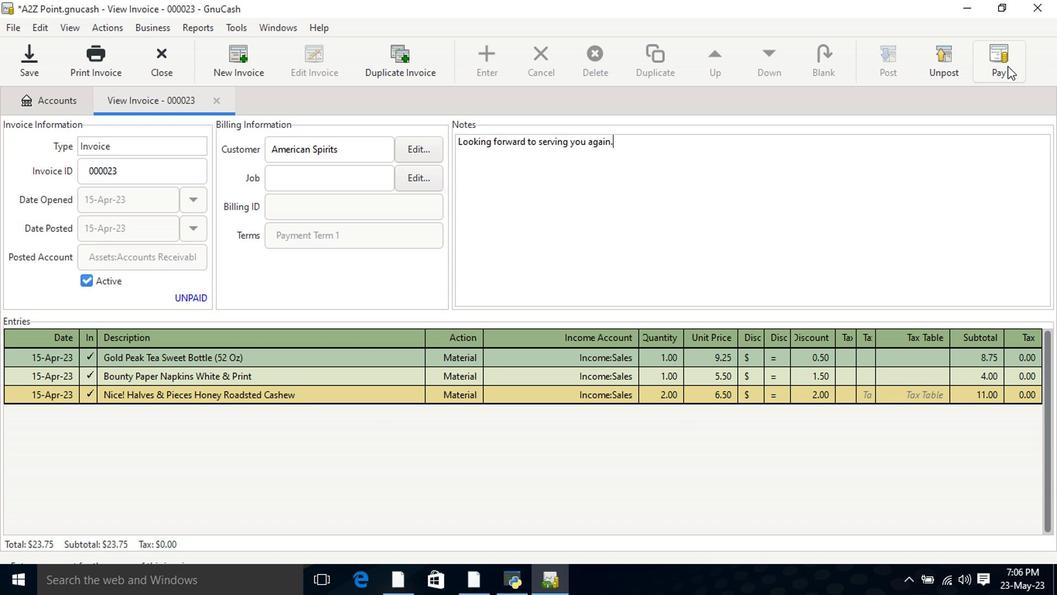 
Action: Mouse pressed left at (1007, 60)
Screenshot: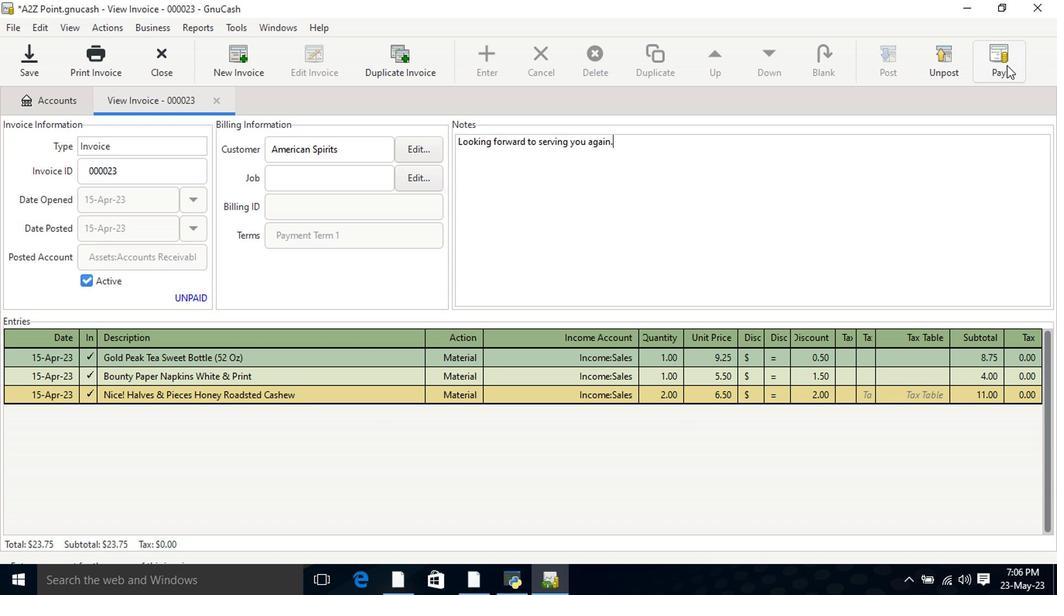 
Action: Mouse moved to (468, 309)
Screenshot: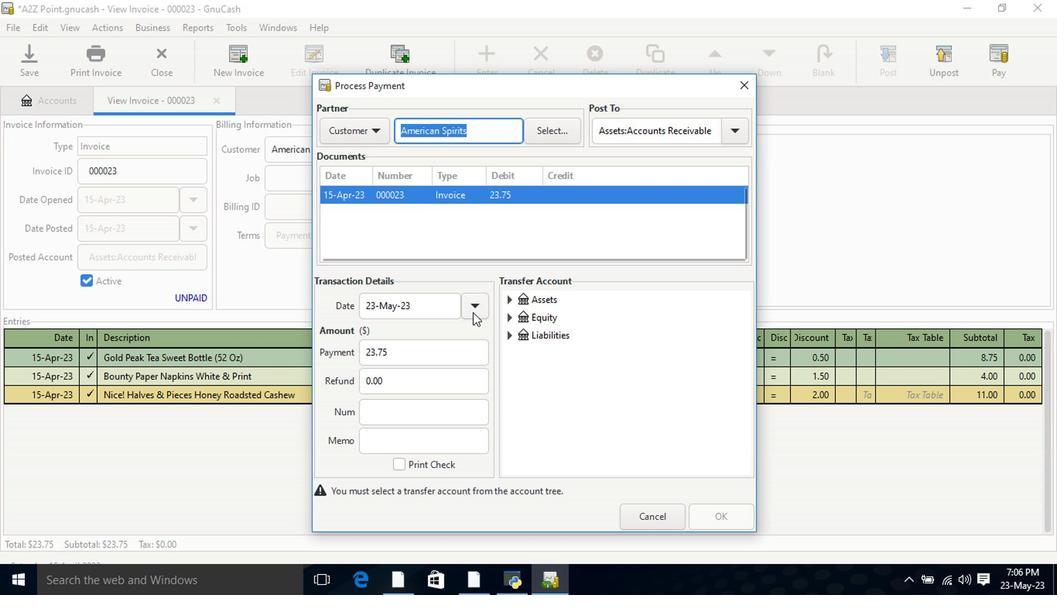 
Action: Mouse pressed left at (468, 309)
Screenshot: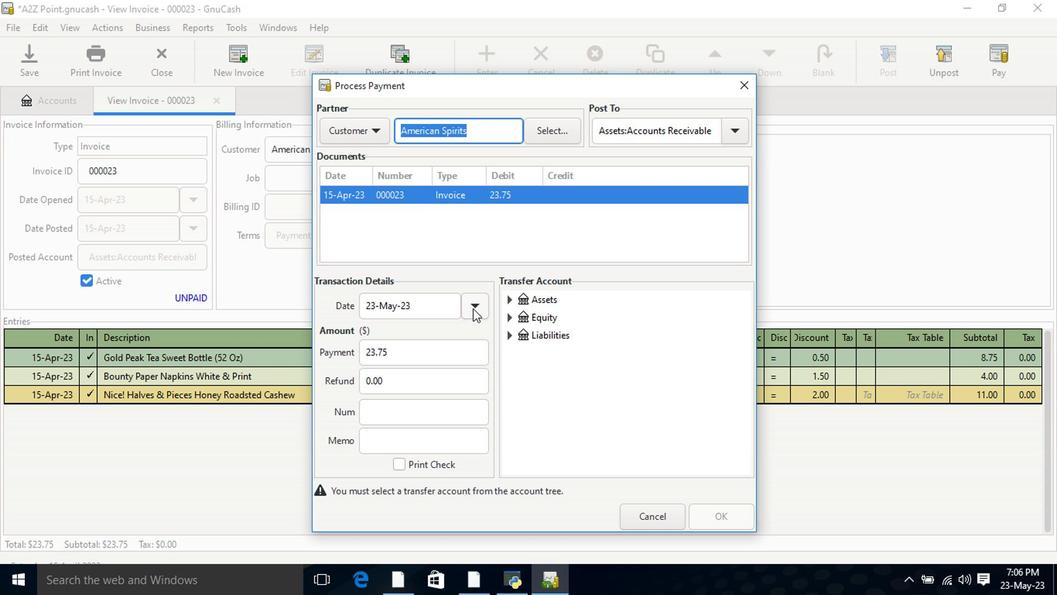
Action: Mouse moved to (376, 393)
Screenshot: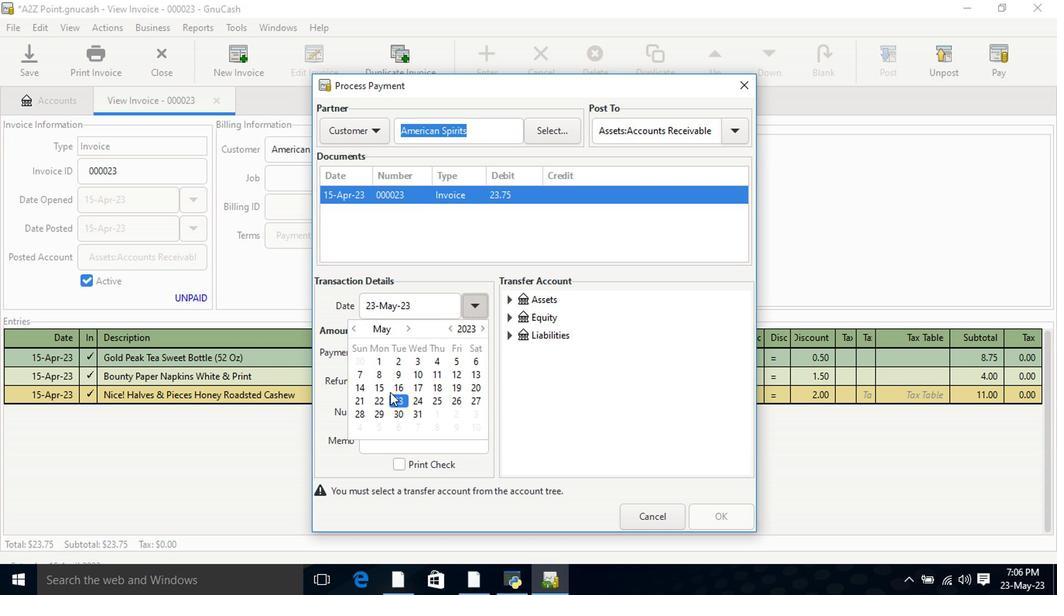 
Action: Mouse pressed left at (376, 393)
Screenshot: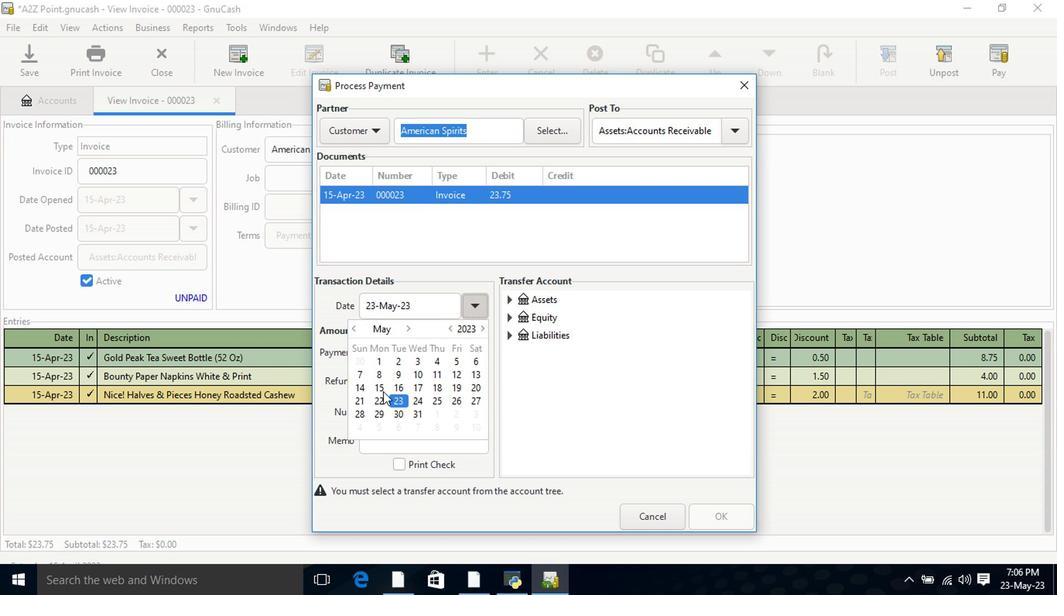 
Action: Mouse pressed left at (376, 393)
Screenshot: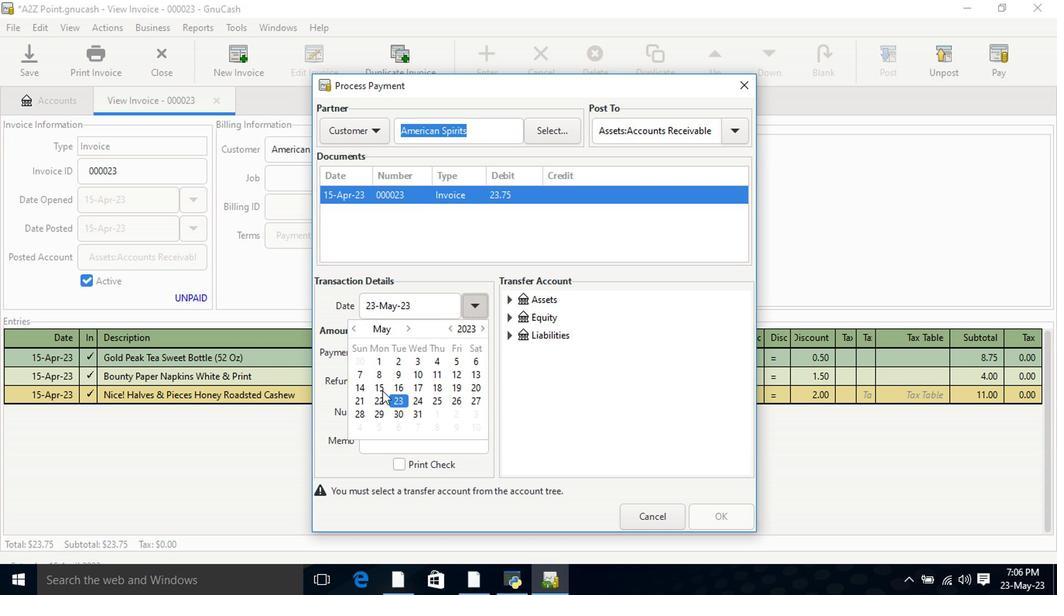 
Action: Mouse moved to (510, 301)
Screenshot: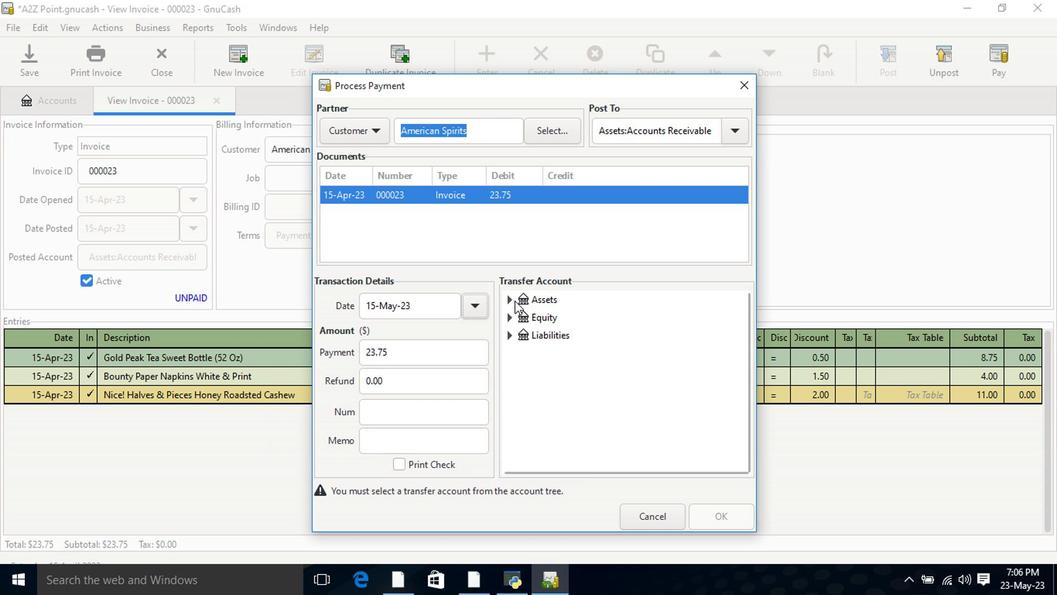 
Action: Mouse pressed left at (510, 301)
Screenshot: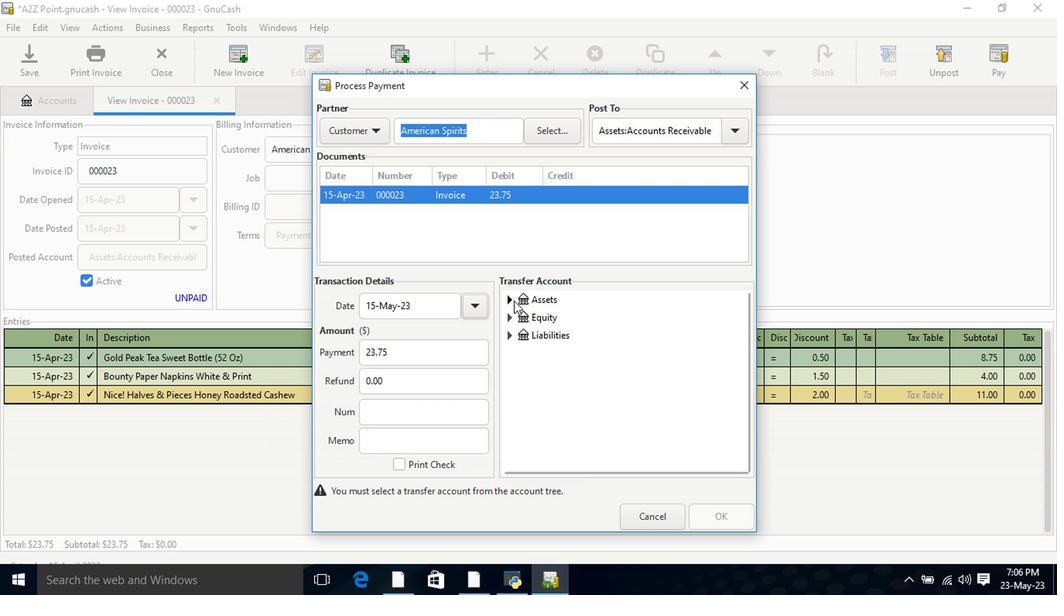 
Action: Mouse moved to (525, 319)
Screenshot: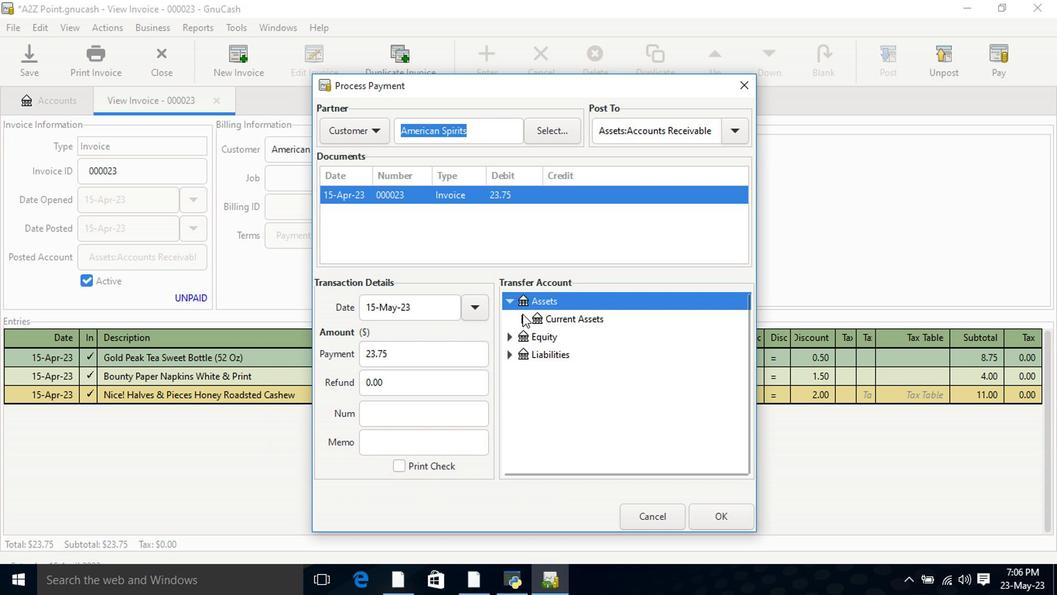 
Action: Mouse pressed left at (525, 319)
Screenshot: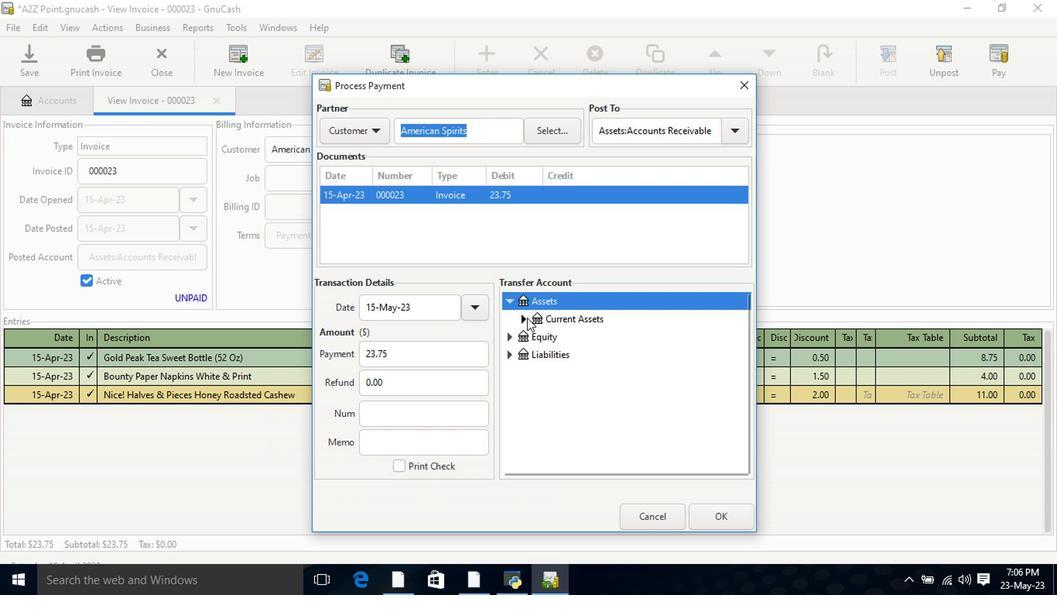 
Action: Mouse moved to (543, 337)
Screenshot: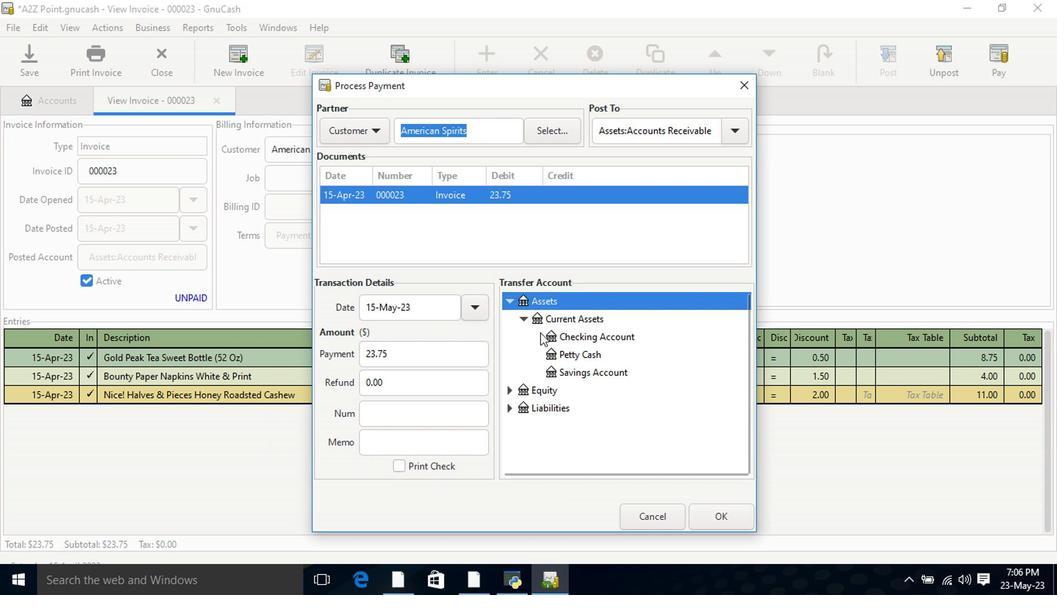 
Action: Mouse pressed left at (543, 337)
Screenshot: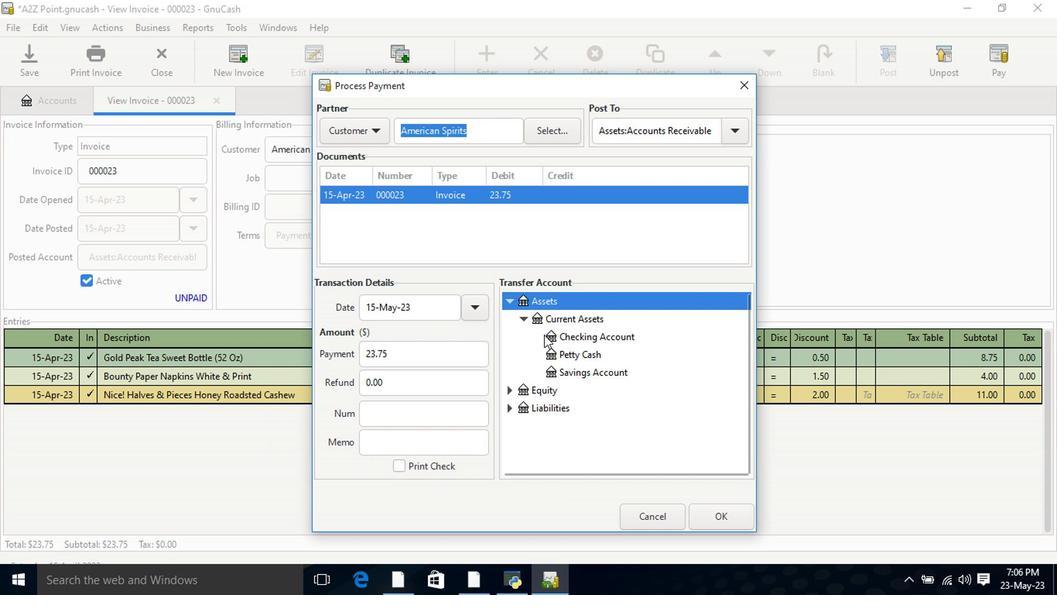 
Action: Mouse moved to (711, 520)
Screenshot: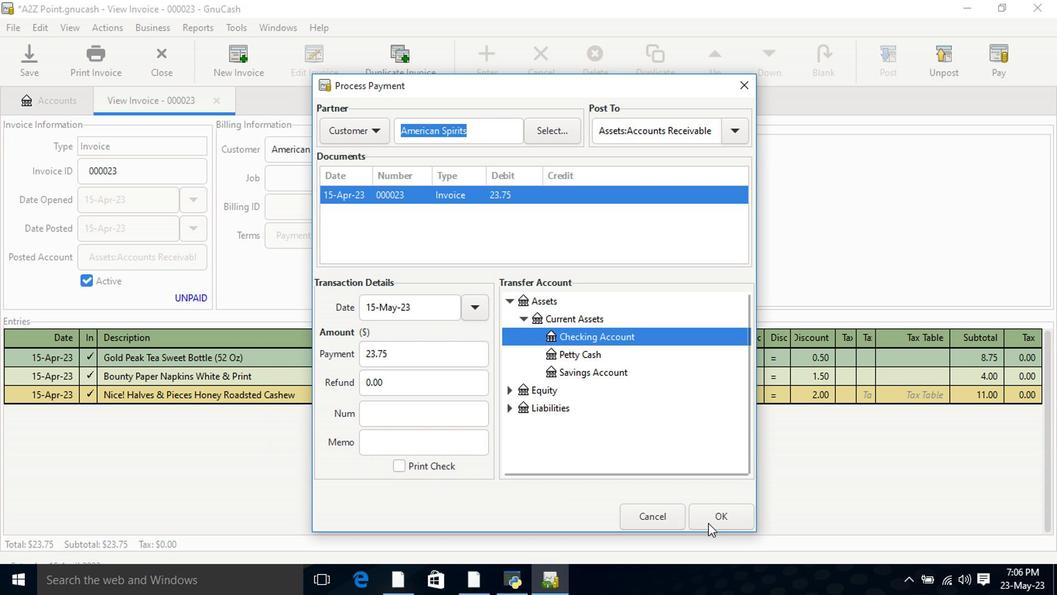 
Action: Mouse pressed left at (711, 520)
Screenshot: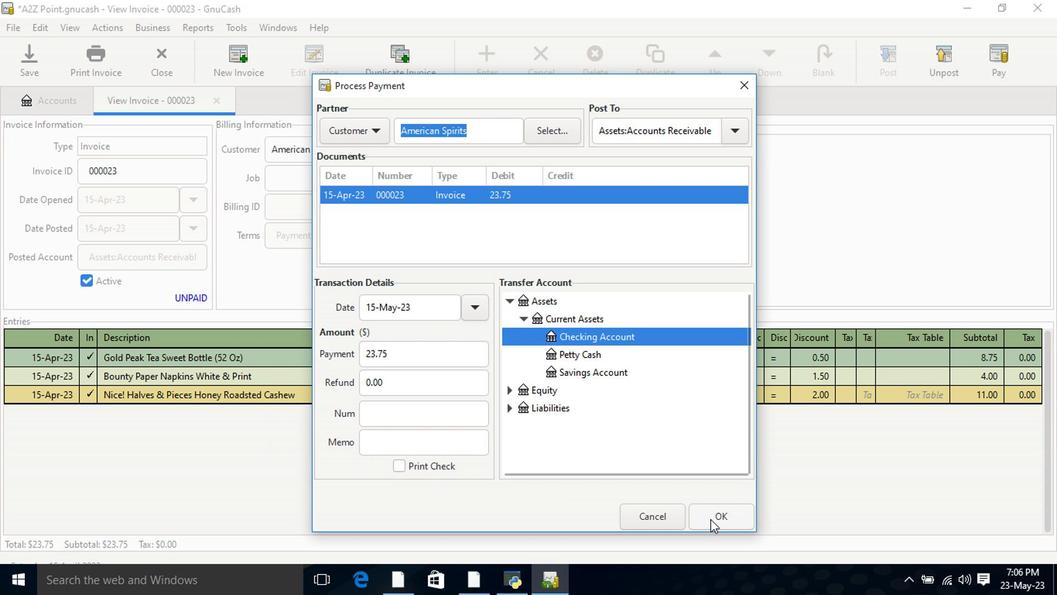 
Action: Mouse moved to (80, 49)
Screenshot: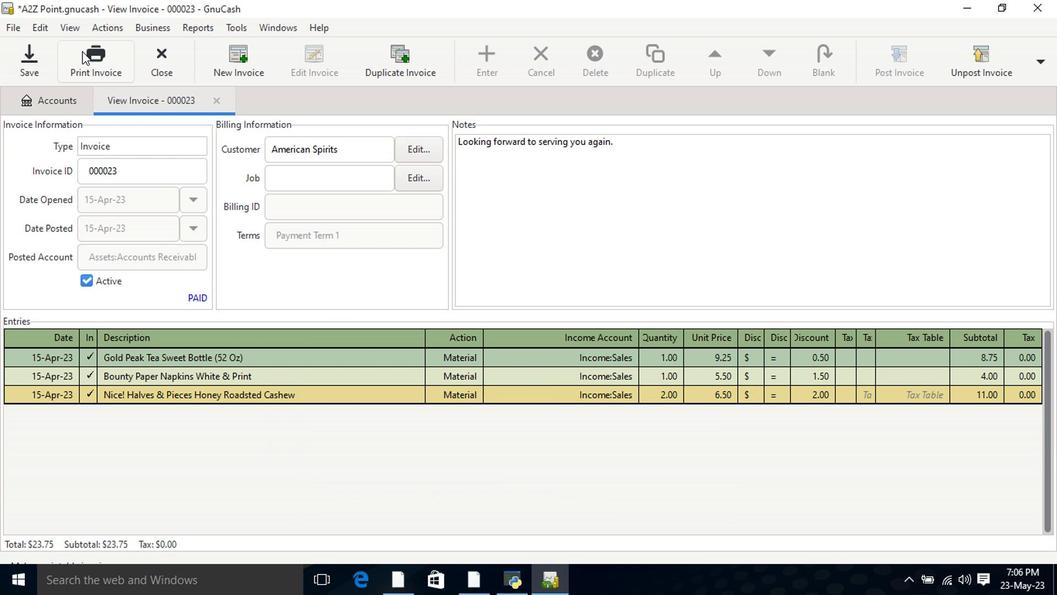
Action: Mouse pressed left at (80, 49)
Screenshot: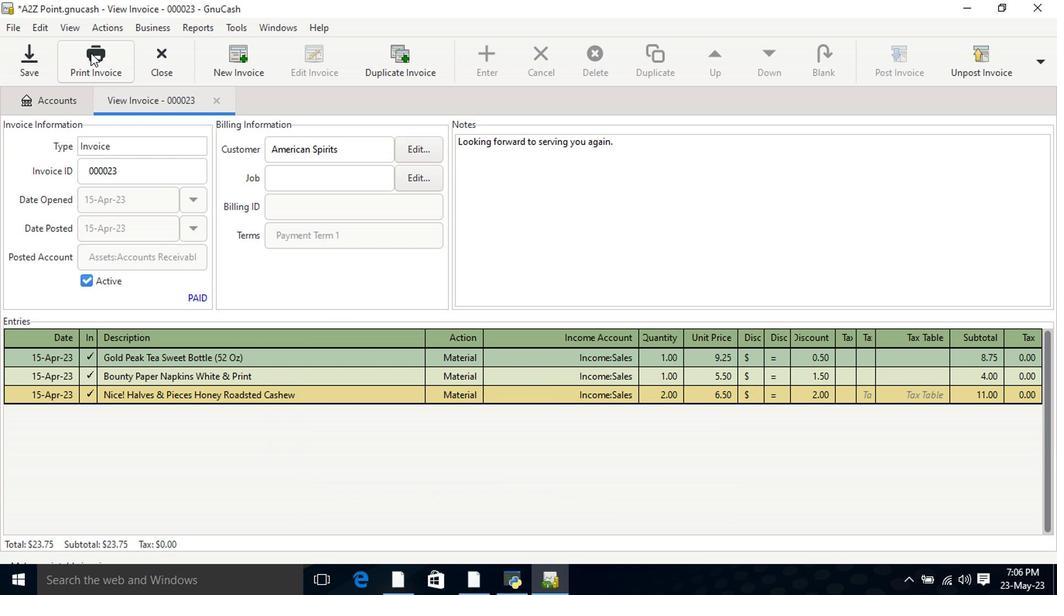 
Action: Mouse moved to (384, 60)
Screenshot: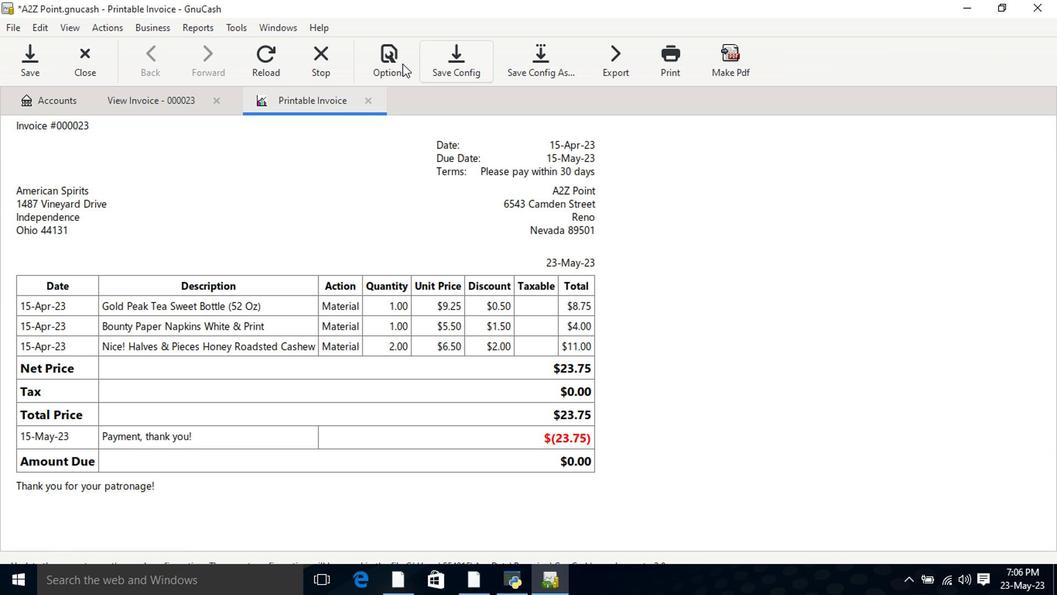 
Action: Mouse pressed left at (384, 60)
Screenshot: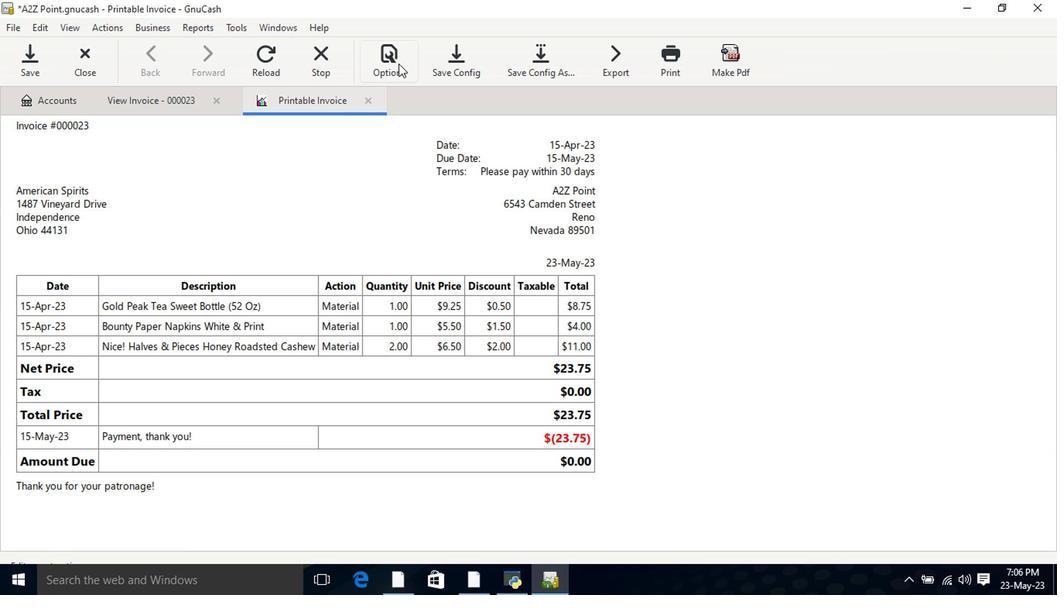 
Action: Mouse moved to (322, 120)
Screenshot: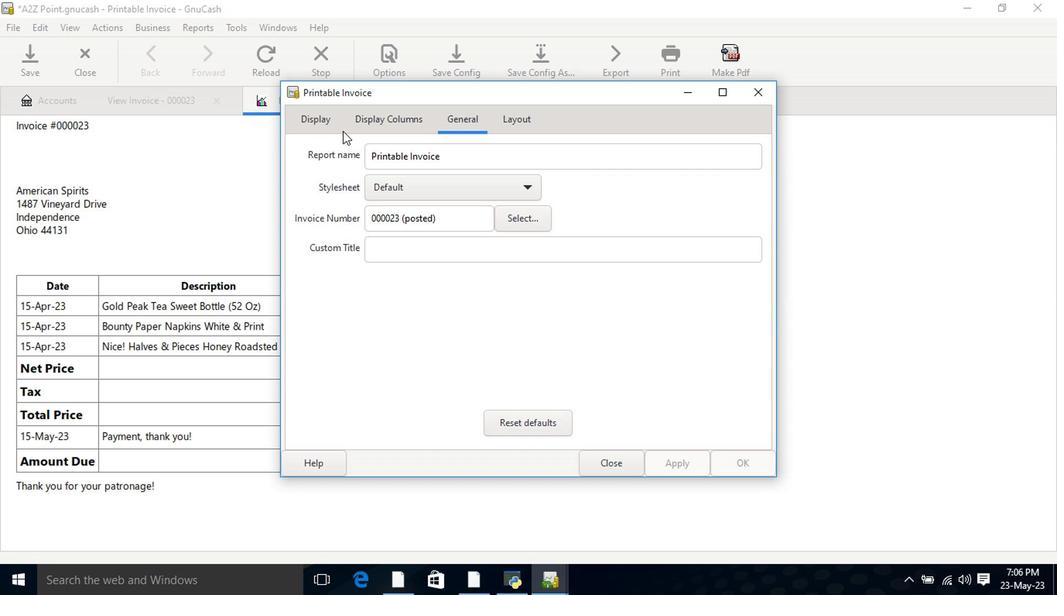 
Action: Mouse pressed left at (322, 120)
Screenshot: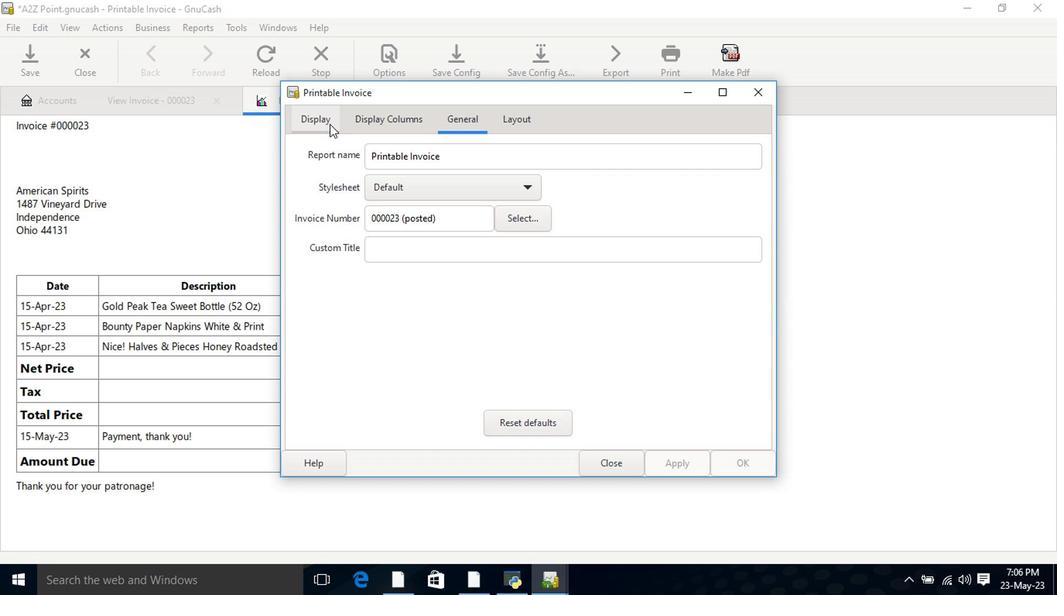 
Action: Mouse moved to (401, 294)
Screenshot: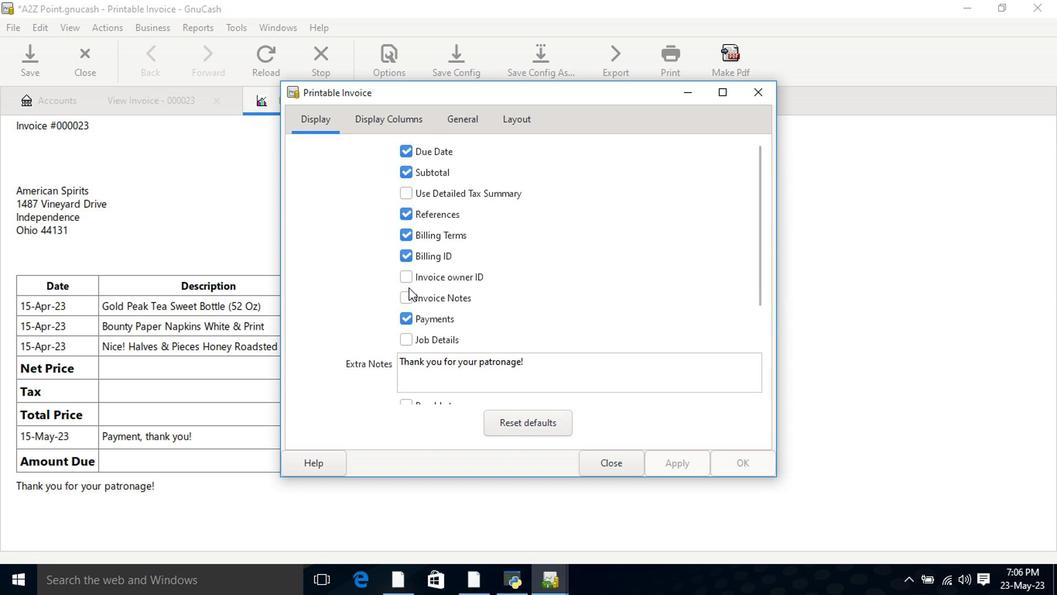 
Action: Mouse pressed left at (401, 294)
Screenshot: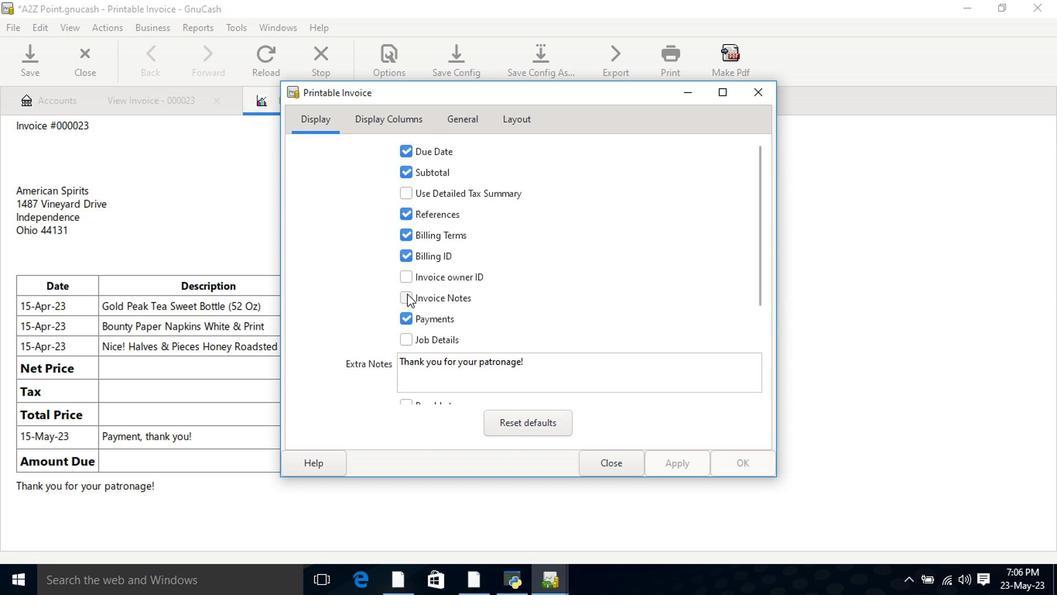 
Action: Mouse moved to (682, 462)
Screenshot: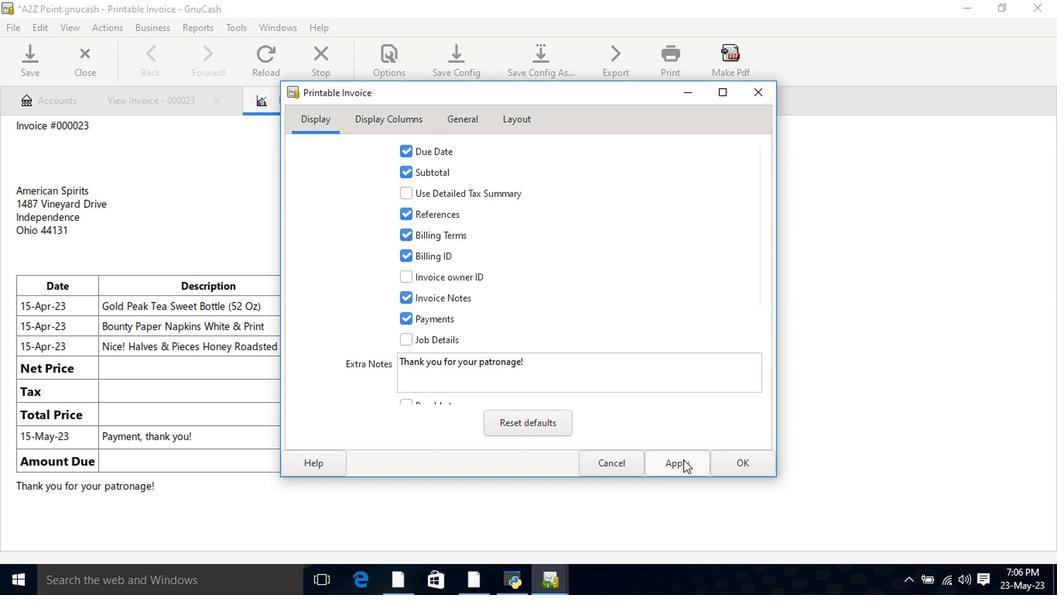 
Action: Mouse pressed left at (682, 462)
Screenshot: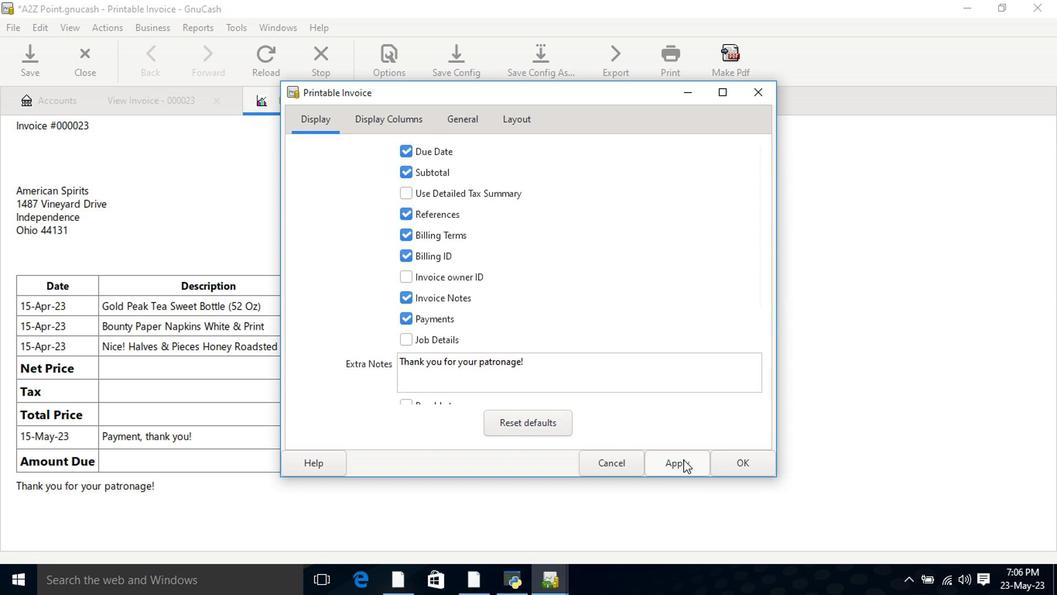 
Action: Mouse moved to (622, 466)
Screenshot: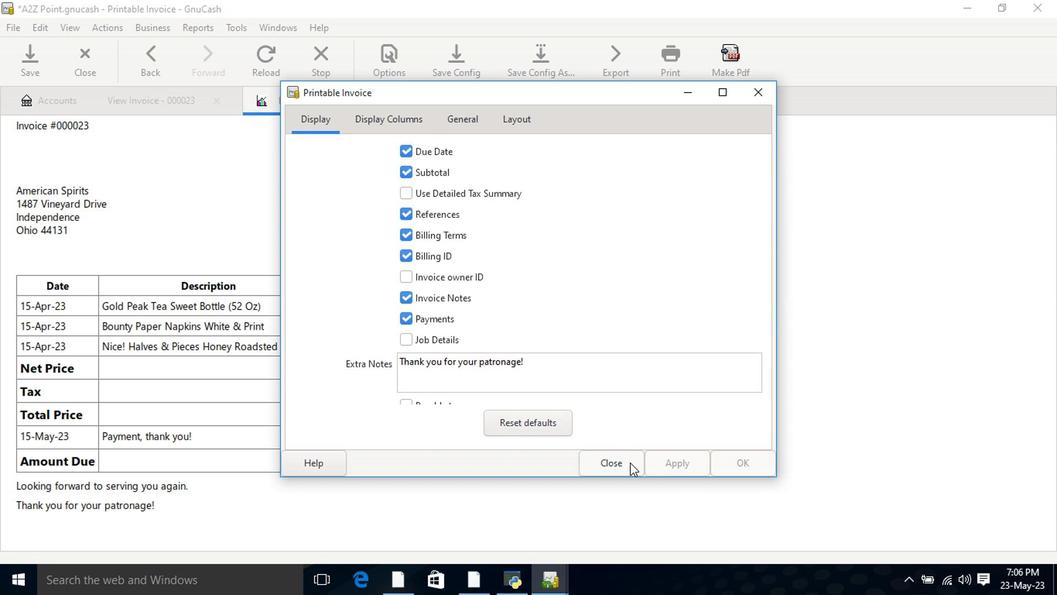 
Action: Mouse pressed left at (622, 466)
Screenshot: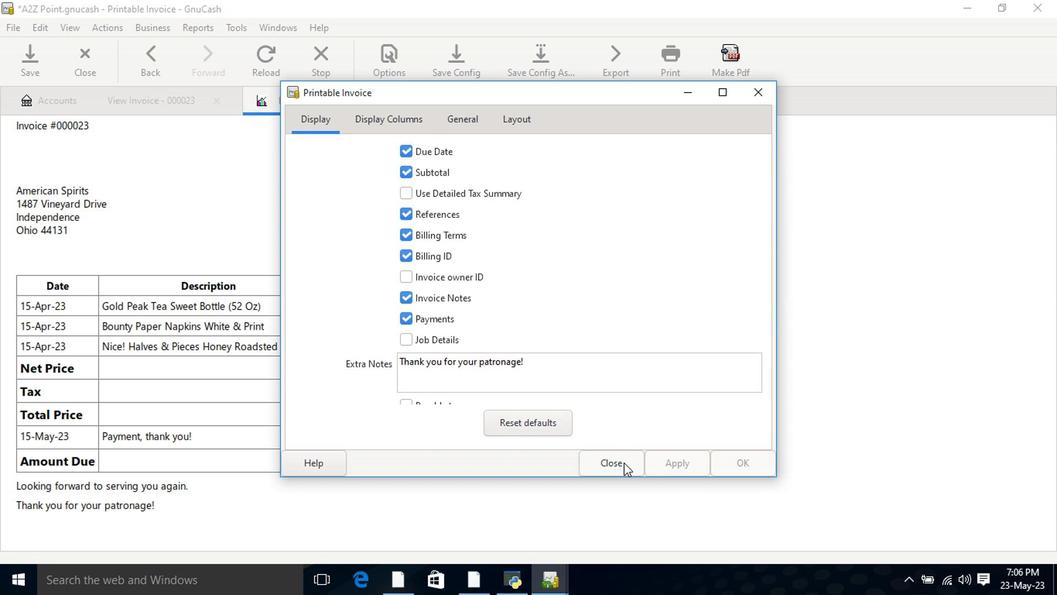 
Action: Mouse moved to (620, 466)
Screenshot: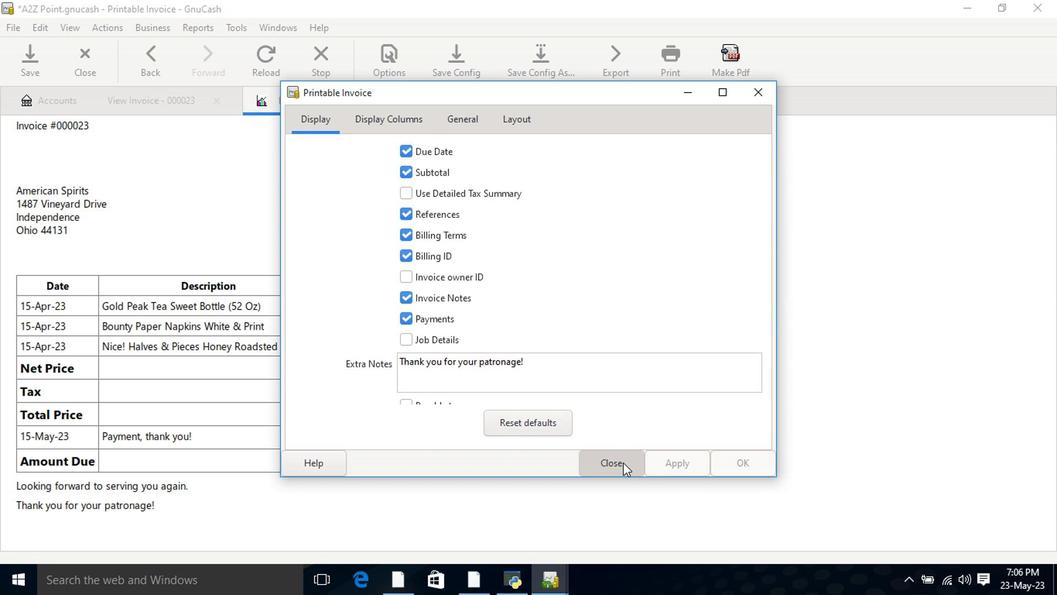 
